 Task: Find flights from New Delhi to Srinagar for a round trip from June 2 to June 6.
Action: Mouse moved to (470, 773)
Screenshot: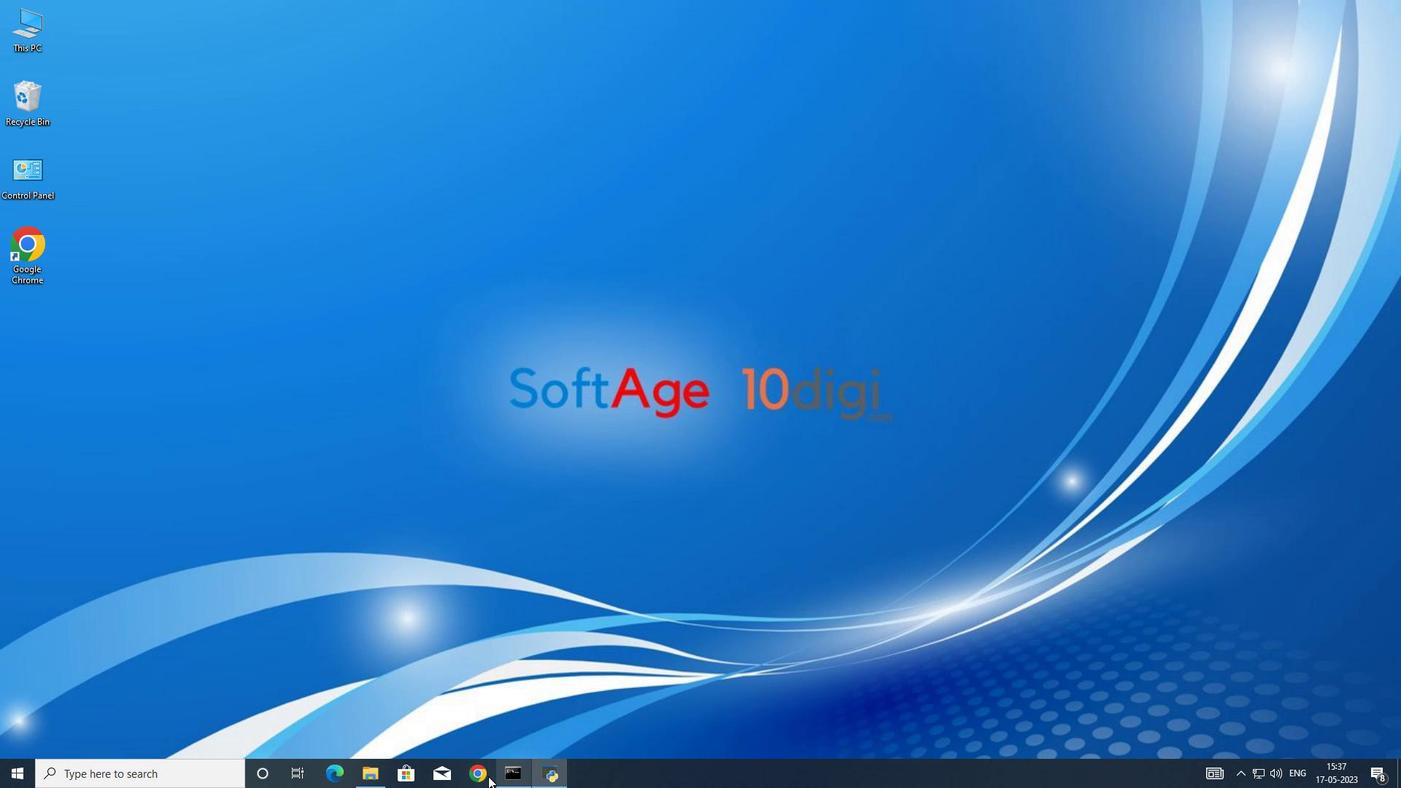 
Action: Mouse pressed left at (470, 773)
Screenshot: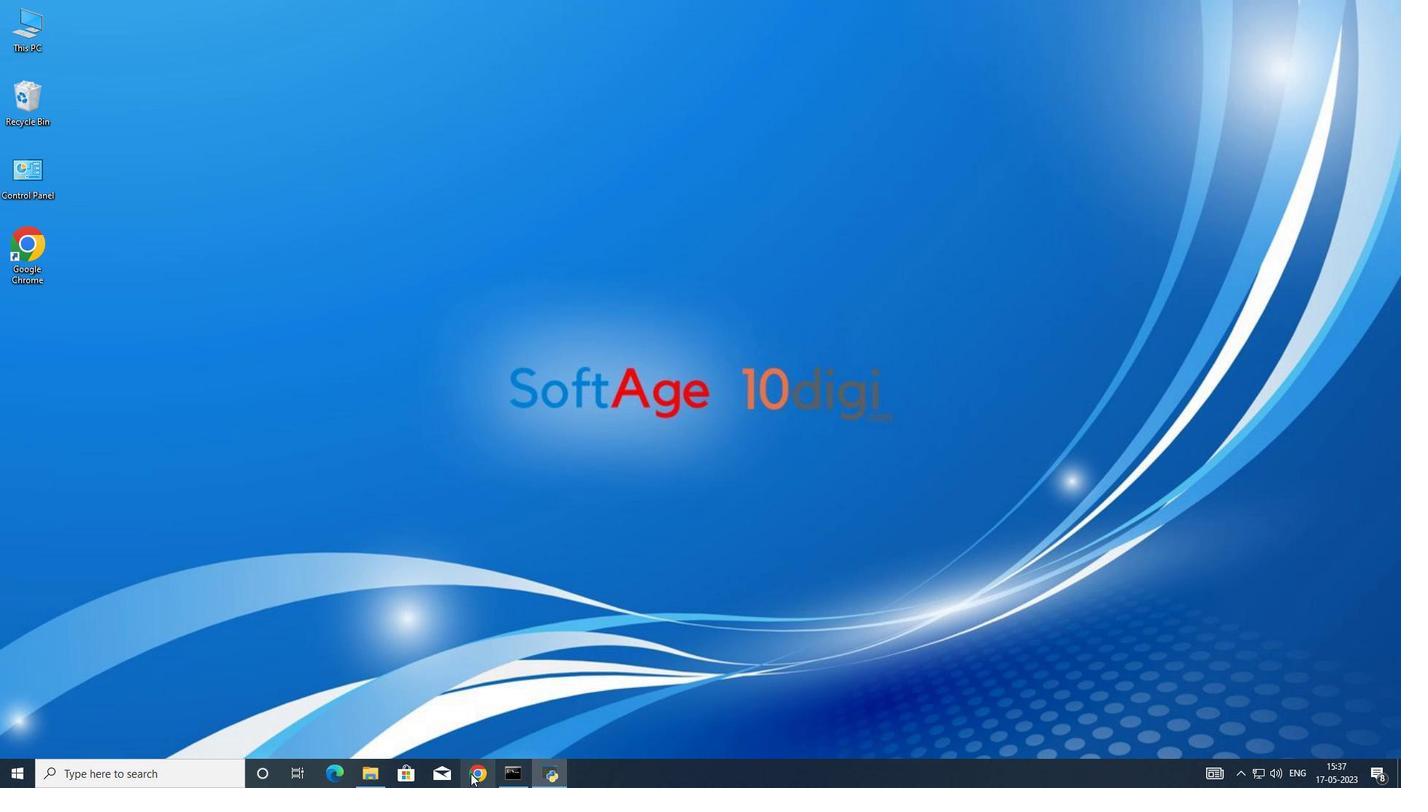 
Action: Mouse moved to (599, 374)
Screenshot: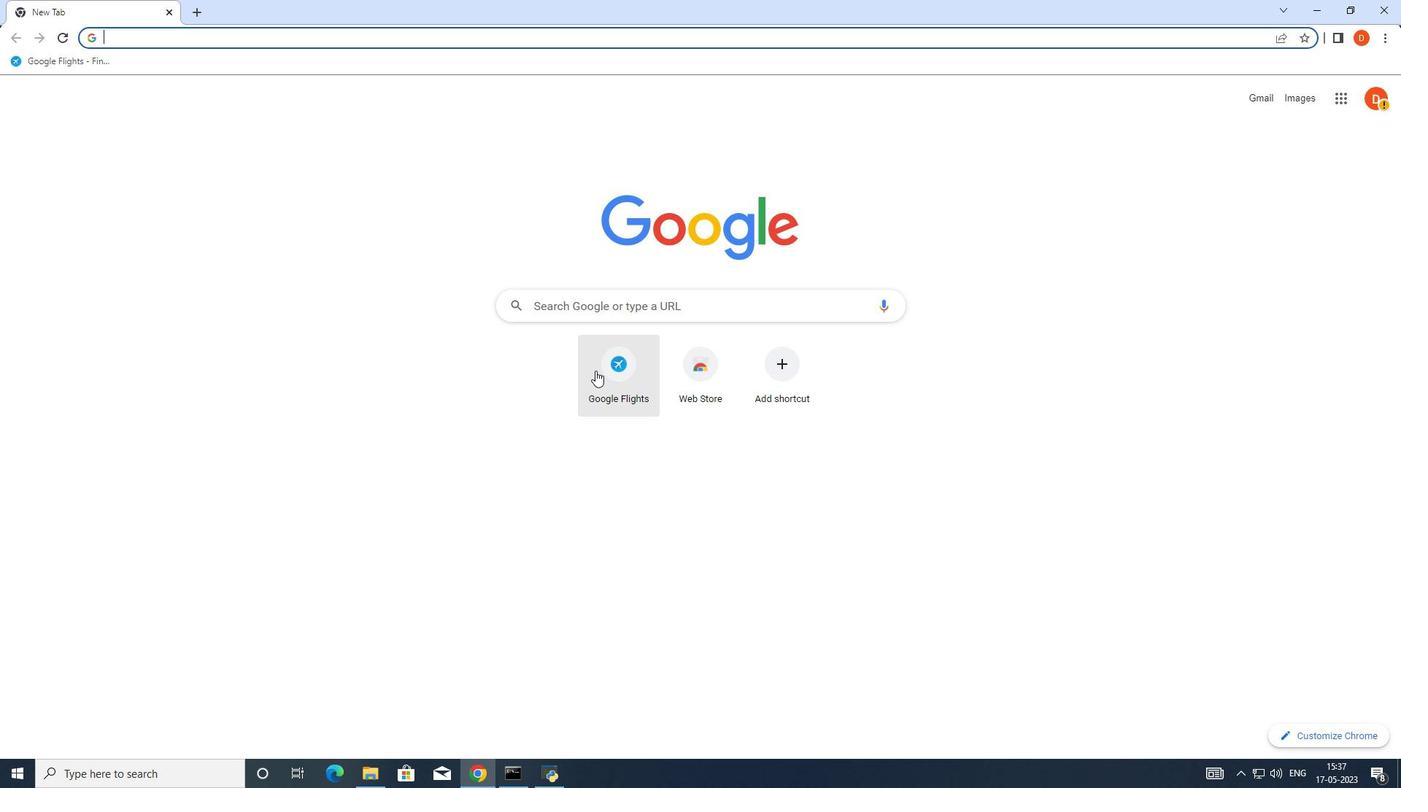 
Action: Mouse pressed left at (599, 374)
Screenshot: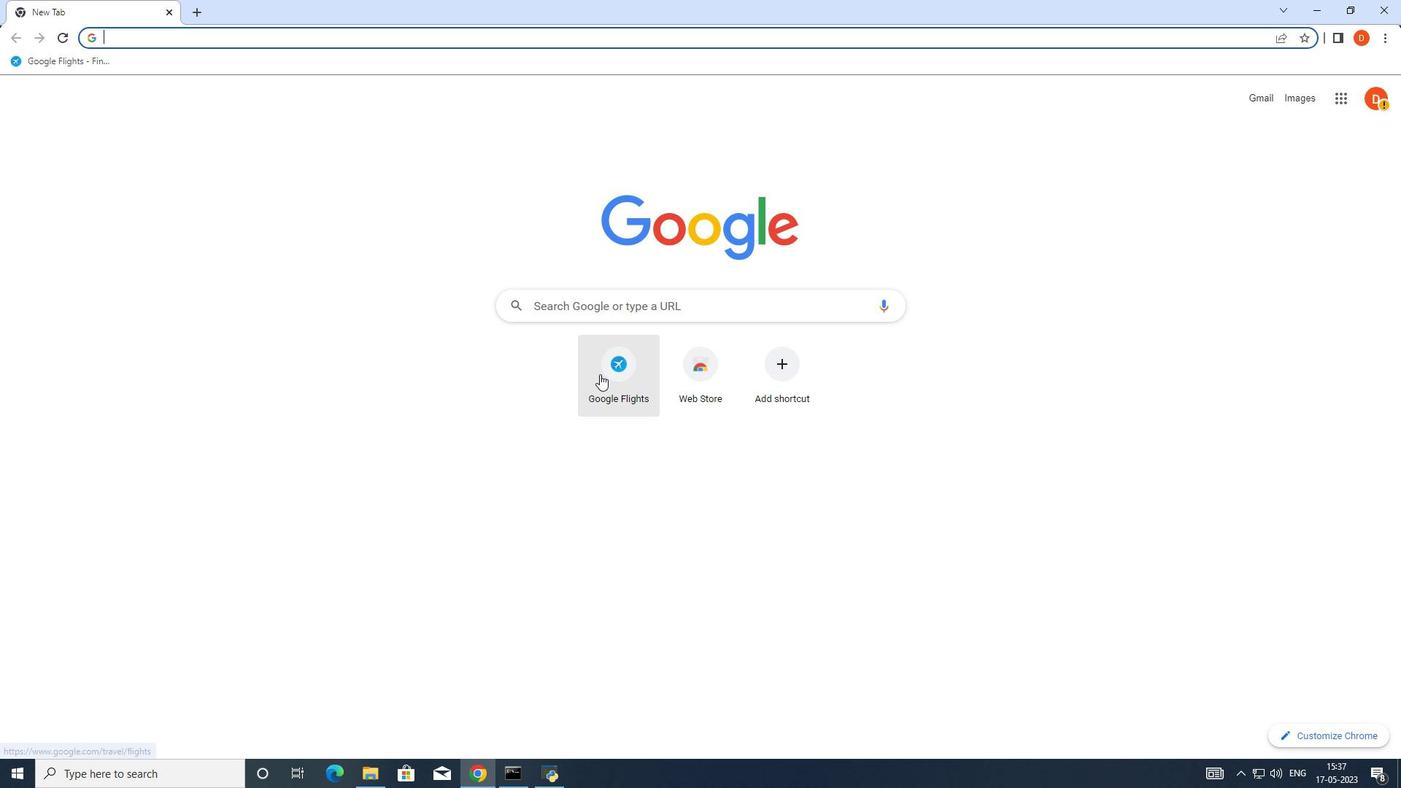 
Action: Mouse moved to (508, 409)
Screenshot: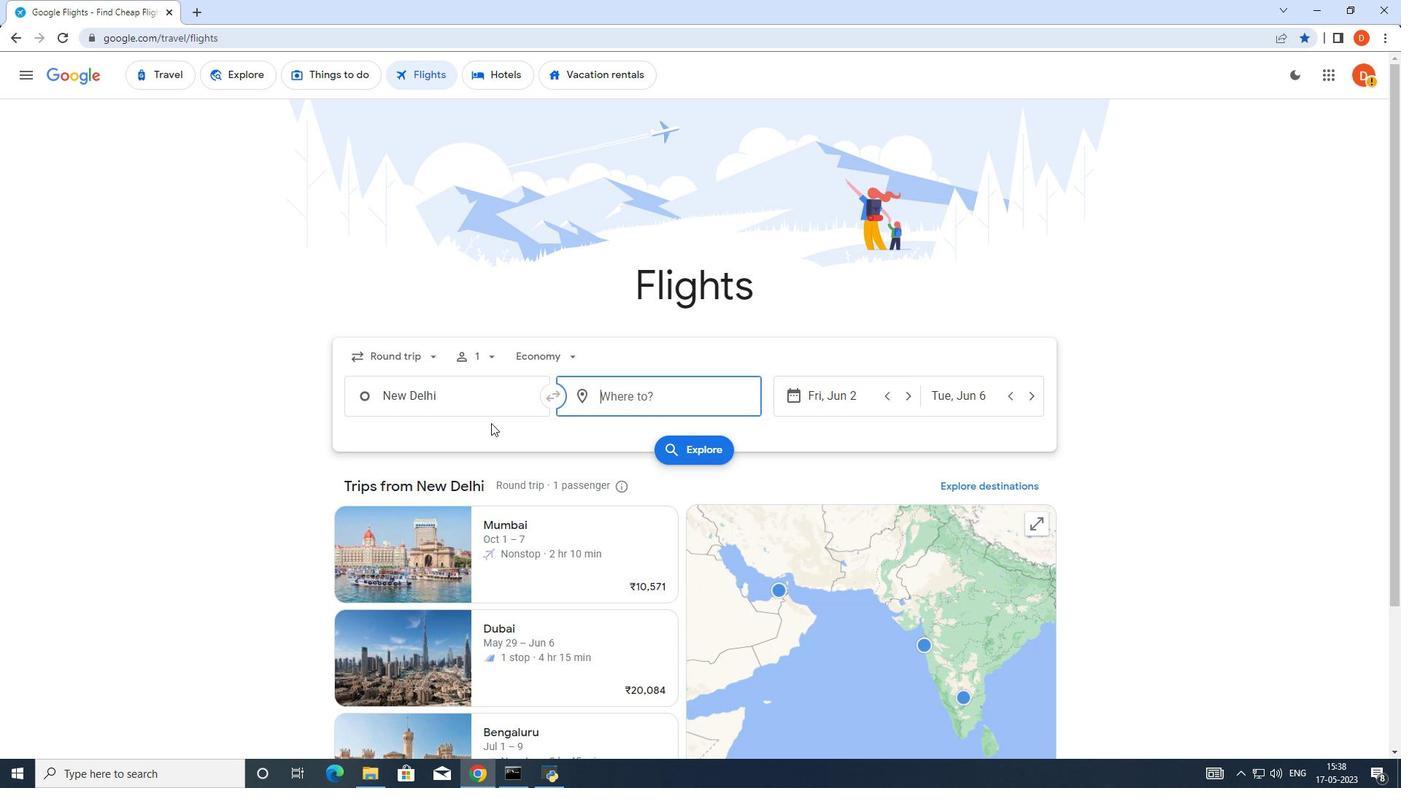 
Action: Mouse scrolled (508, 408) with delta (0, 0)
Screenshot: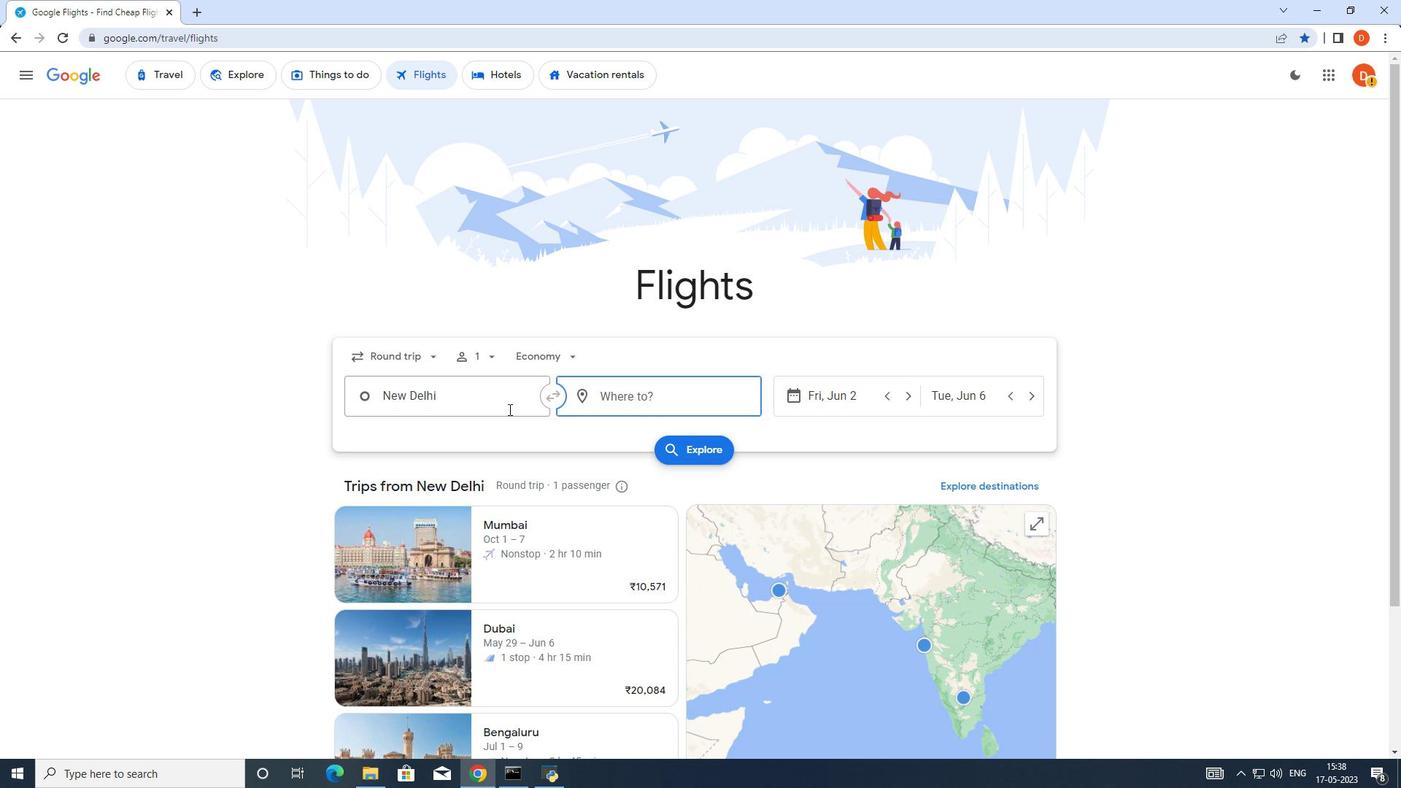 
Action: Mouse moved to (685, 378)
Screenshot: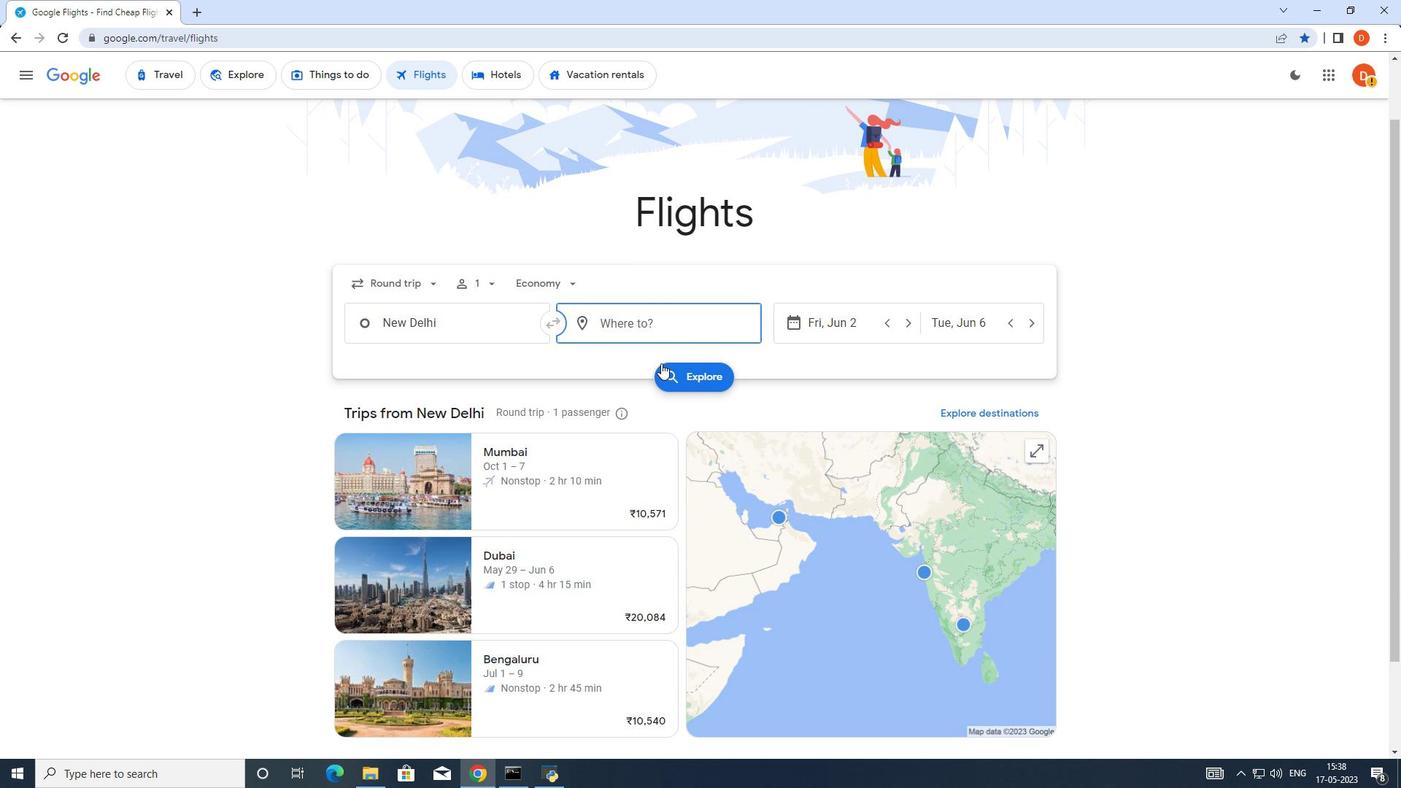 
Action: Mouse pressed left at (685, 378)
Screenshot: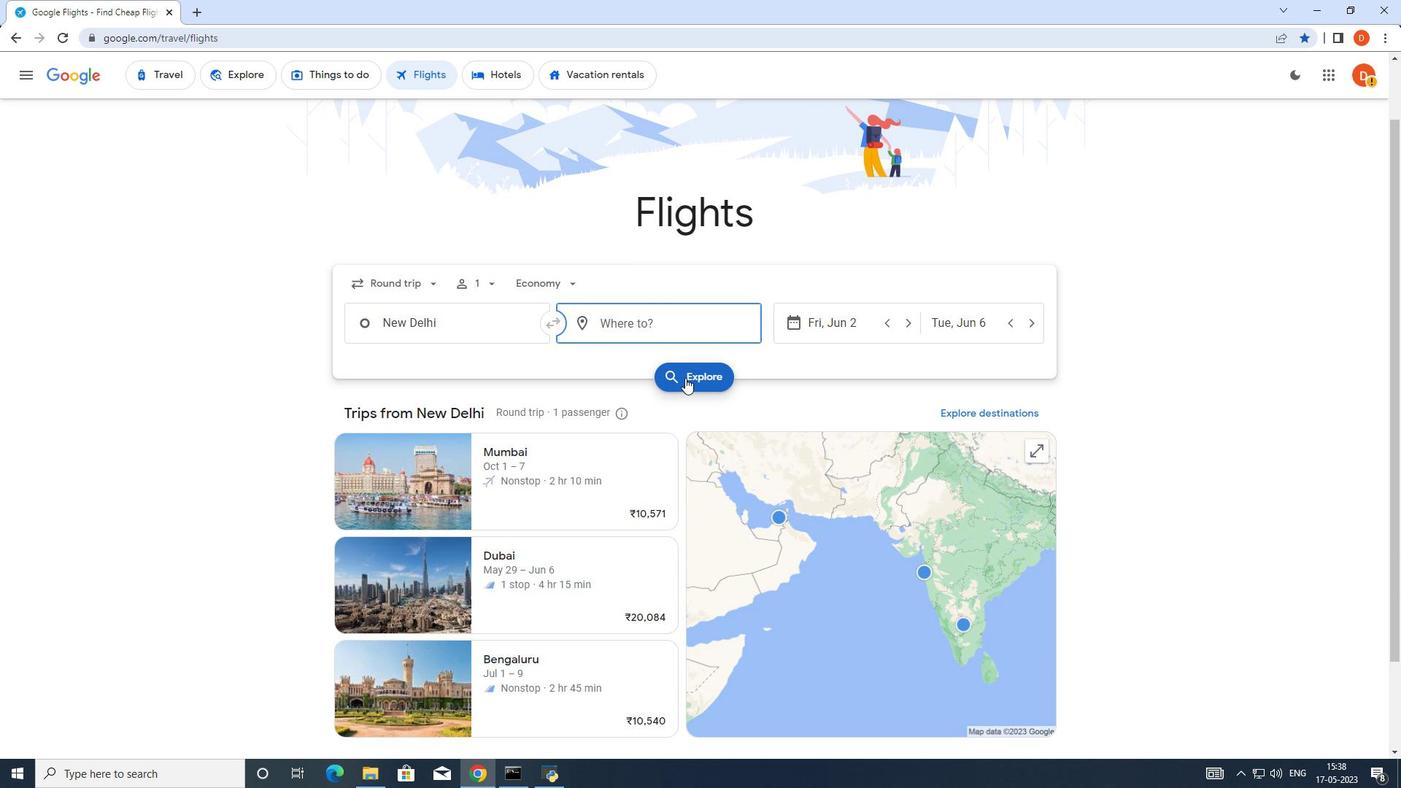 
Action: Mouse moved to (243, 421)
Screenshot: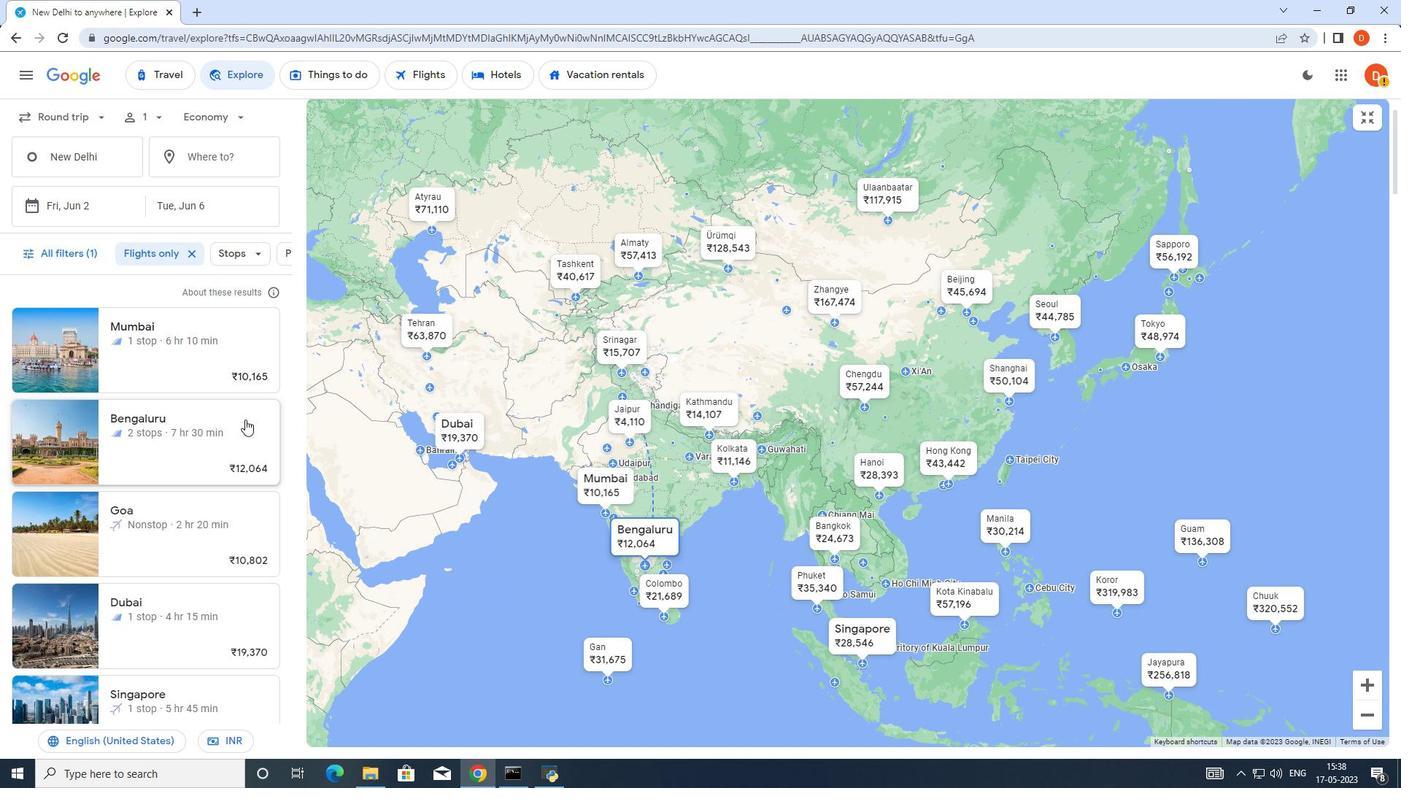 
Action: Mouse scrolled (243, 420) with delta (0, 0)
Screenshot: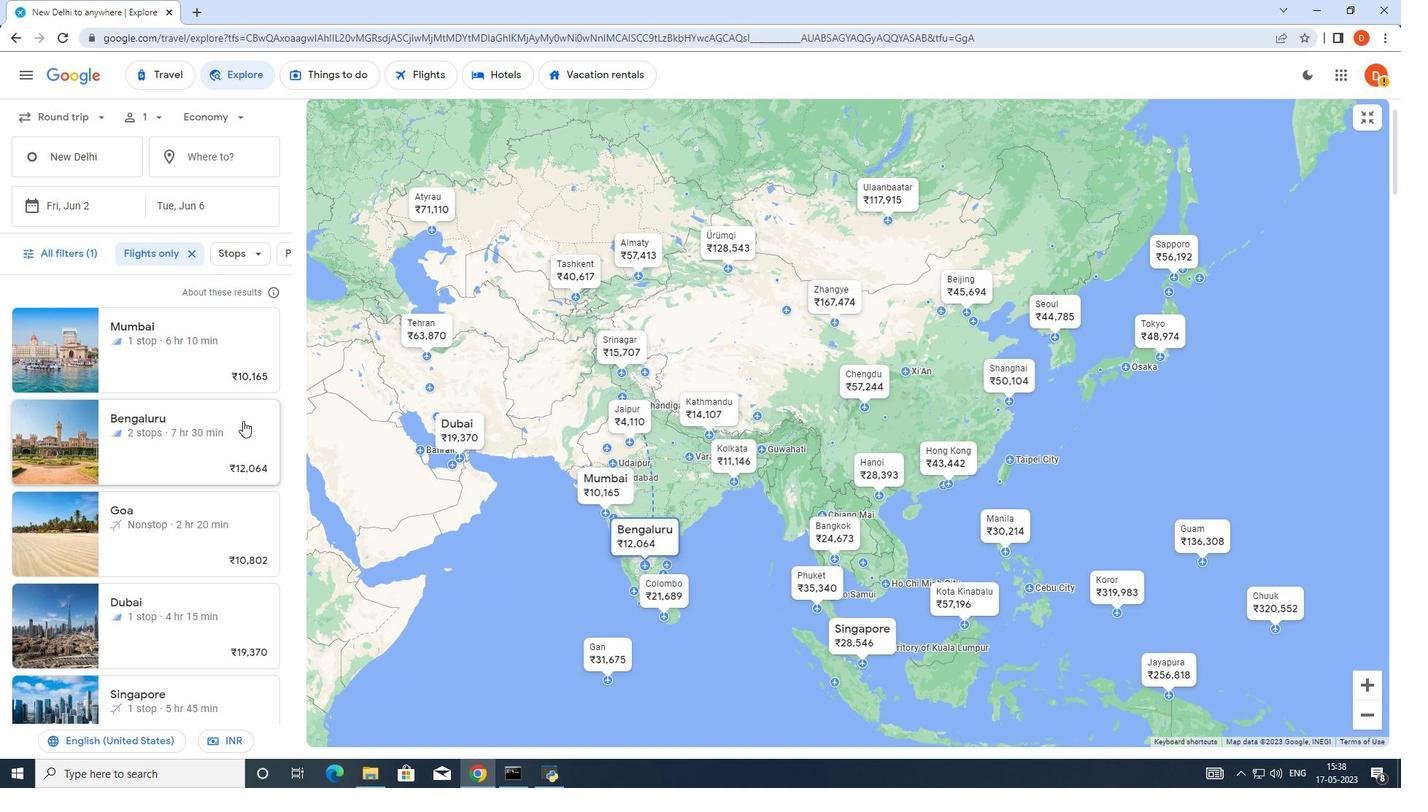
Action: Mouse moved to (243, 425)
Screenshot: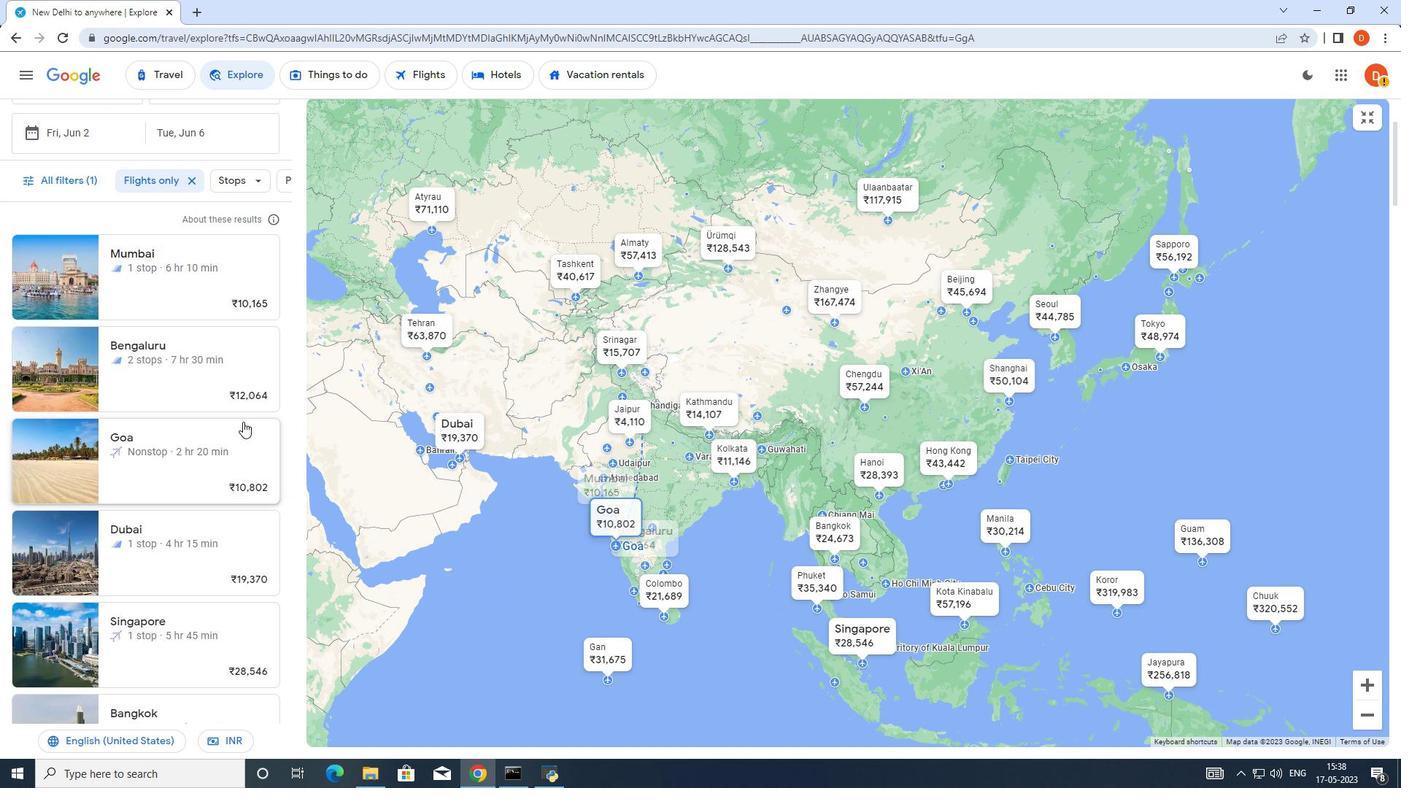 
Action: Mouse scrolled (243, 424) with delta (0, 0)
Screenshot: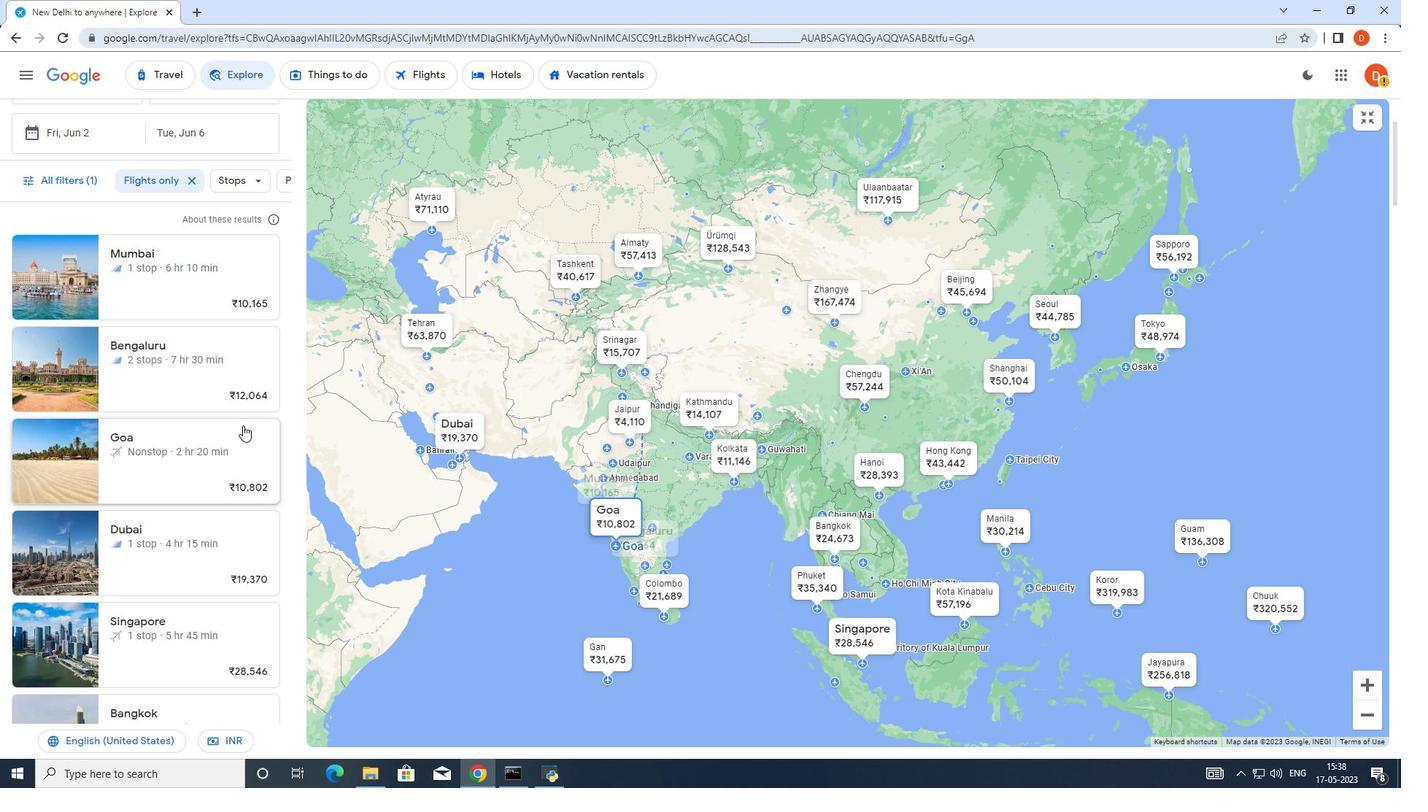 
Action: Mouse moved to (239, 429)
Screenshot: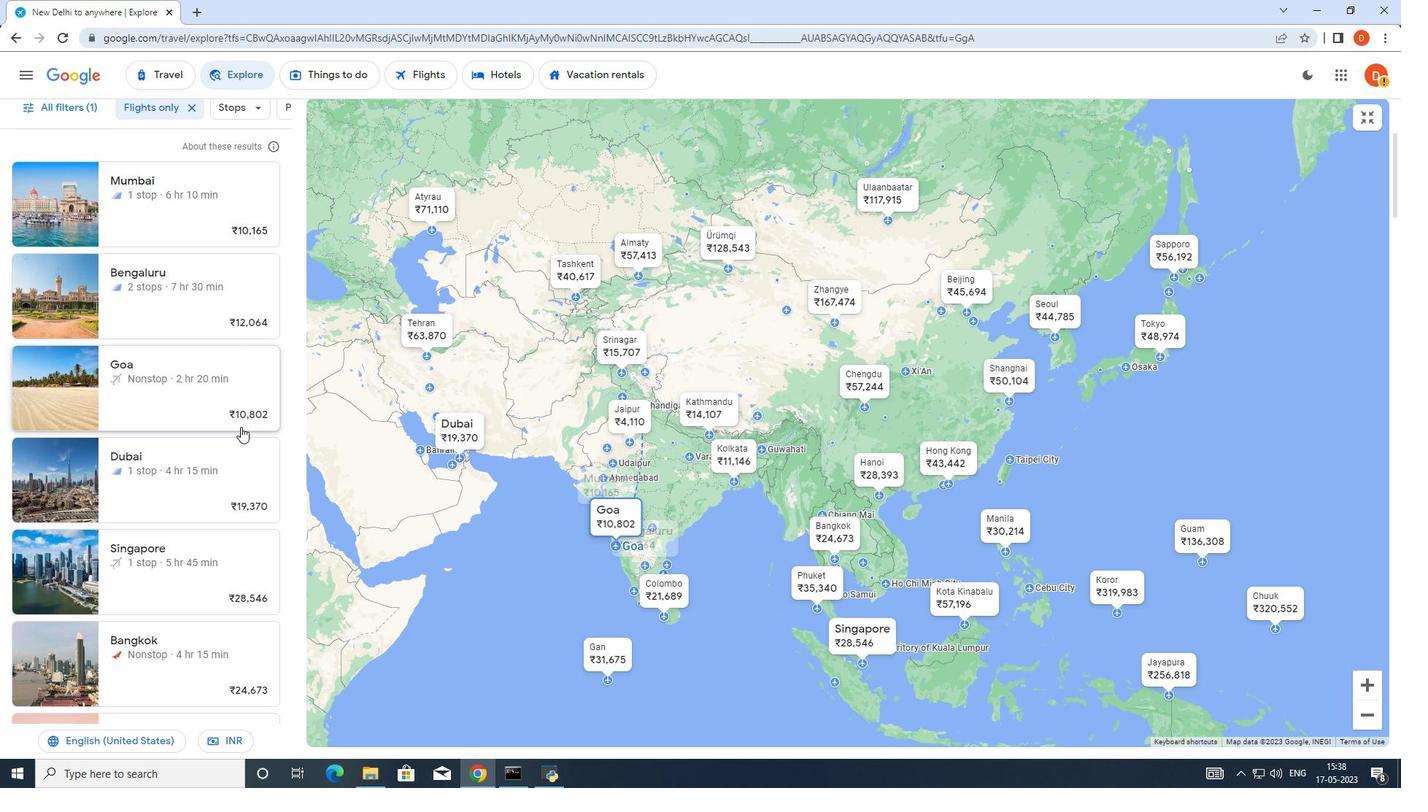 
Action: Mouse scrolled (239, 429) with delta (0, 0)
Screenshot: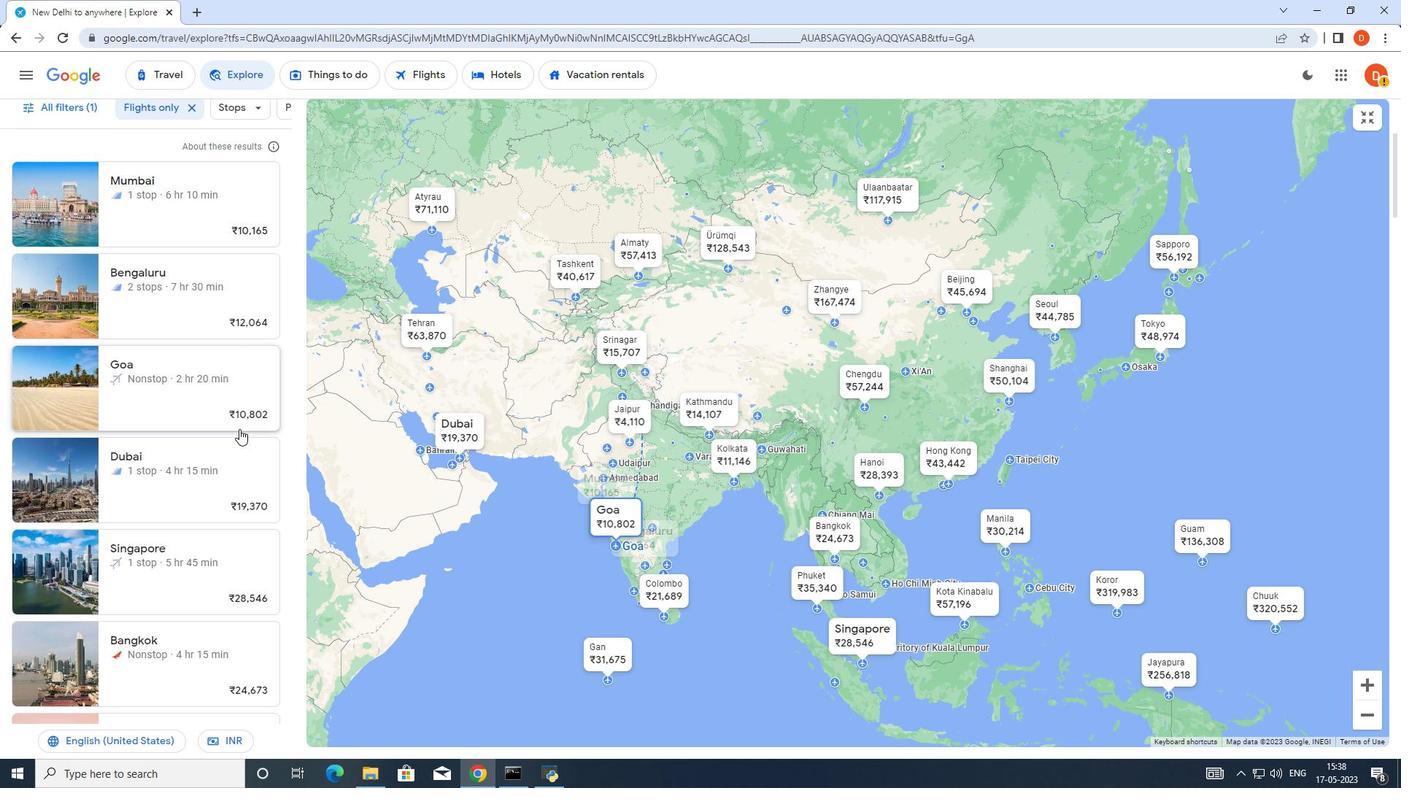 
Action: Mouse scrolled (239, 429) with delta (0, 0)
Screenshot: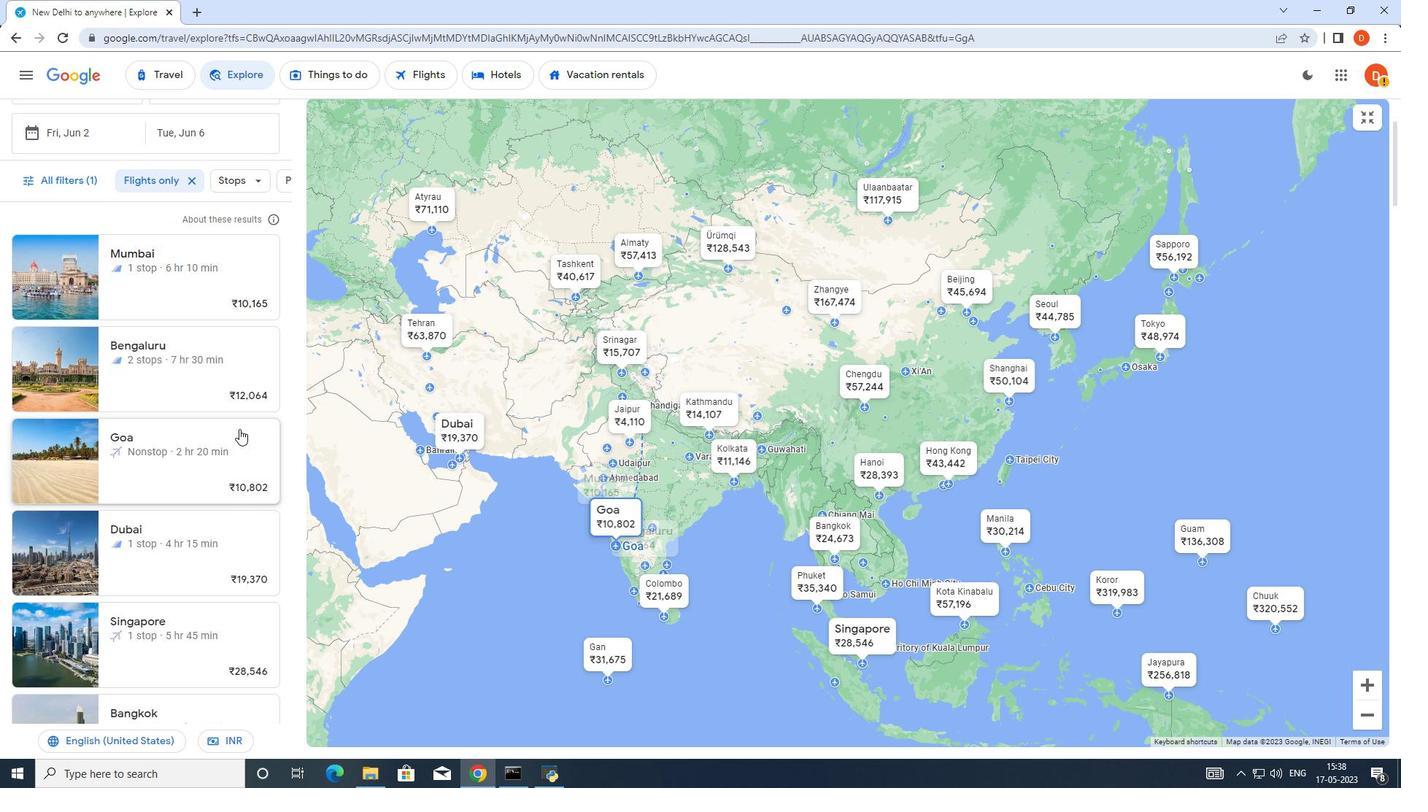 
Action: Mouse scrolled (239, 429) with delta (0, 0)
Screenshot: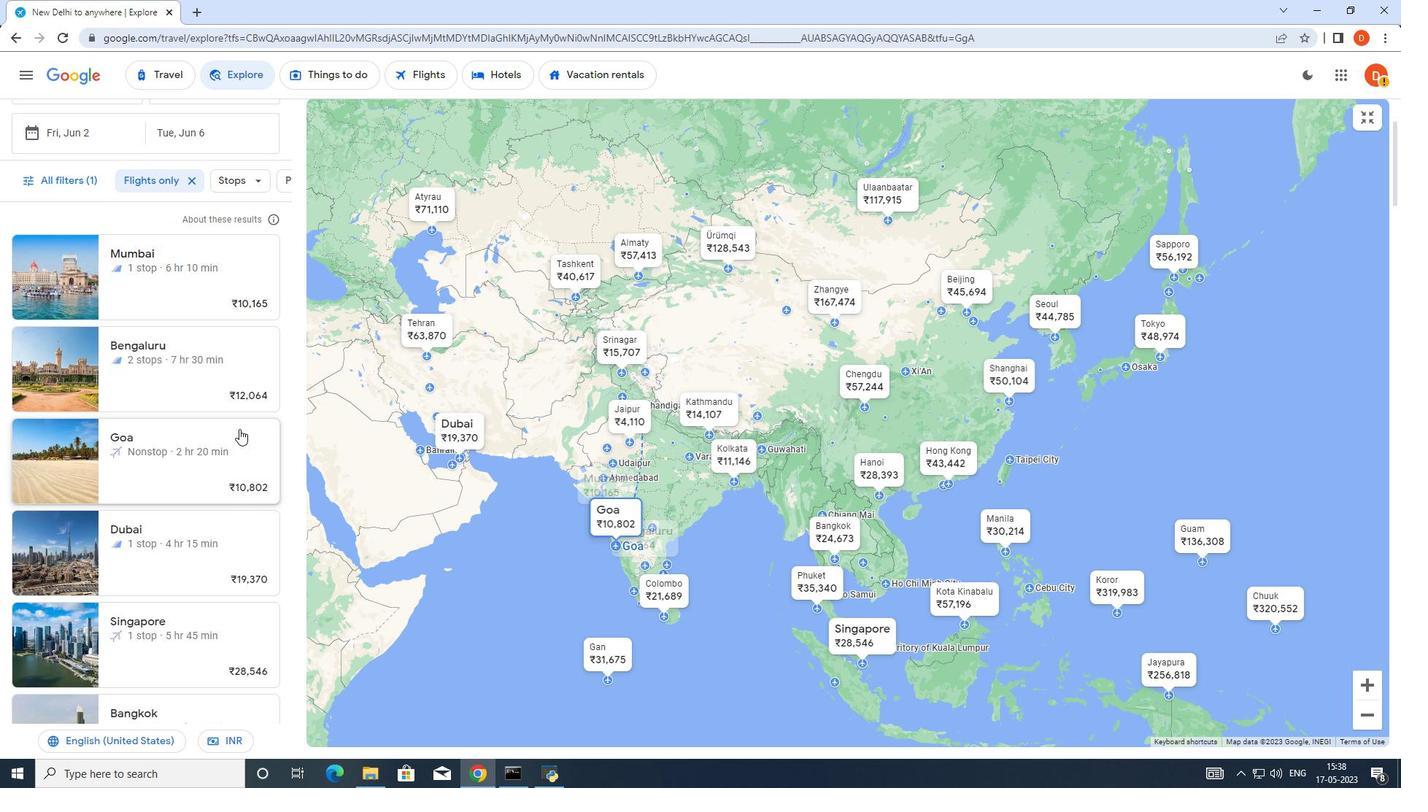 
Action: Mouse moved to (143, 254)
Screenshot: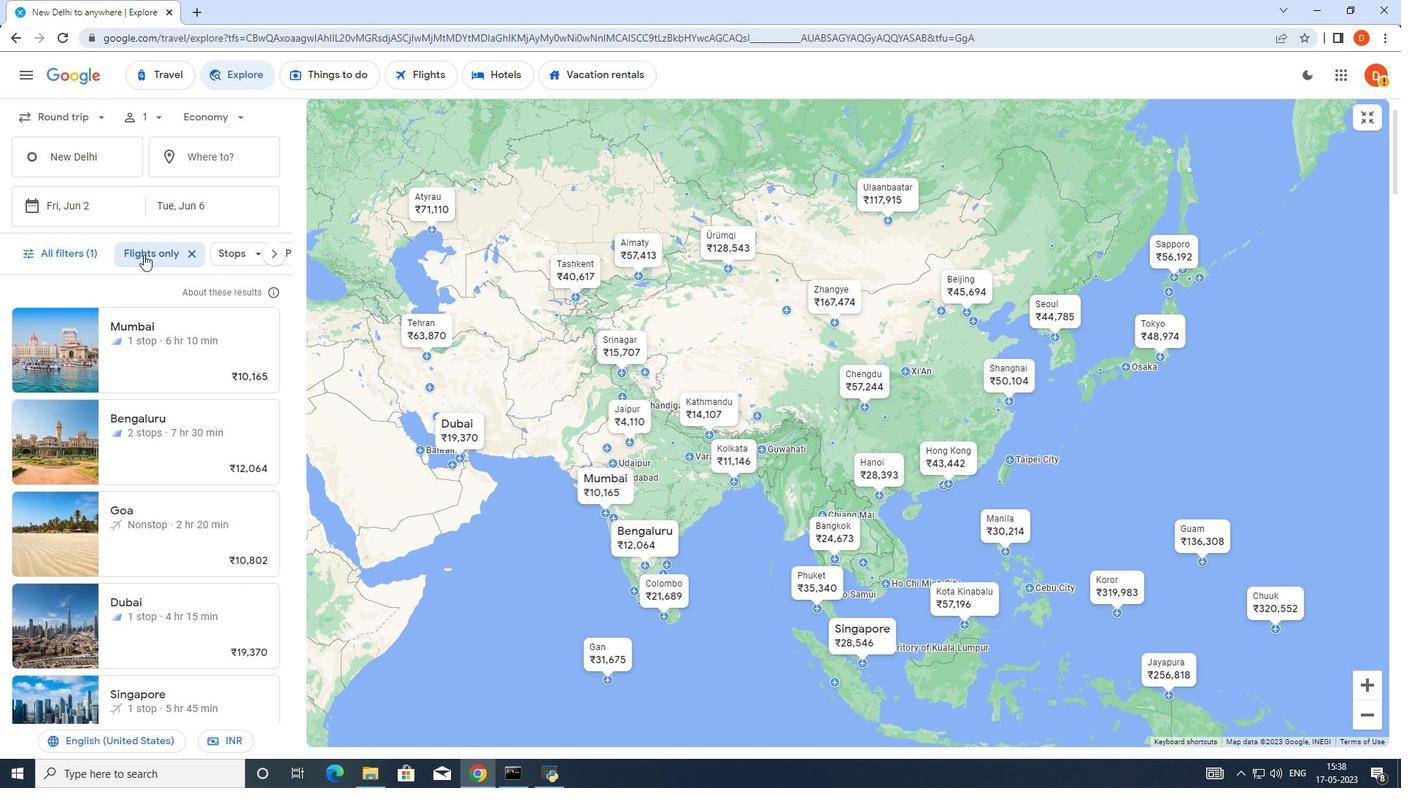
Action: Mouse pressed left at (143, 254)
Screenshot: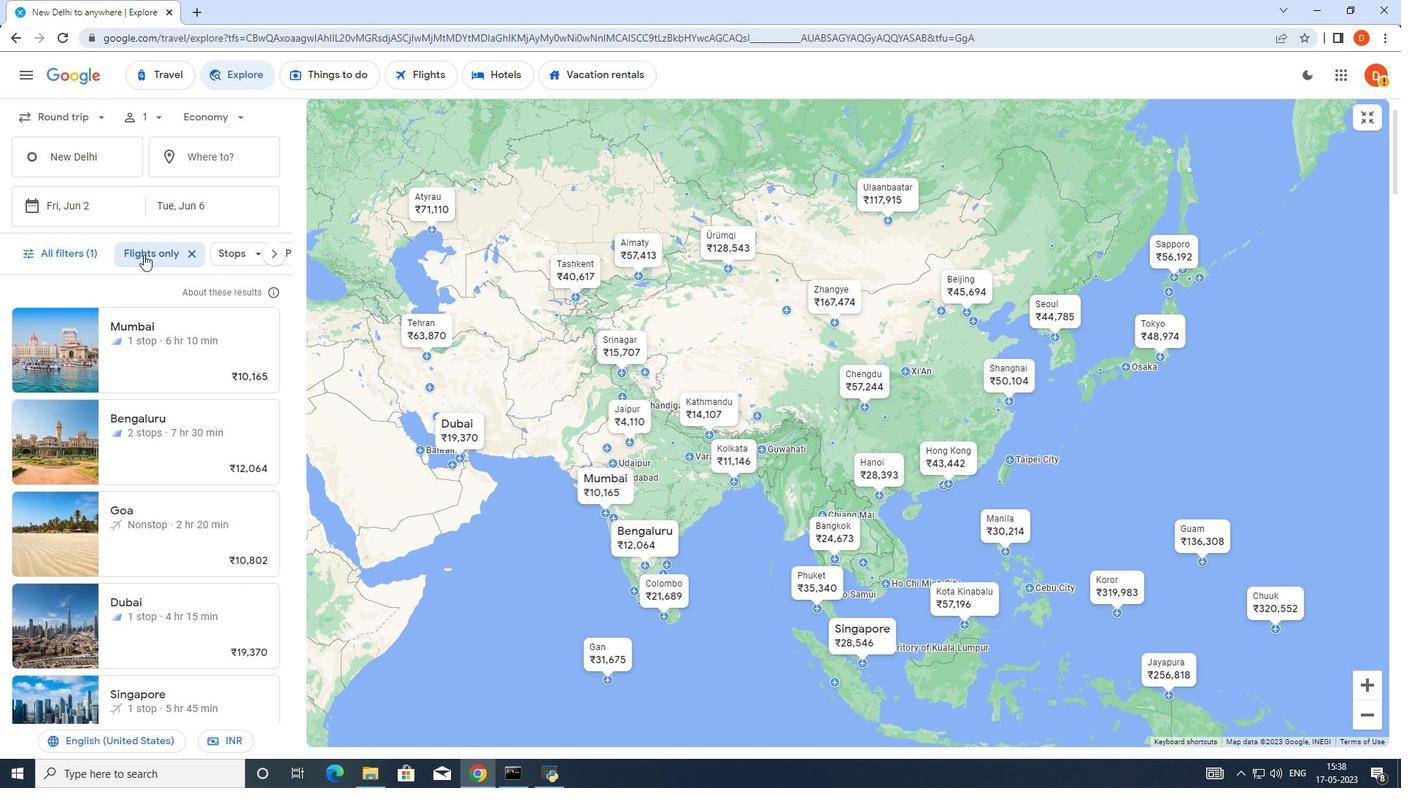 
Action: Mouse moved to (248, 376)
Screenshot: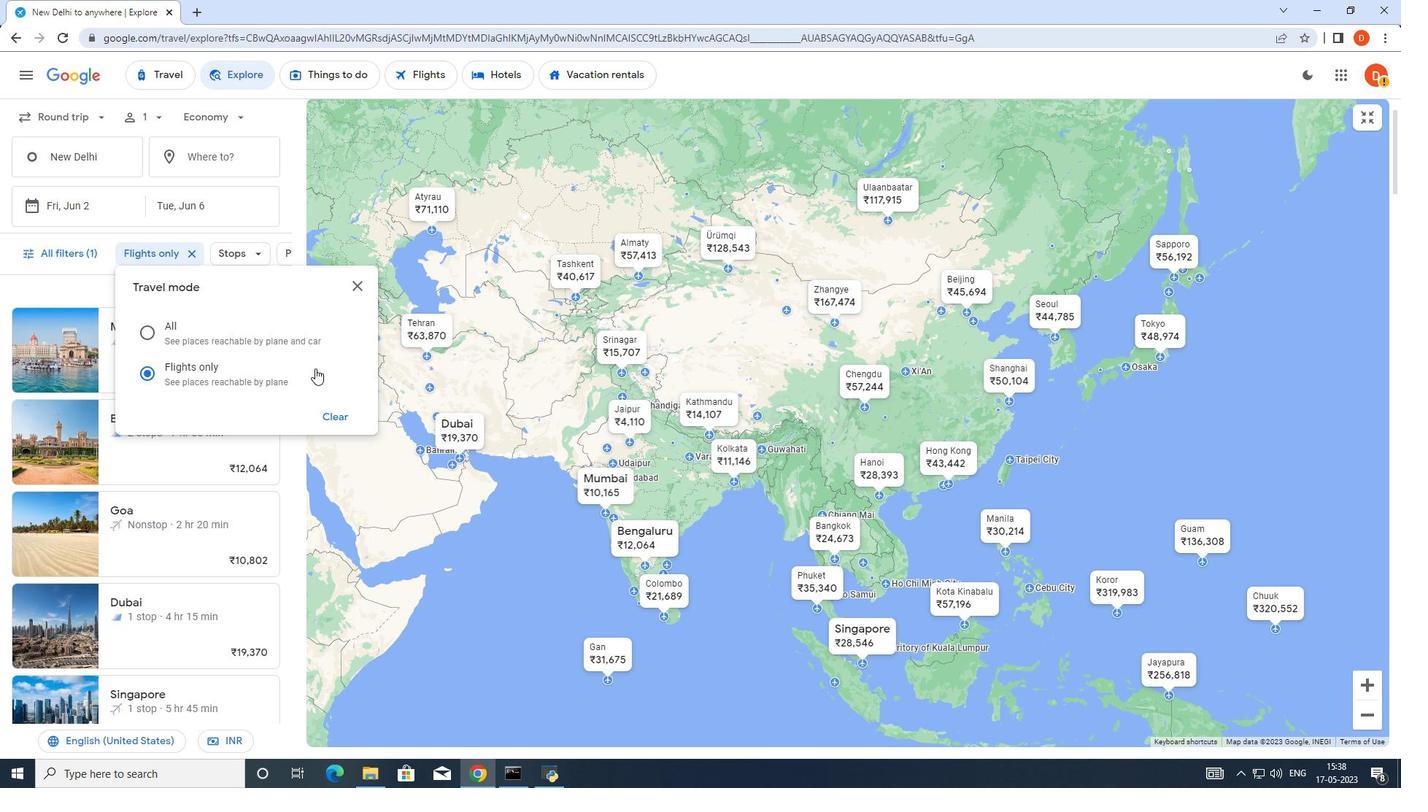 
Action: Mouse pressed left at (248, 376)
Screenshot: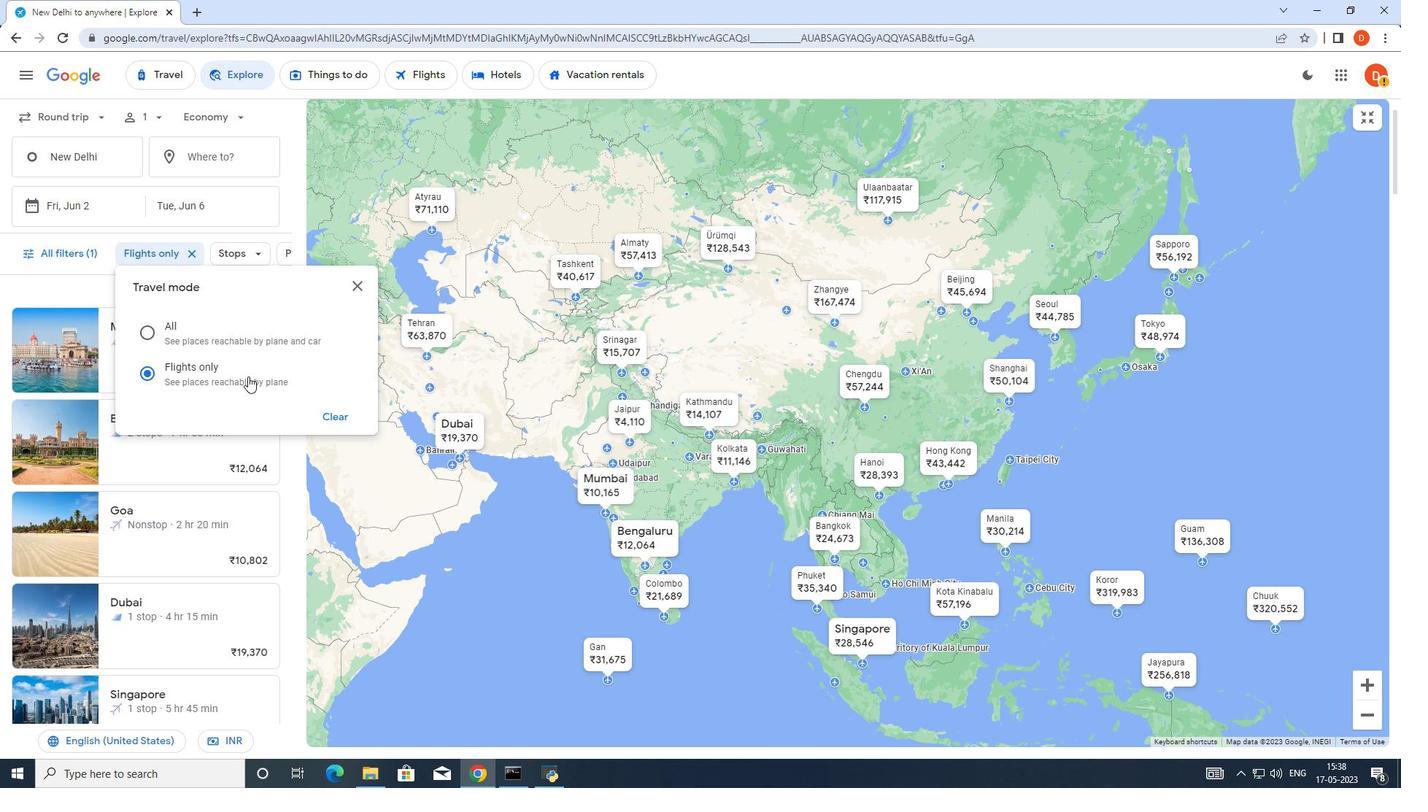 
Action: Mouse moved to (356, 286)
Screenshot: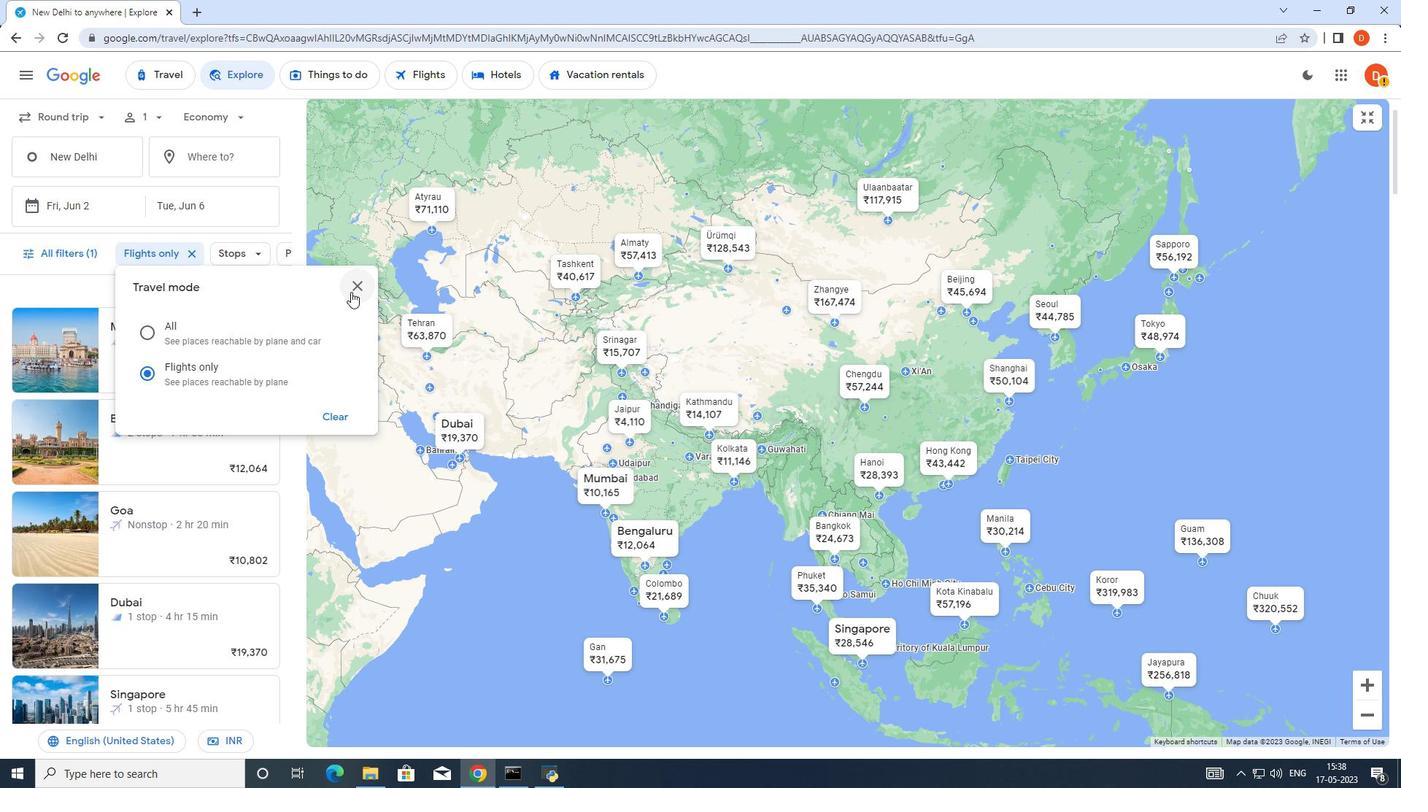 
Action: Mouse pressed left at (356, 286)
Screenshot: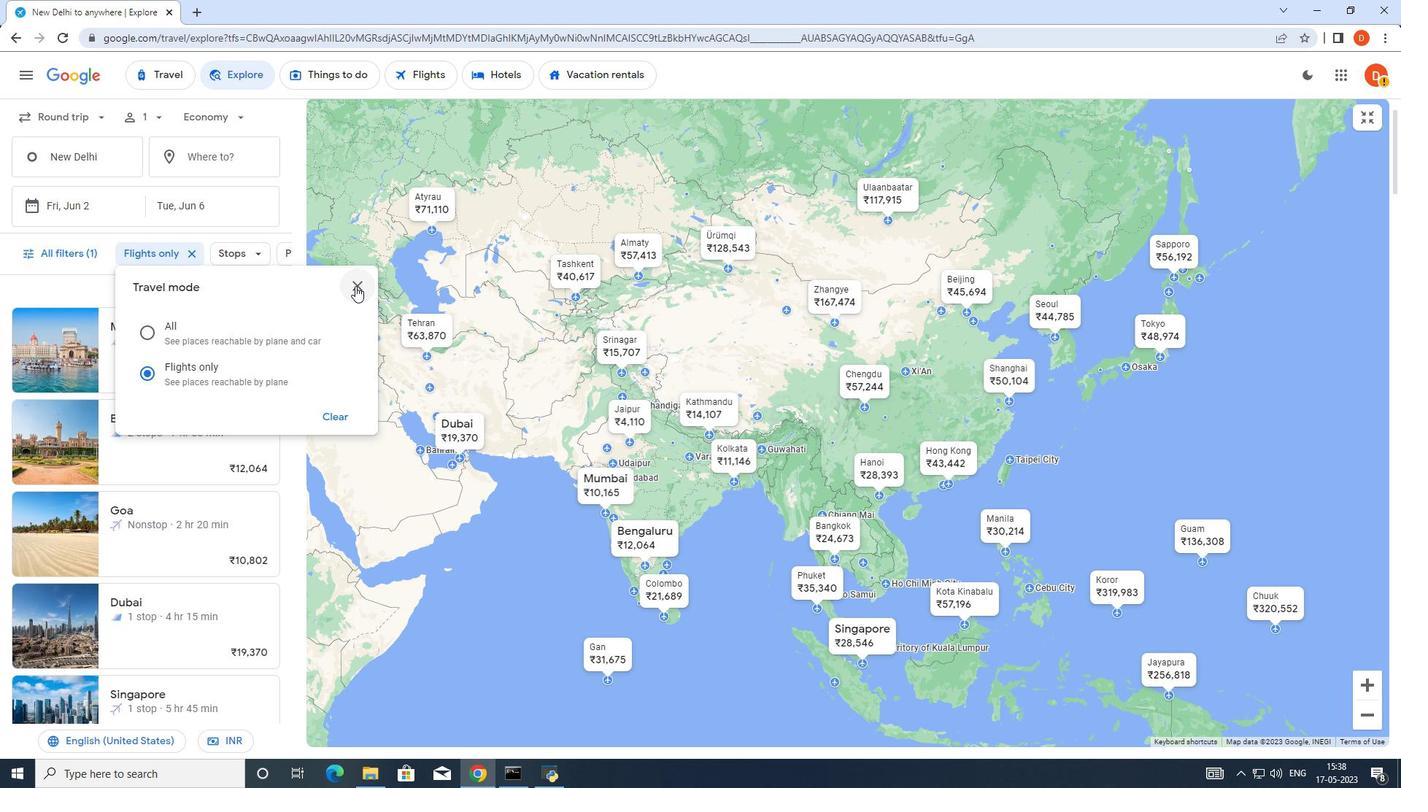 
Action: Mouse moved to (126, 407)
Screenshot: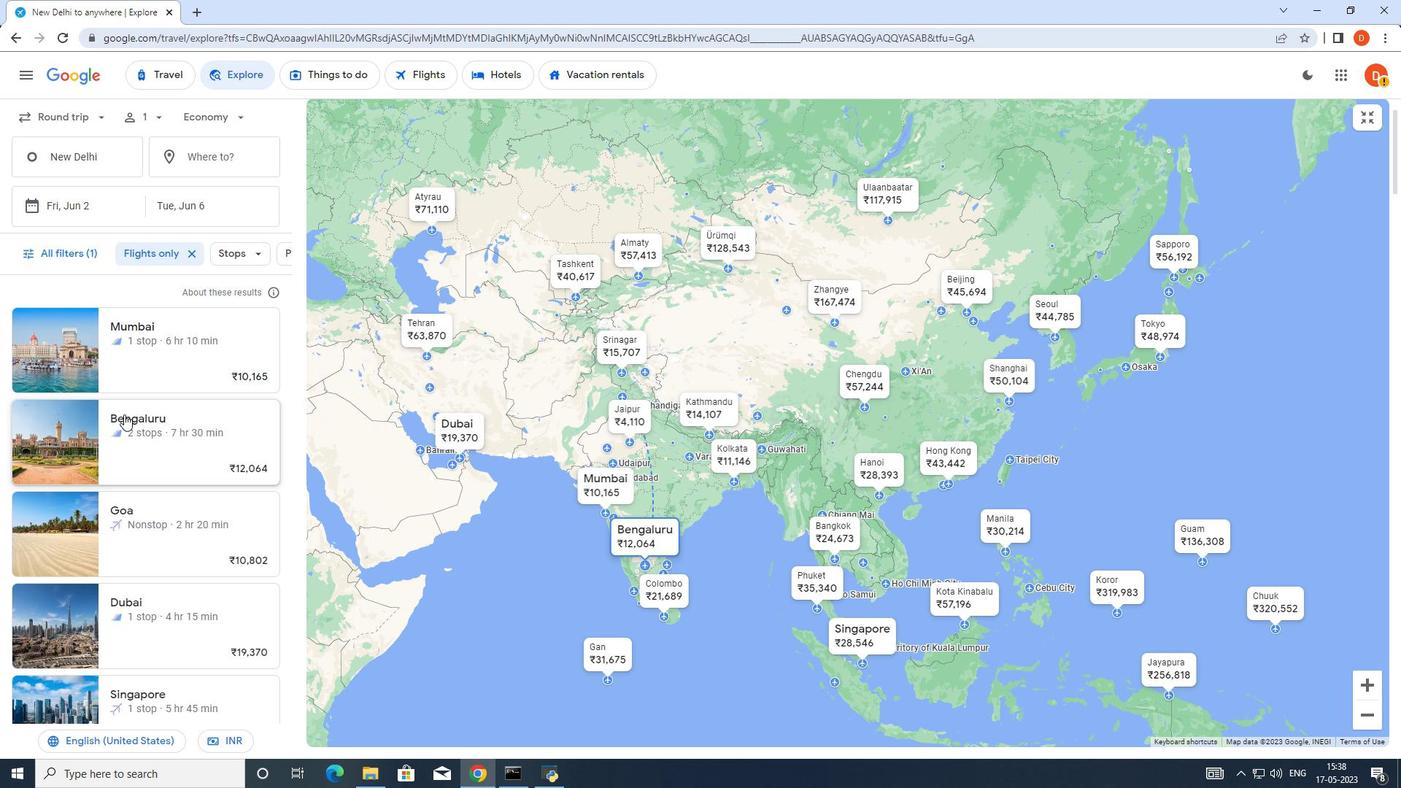 
Action: Mouse scrolled (126, 407) with delta (0, 0)
Screenshot: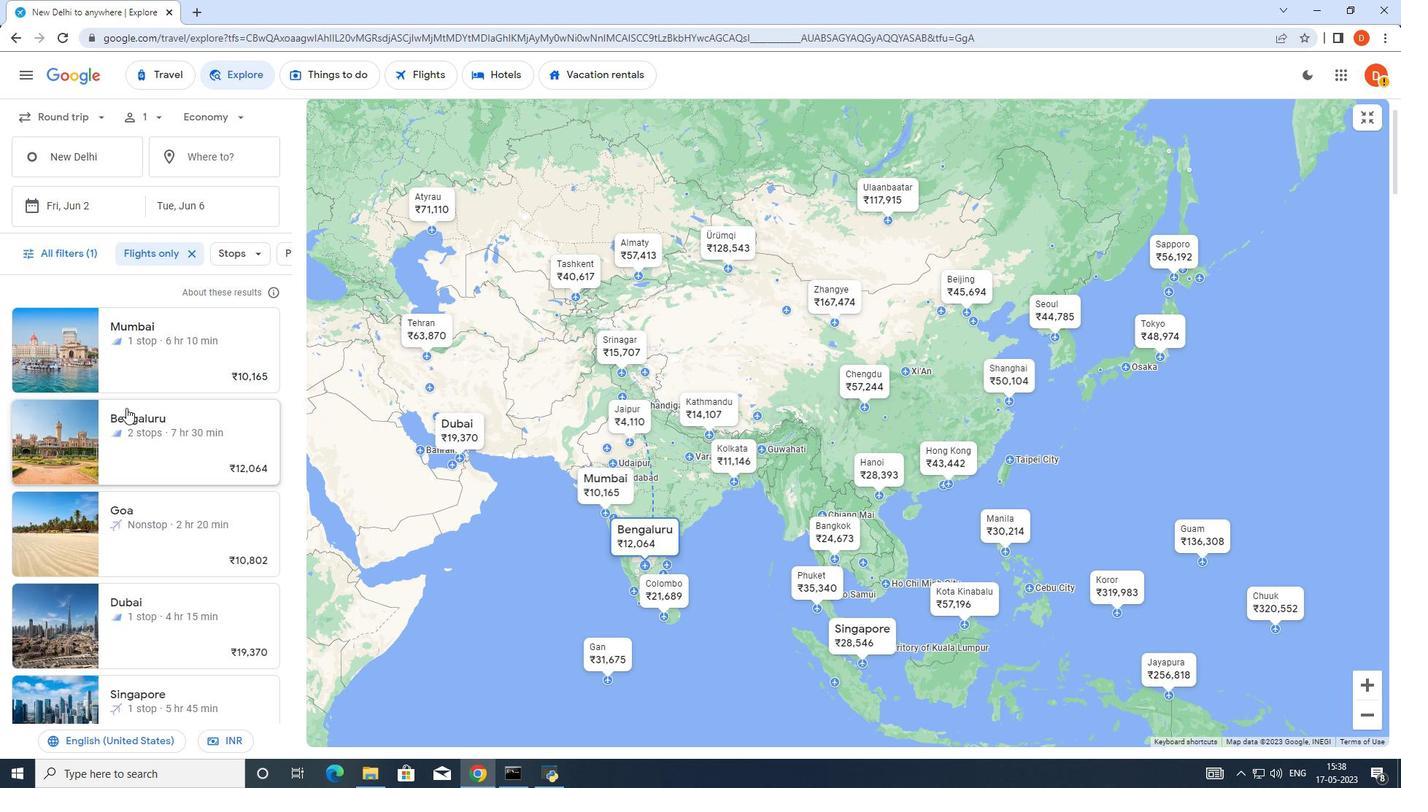 
Action: Mouse scrolled (126, 407) with delta (0, 0)
Screenshot: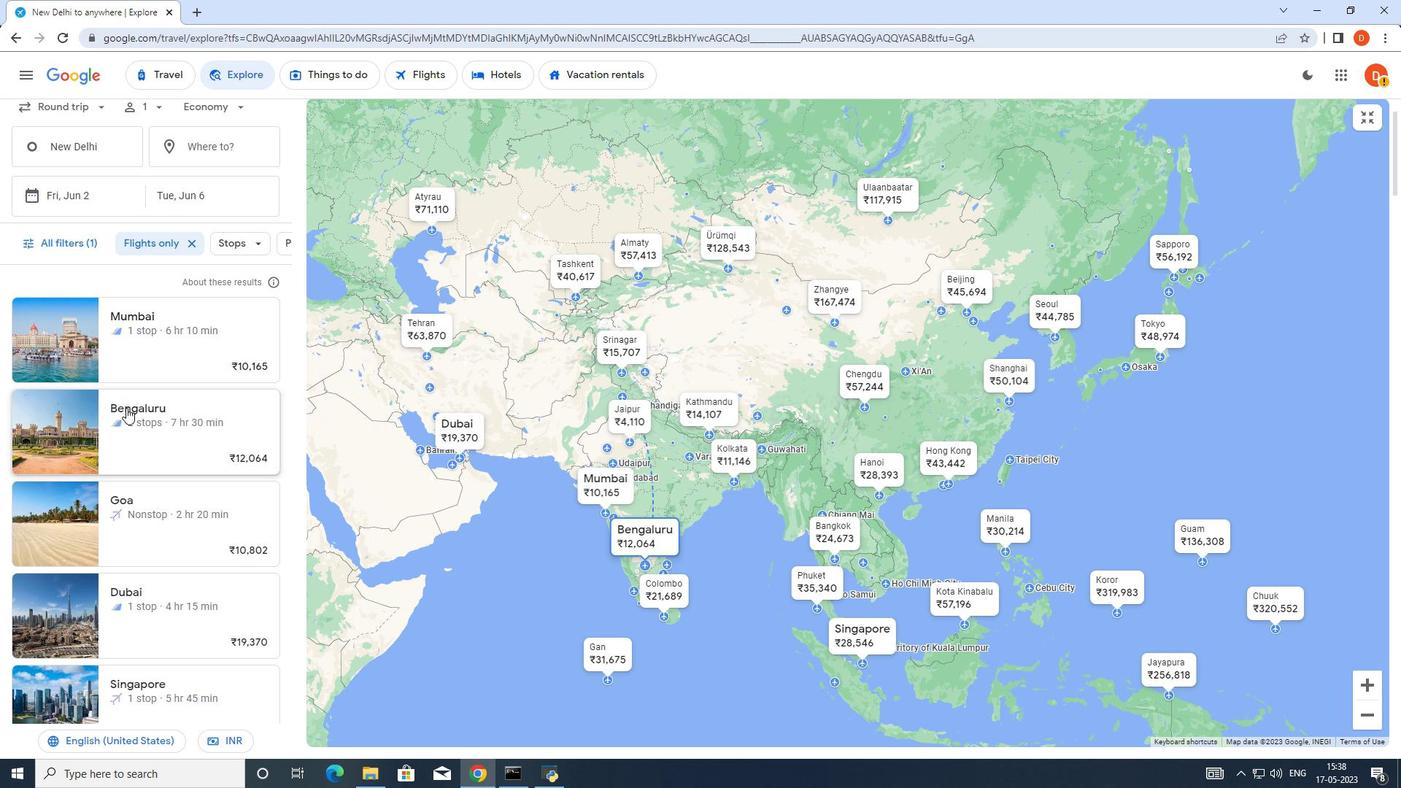 
Action: Mouse scrolled (126, 407) with delta (0, 0)
Screenshot: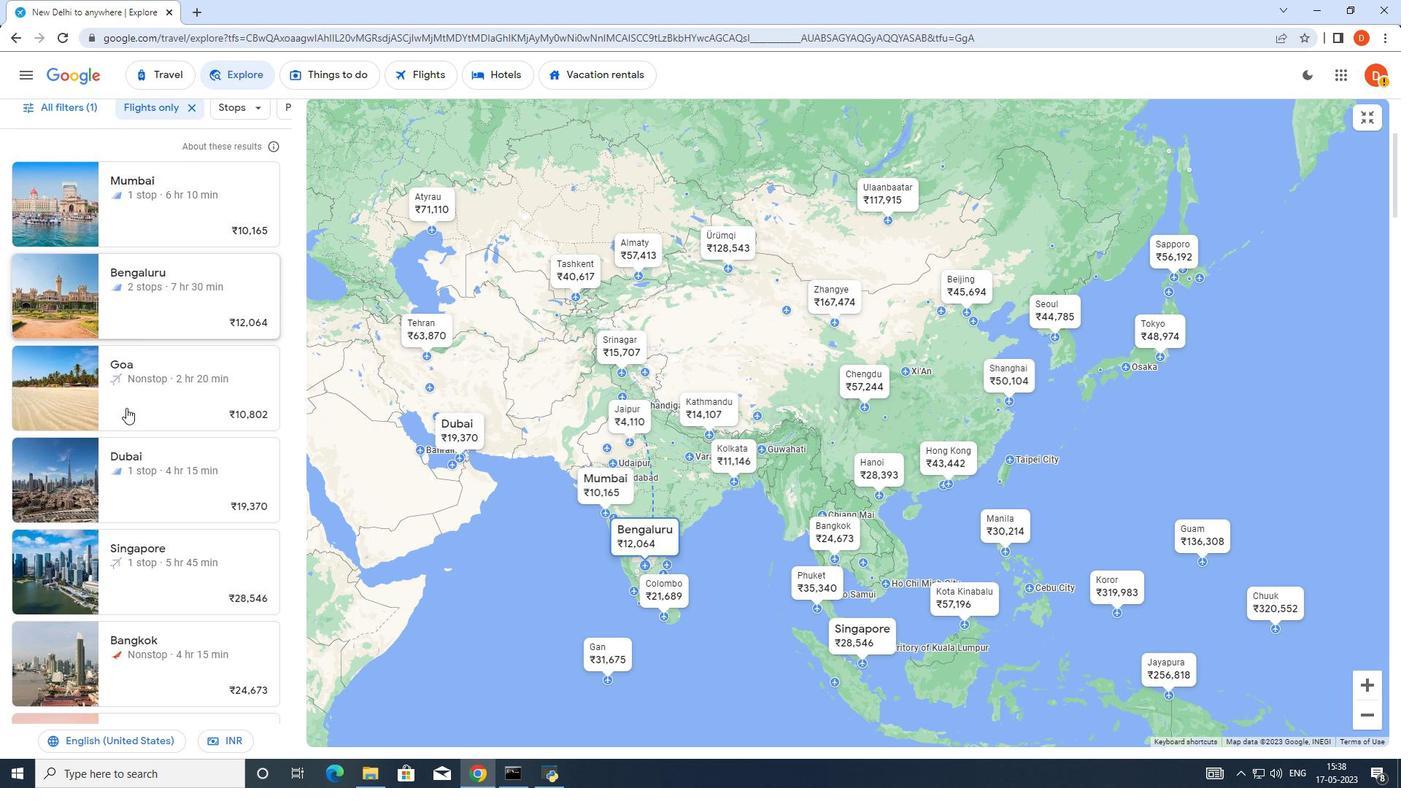 
Action: Mouse scrolled (126, 407) with delta (0, 0)
Screenshot: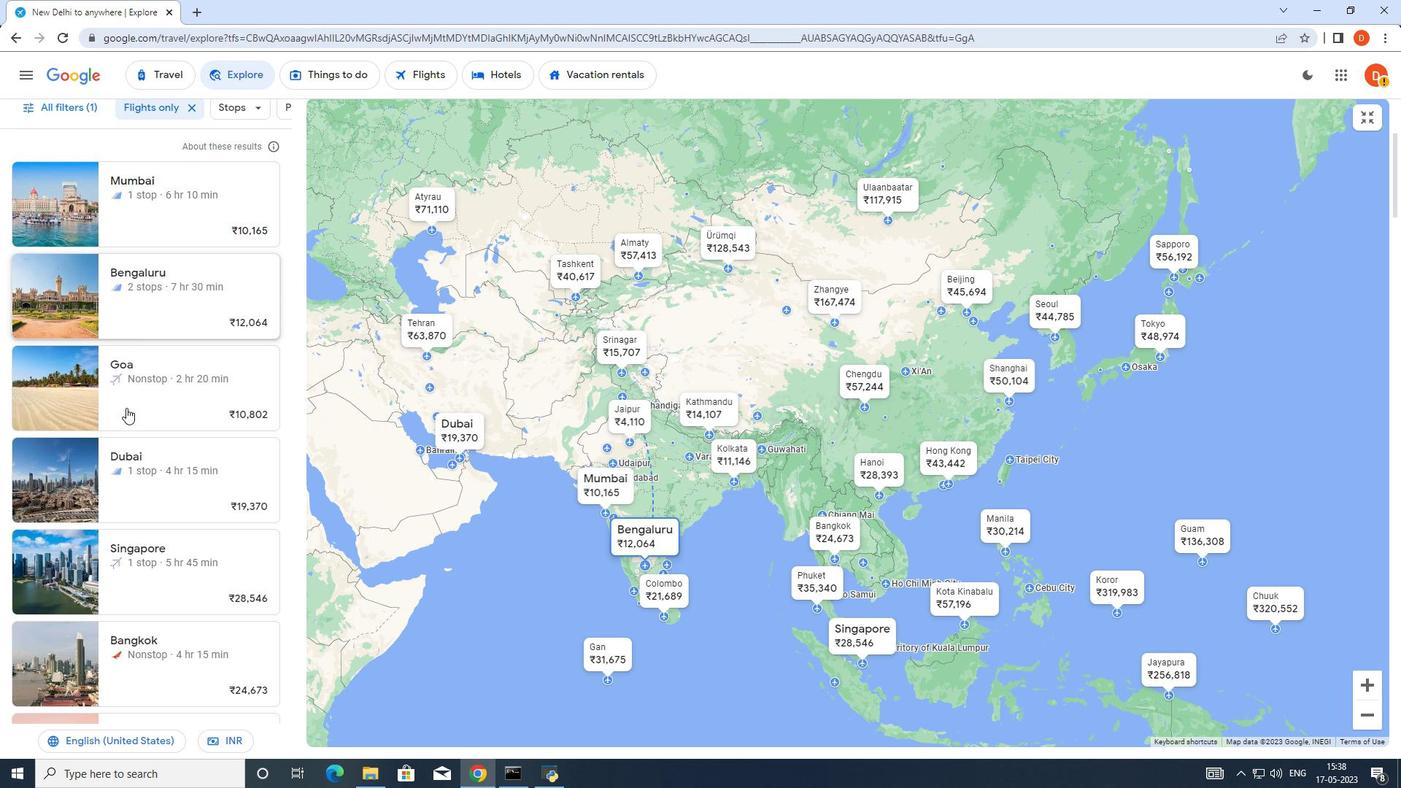 
Action: Mouse scrolled (126, 407) with delta (0, 0)
Screenshot: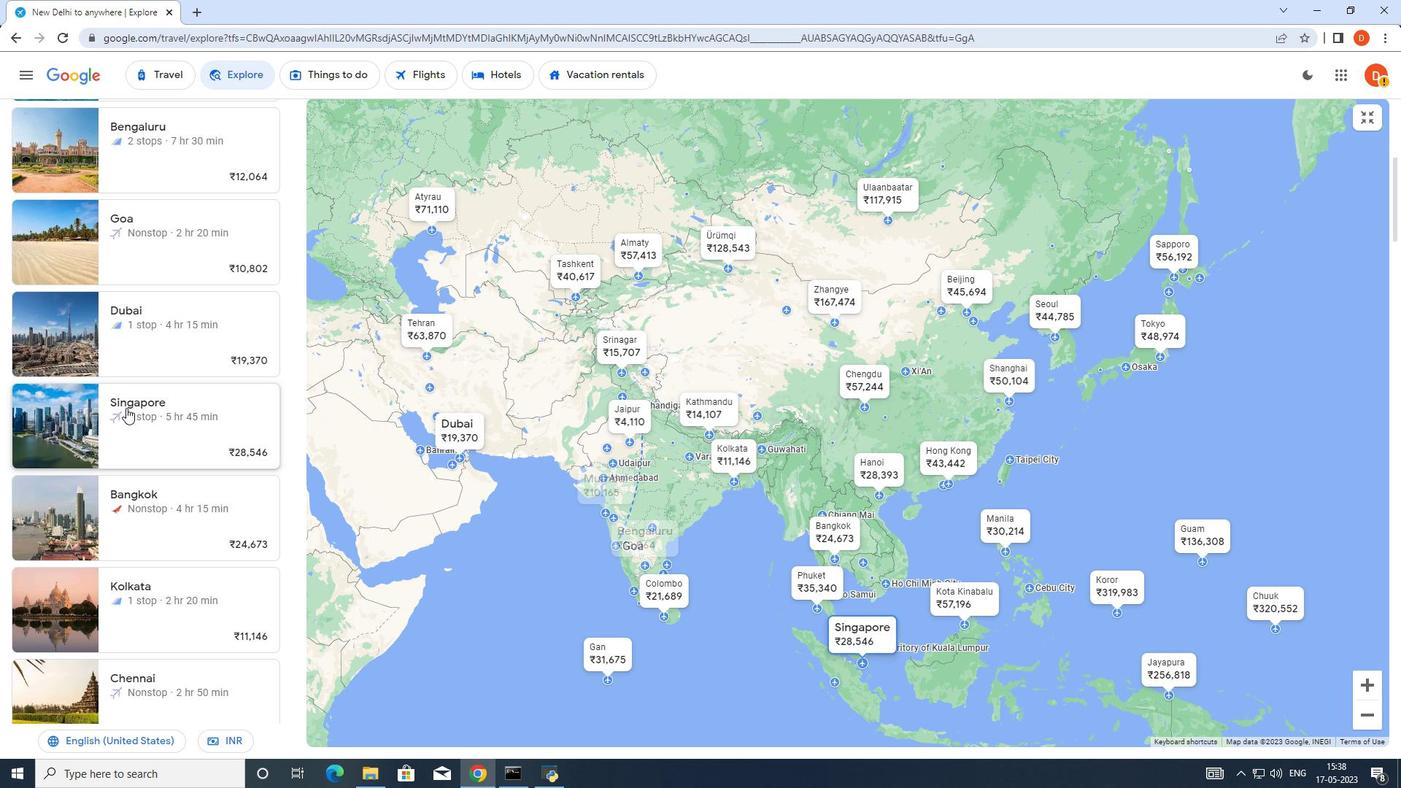 
Action: Mouse scrolled (126, 407) with delta (0, 0)
Screenshot: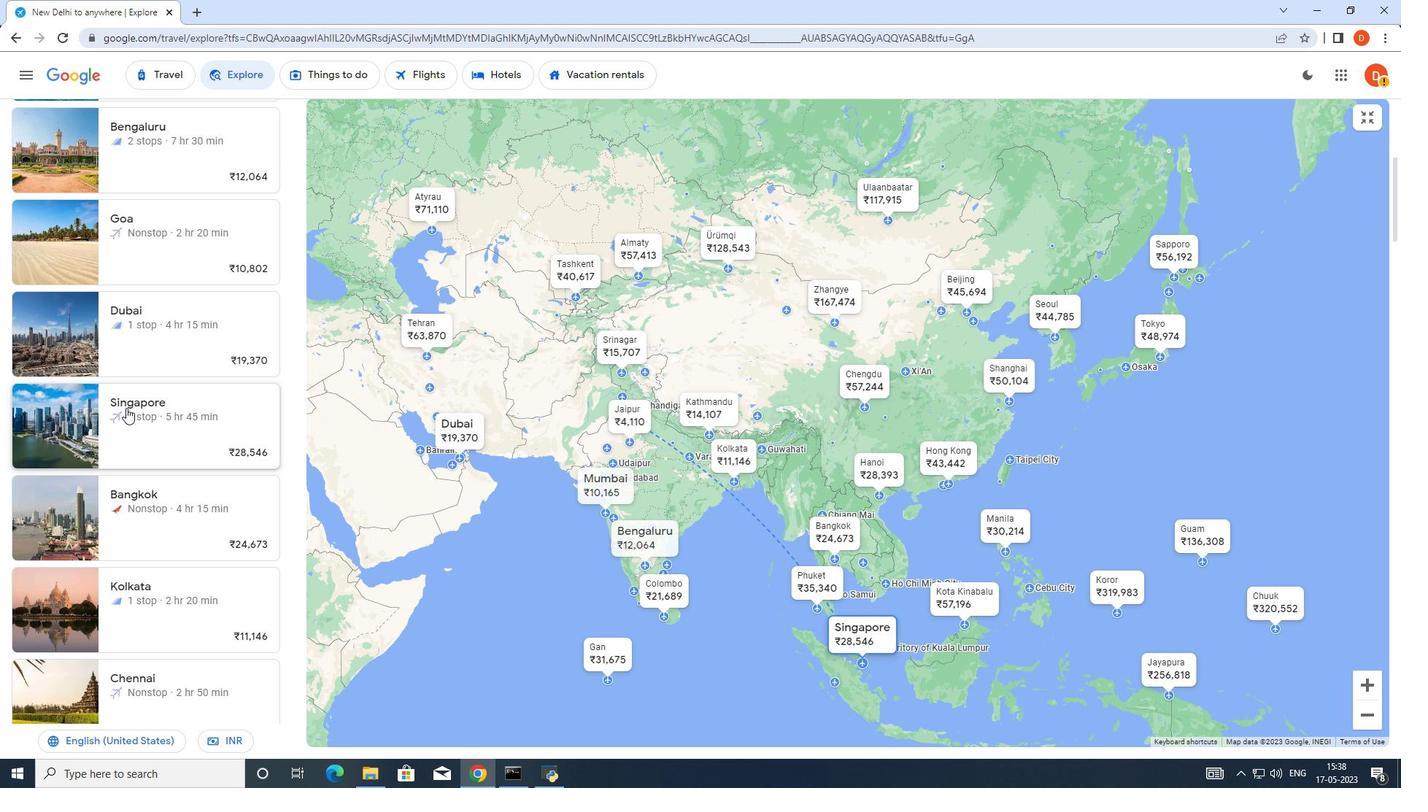 
Action: Mouse scrolled (126, 407) with delta (0, 0)
Screenshot: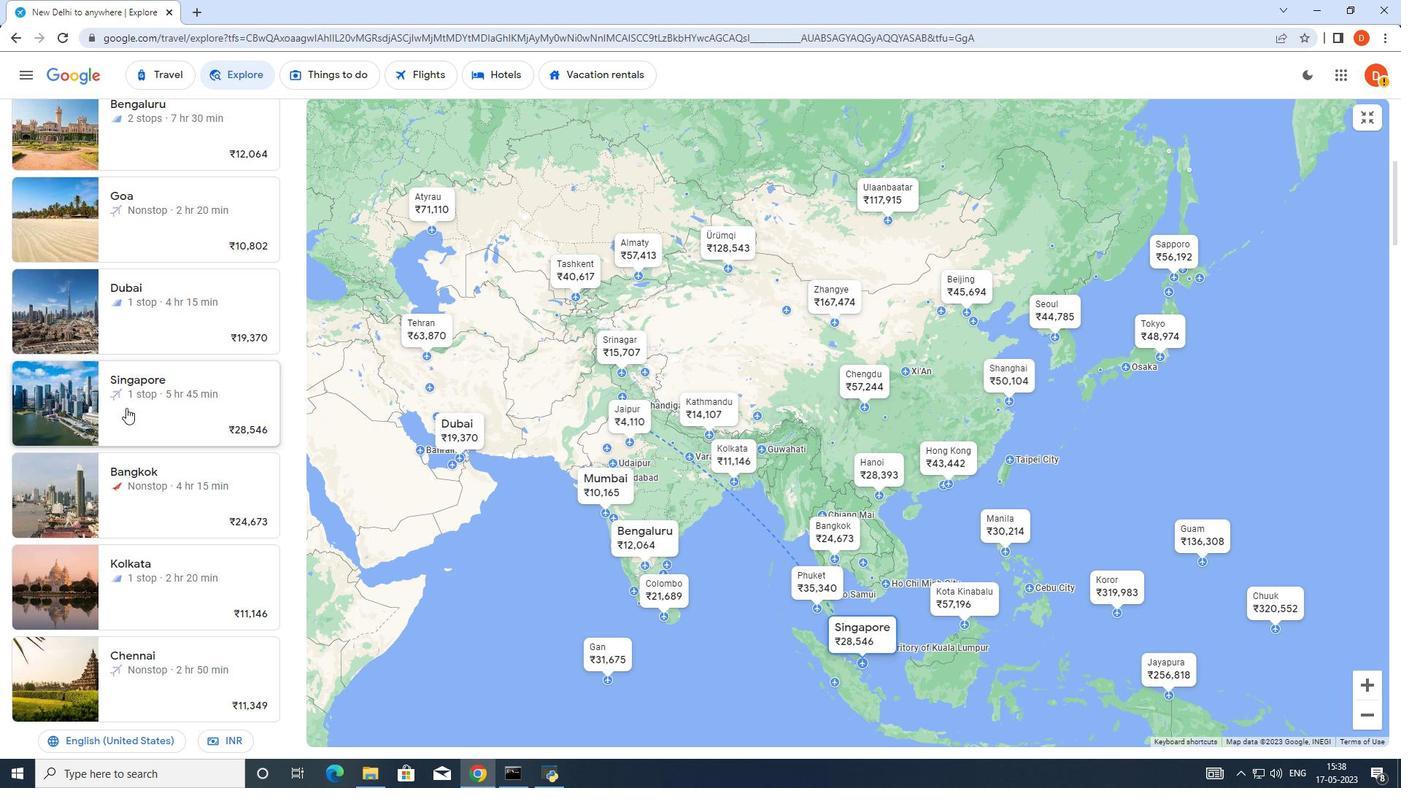 
Action: Mouse moved to (618, 345)
Screenshot: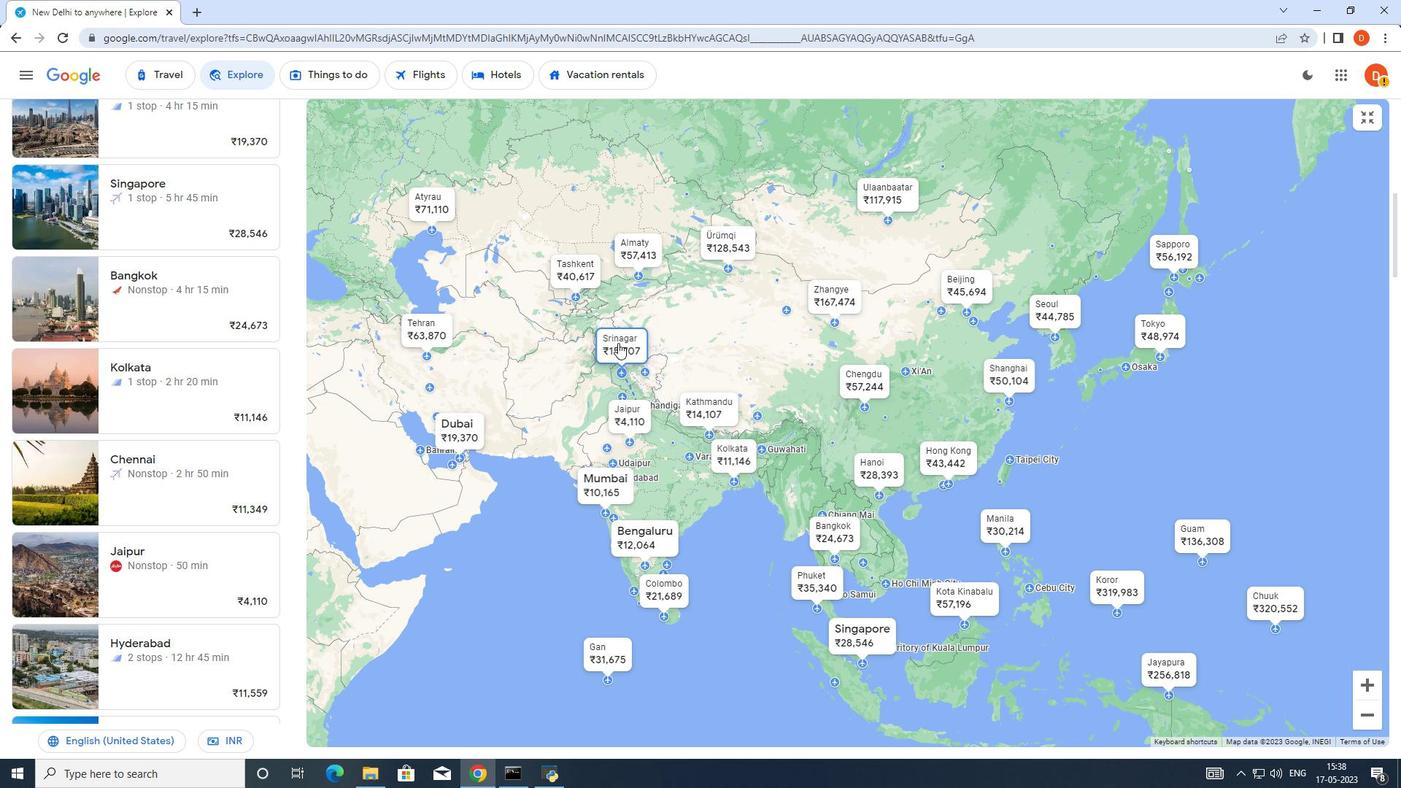 
Action: Mouse pressed left at (618, 345)
Screenshot: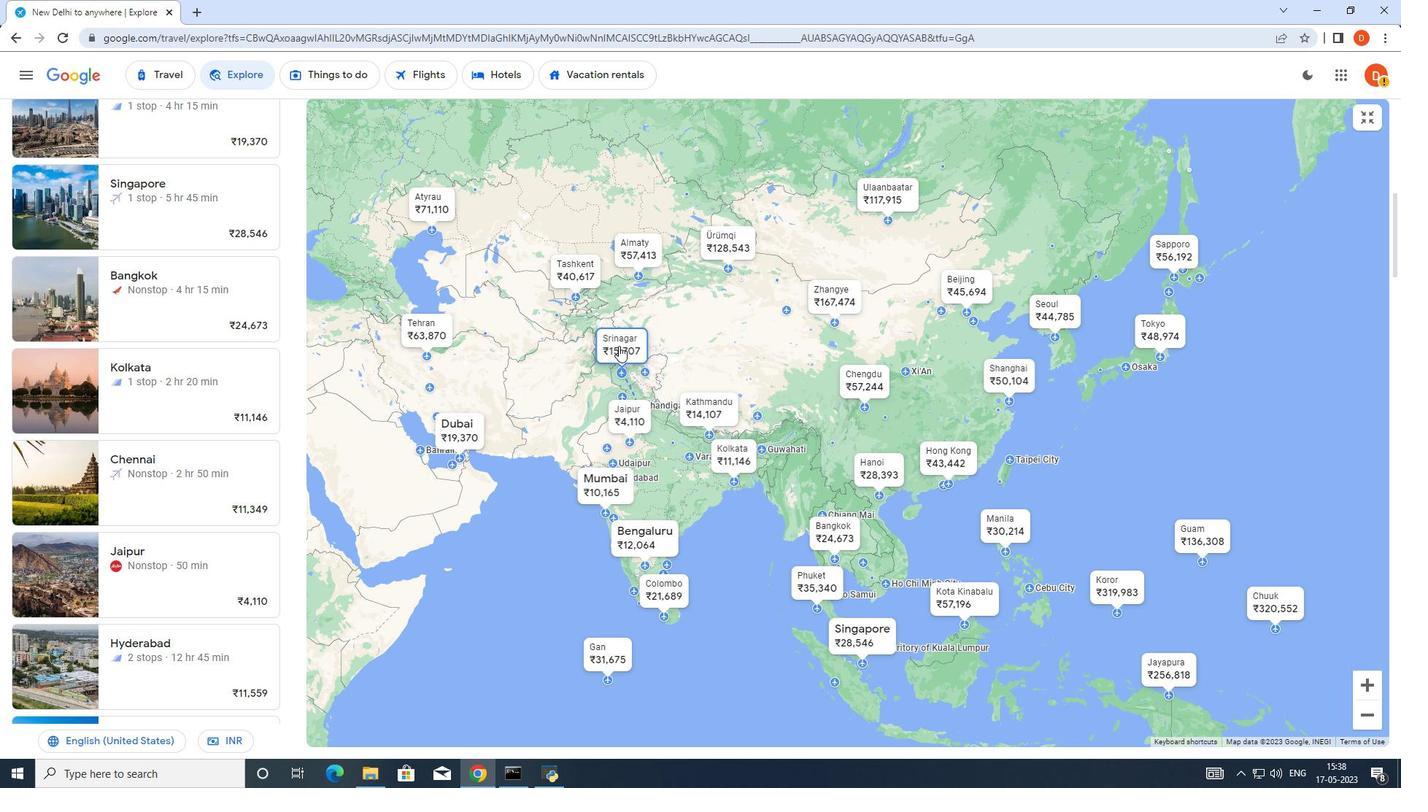 
Action: Mouse moved to (175, 607)
Screenshot: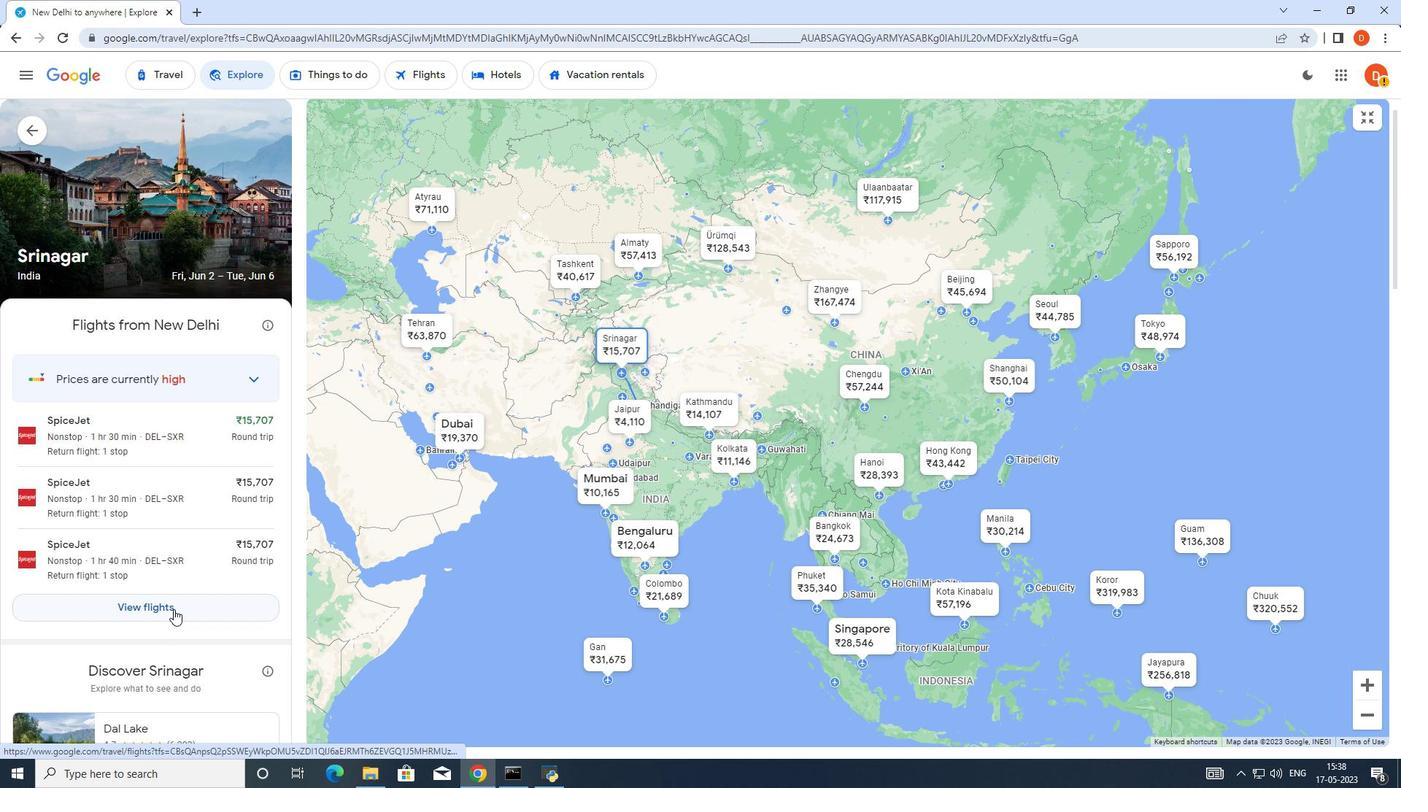 
Action: Mouse pressed left at (175, 607)
Screenshot: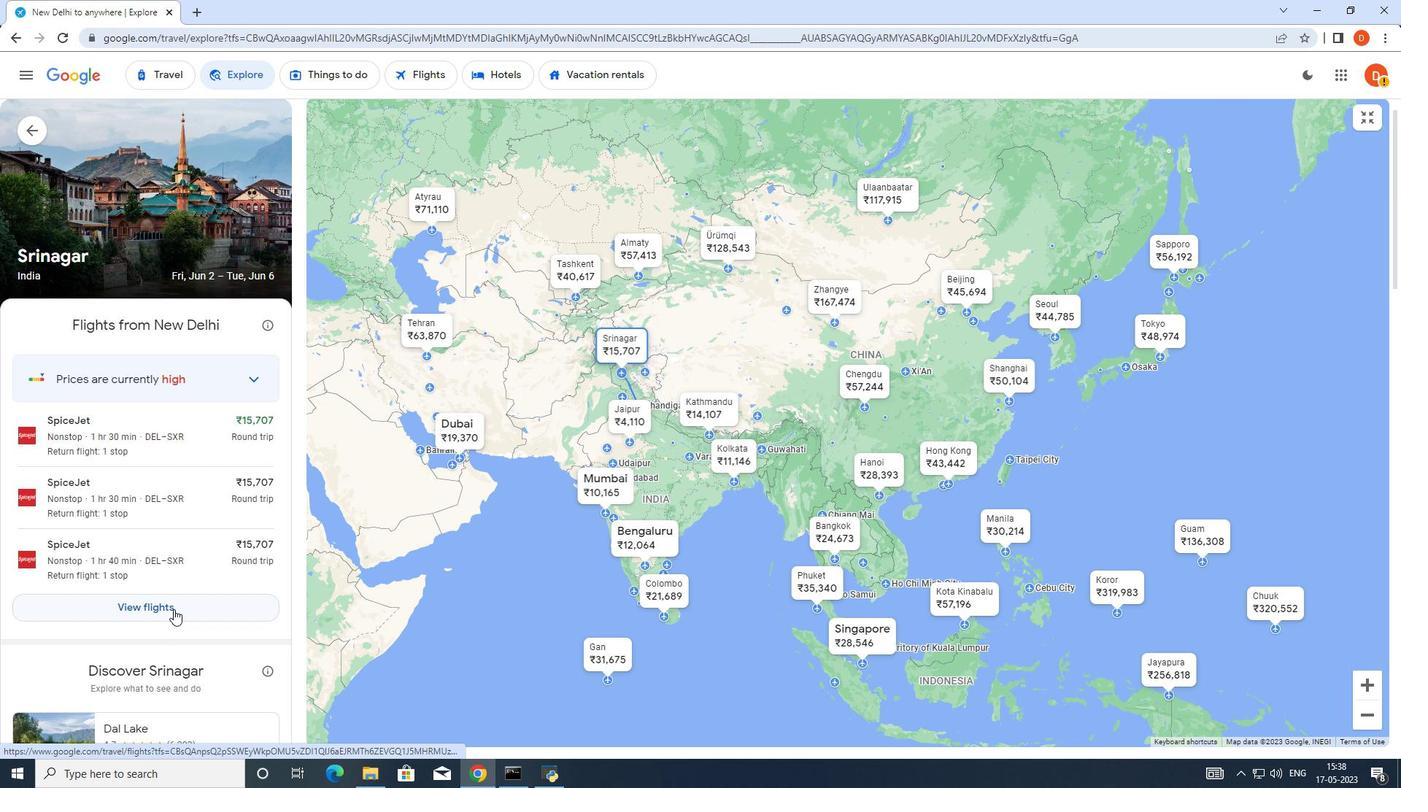 
Action: Mouse moved to (458, 478)
Screenshot: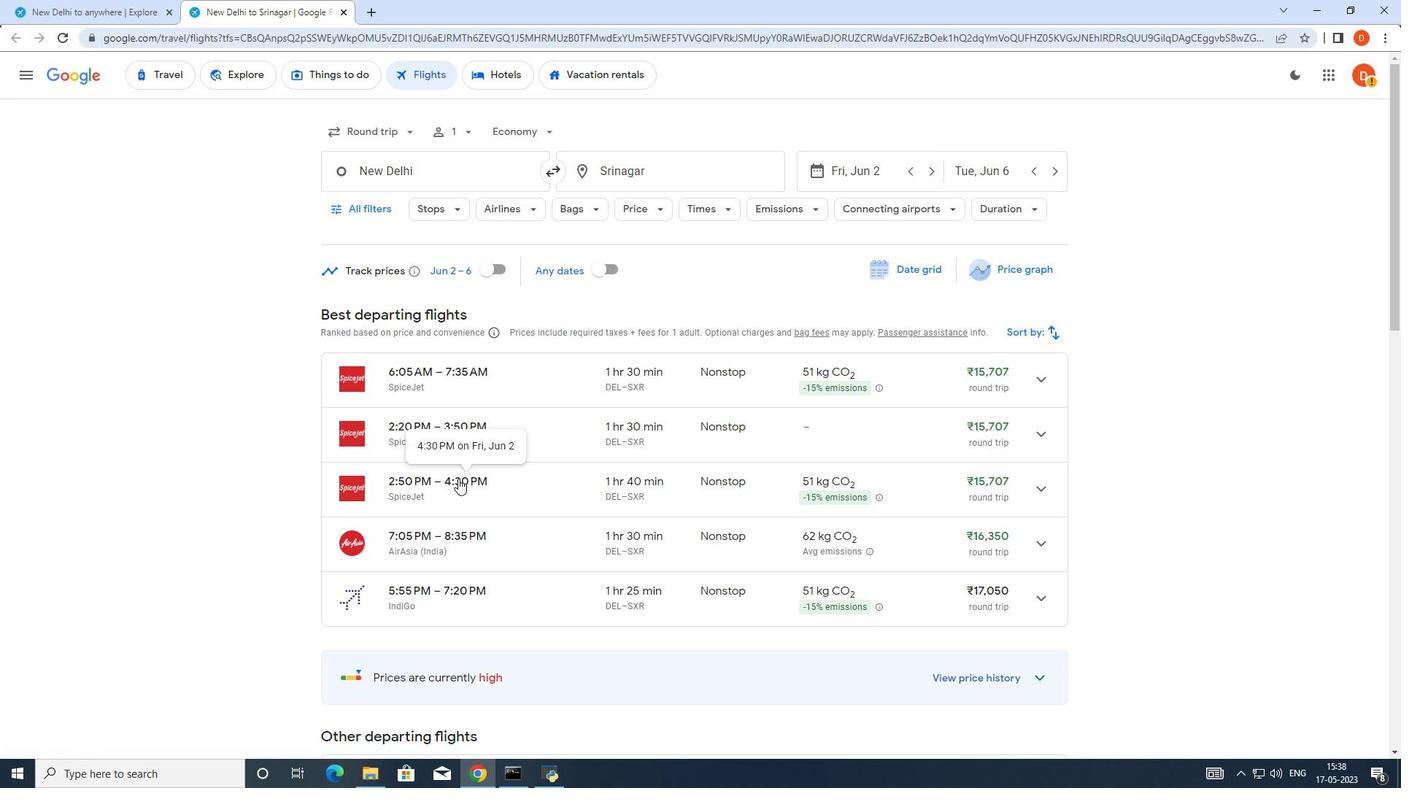 
Action: Mouse scrolled (458, 477) with delta (0, 0)
Screenshot: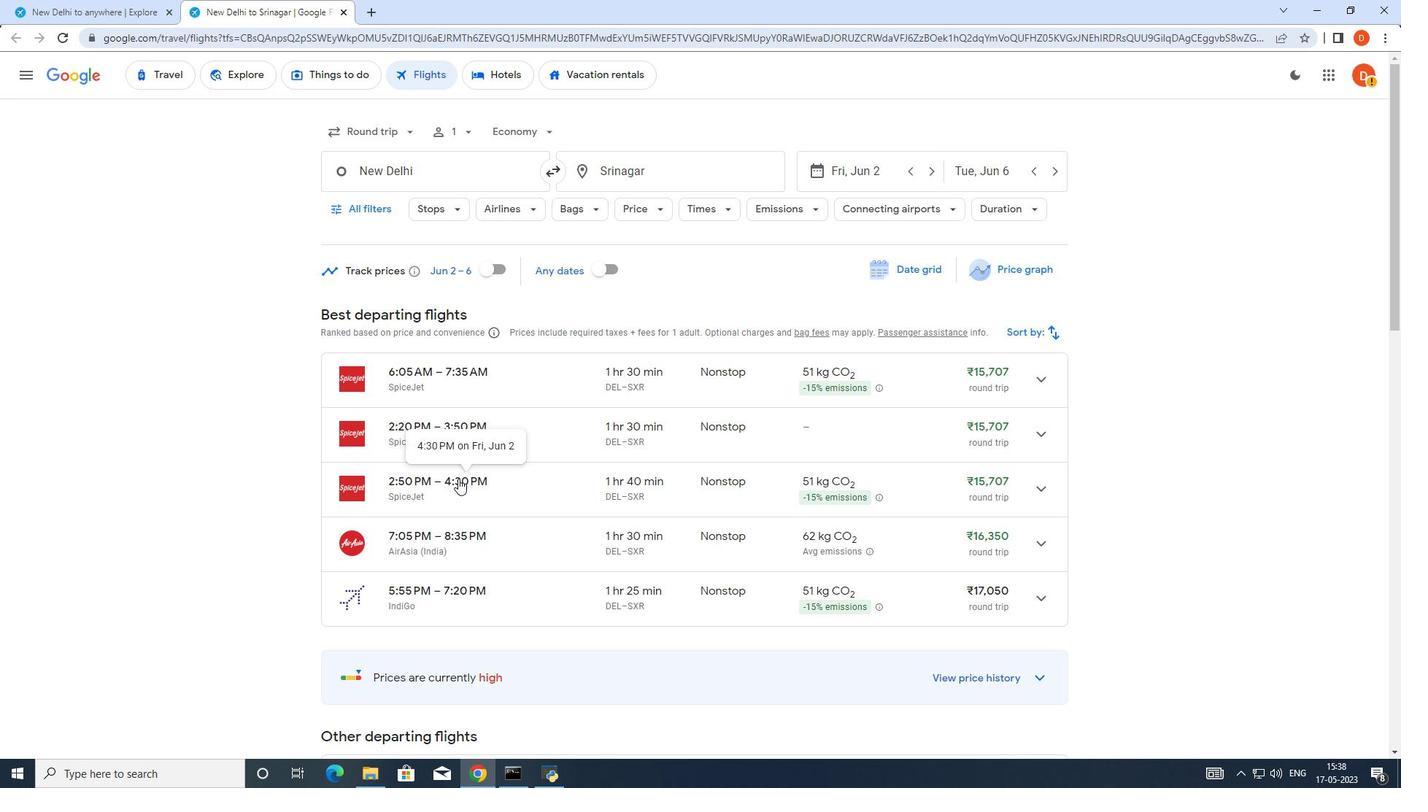 
Action: Mouse moved to (665, 529)
Screenshot: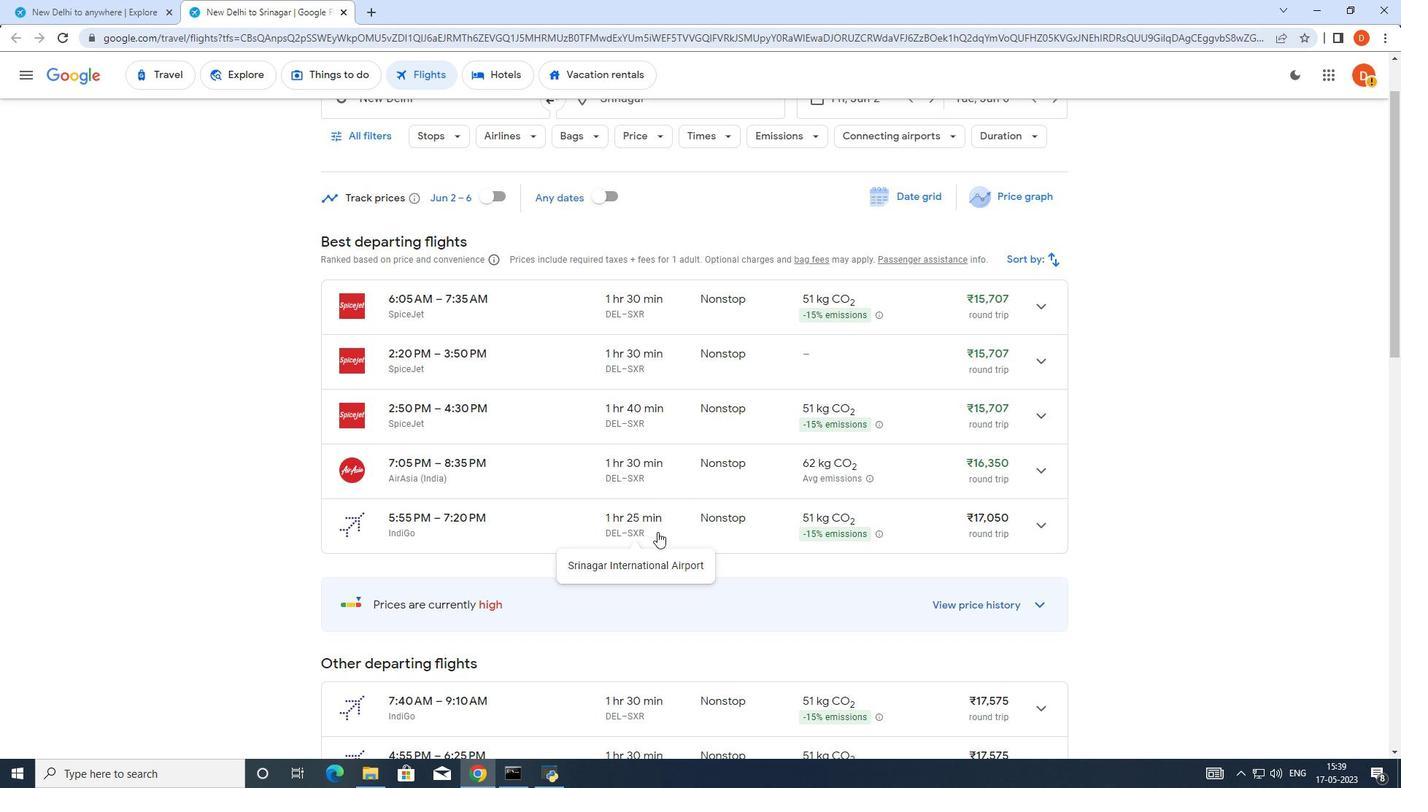 
Action: Mouse scrolled (665, 529) with delta (0, 0)
Screenshot: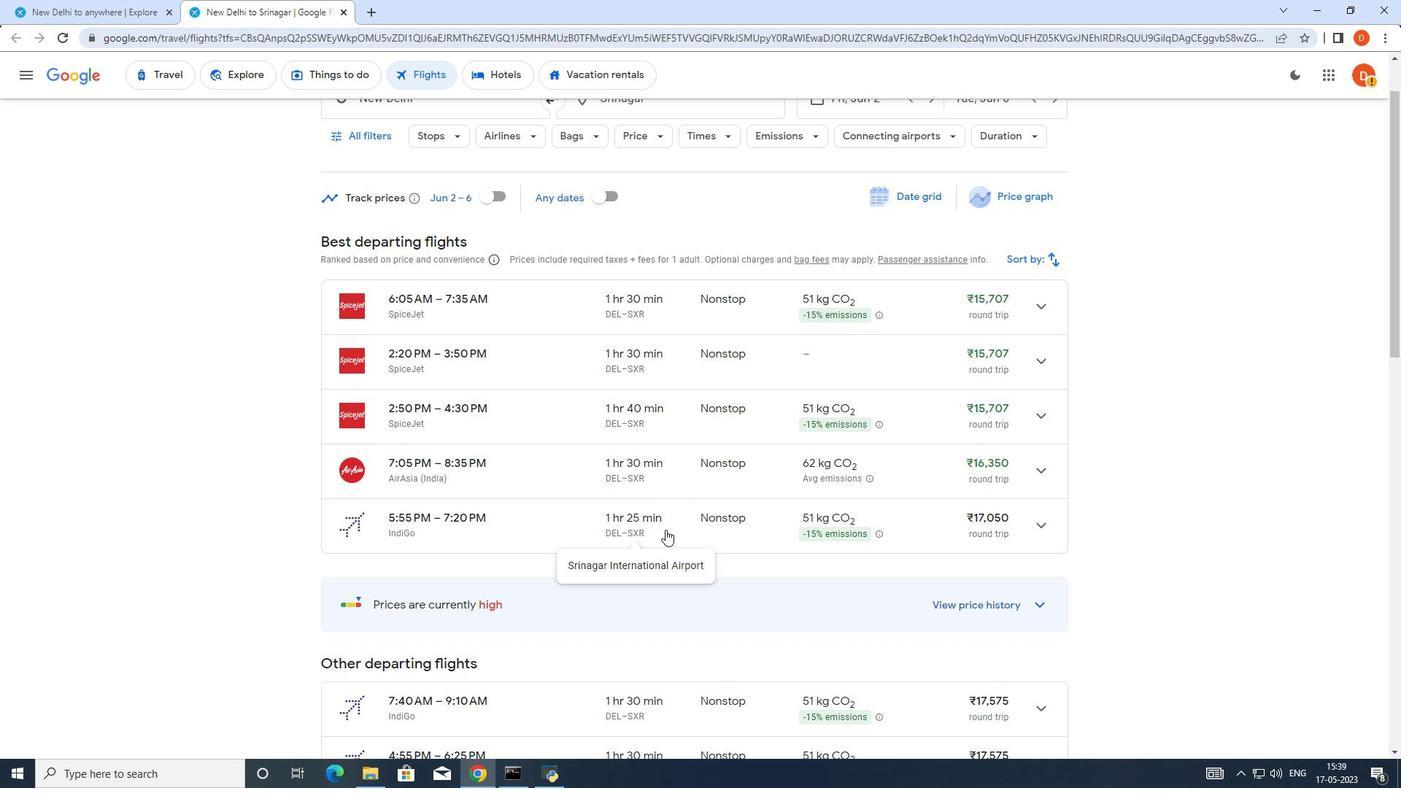 
Action: Mouse moved to (669, 529)
Screenshot: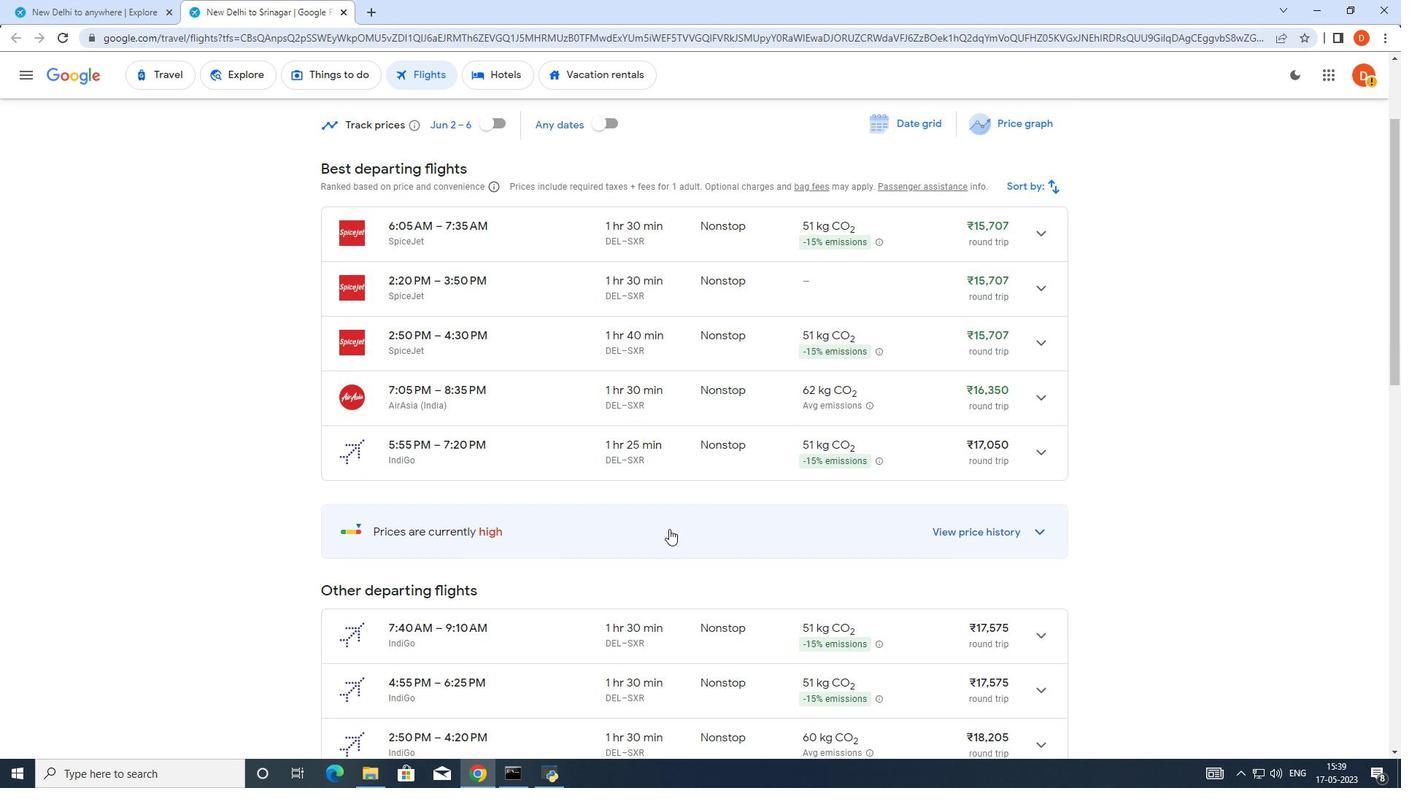 
Action: Mouse scrolled (669, 528) with delta (0, 0)
Screenshot: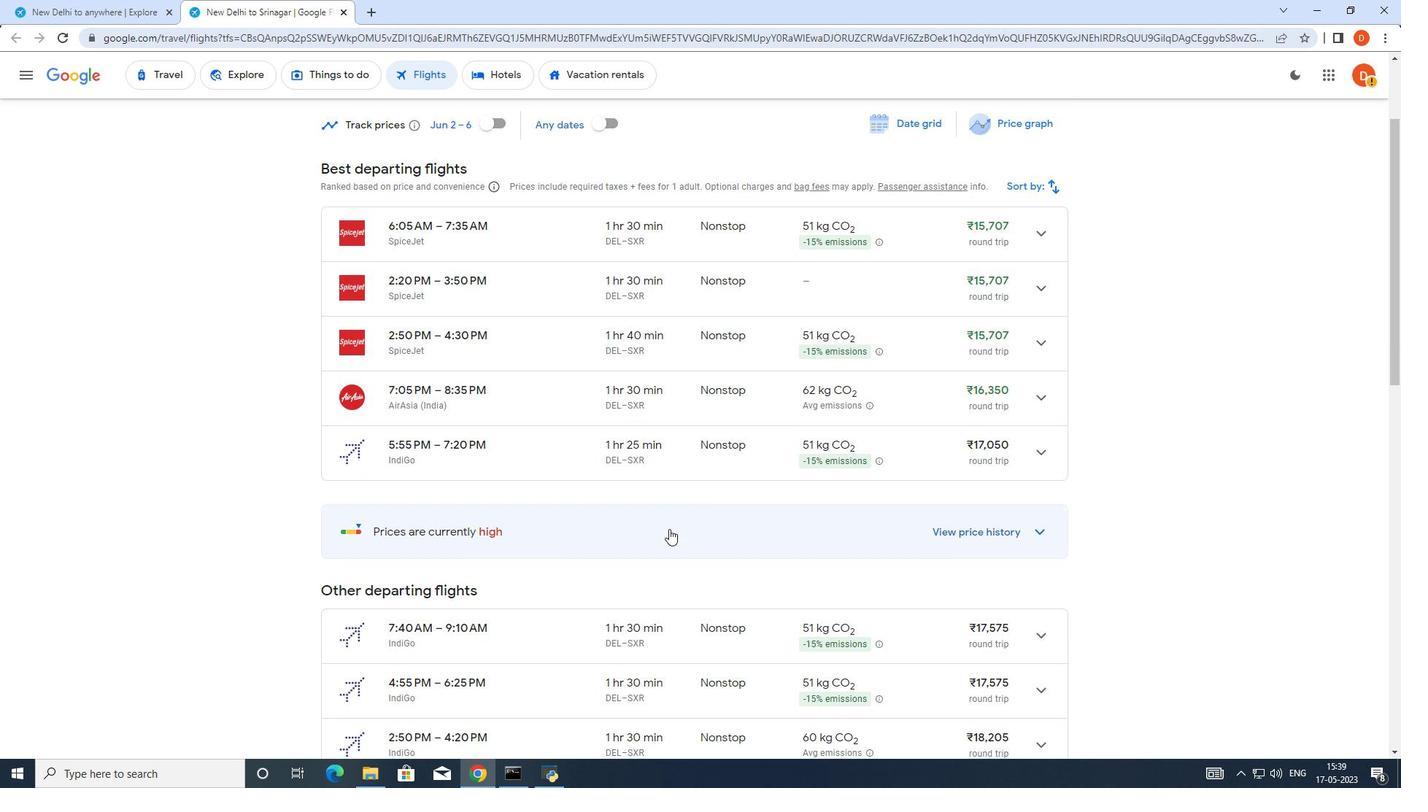 
Action: Mouse moved to (1041, 456)
Screenshot: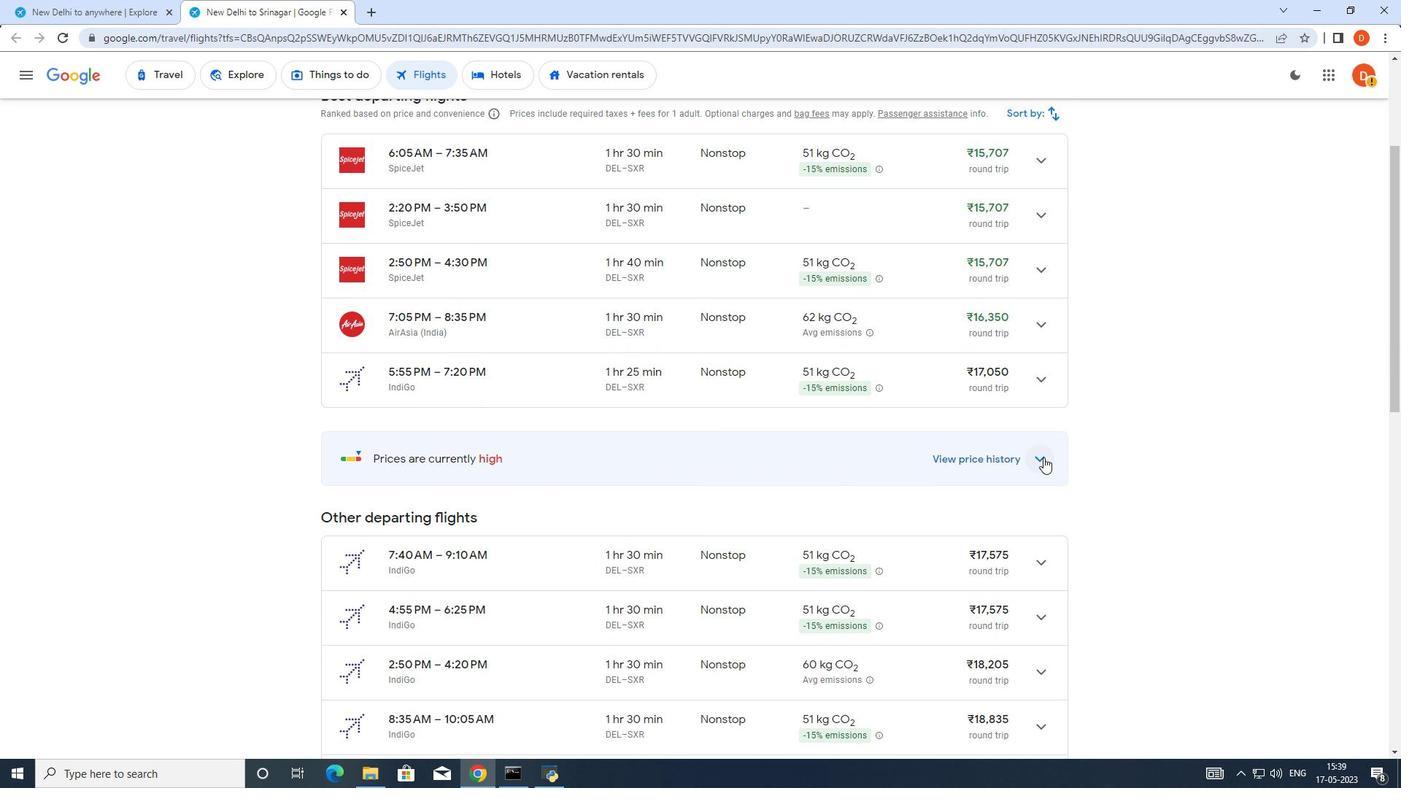 
Action: Mouse pressed left at (1041, 456)
Screenshot: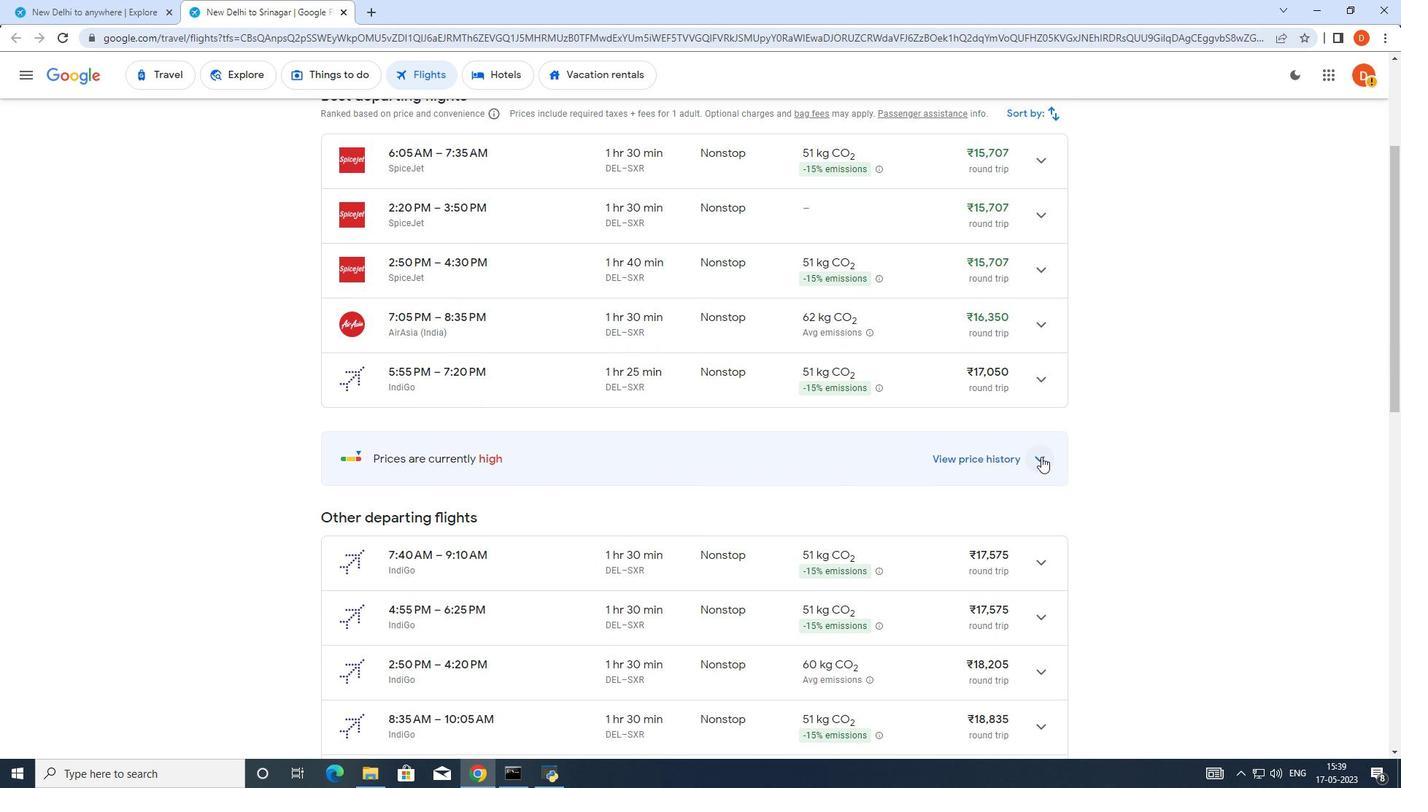 
Action: Mouse moved to (1039, 456)
Screenshot: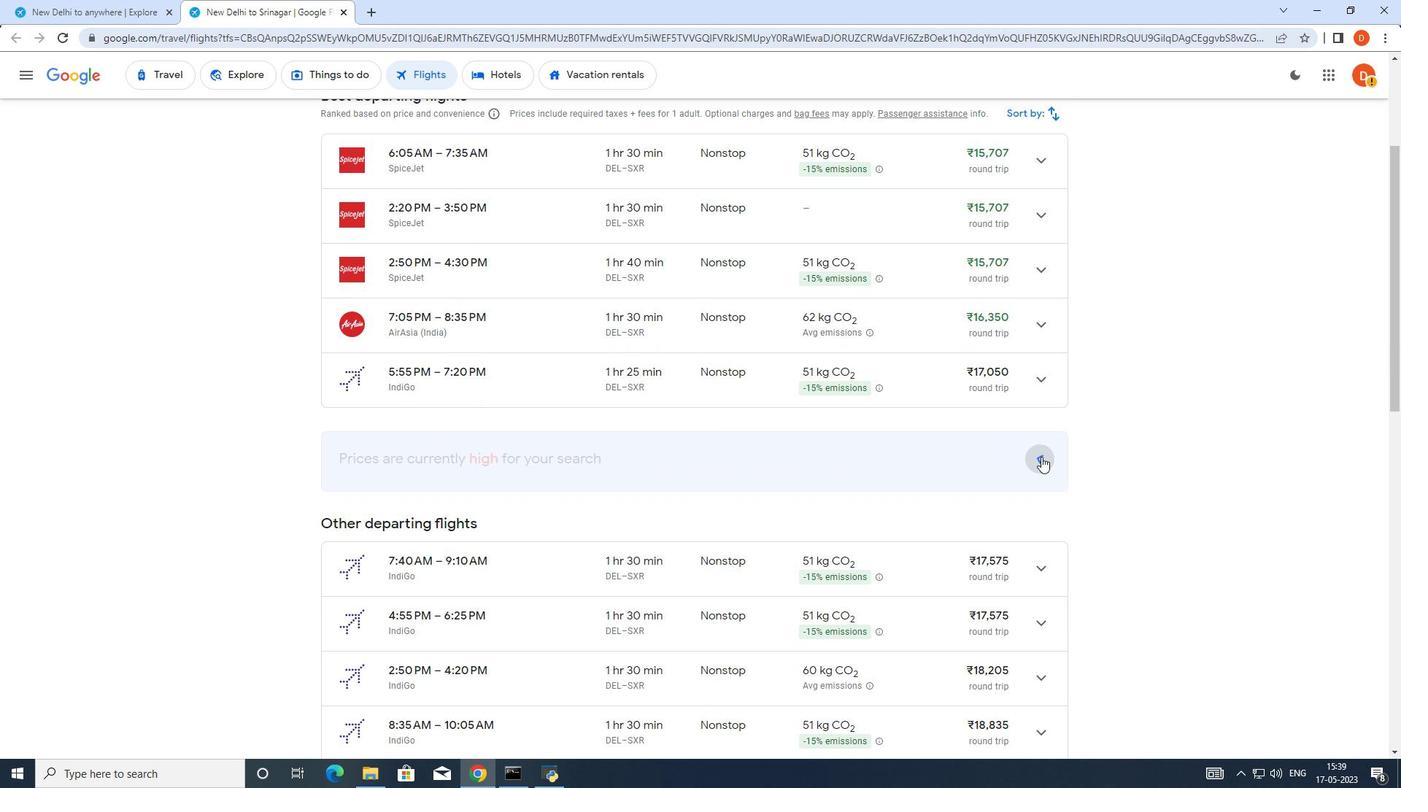 
Action: Mouse pressed left at (1039, 456)
Screenshot: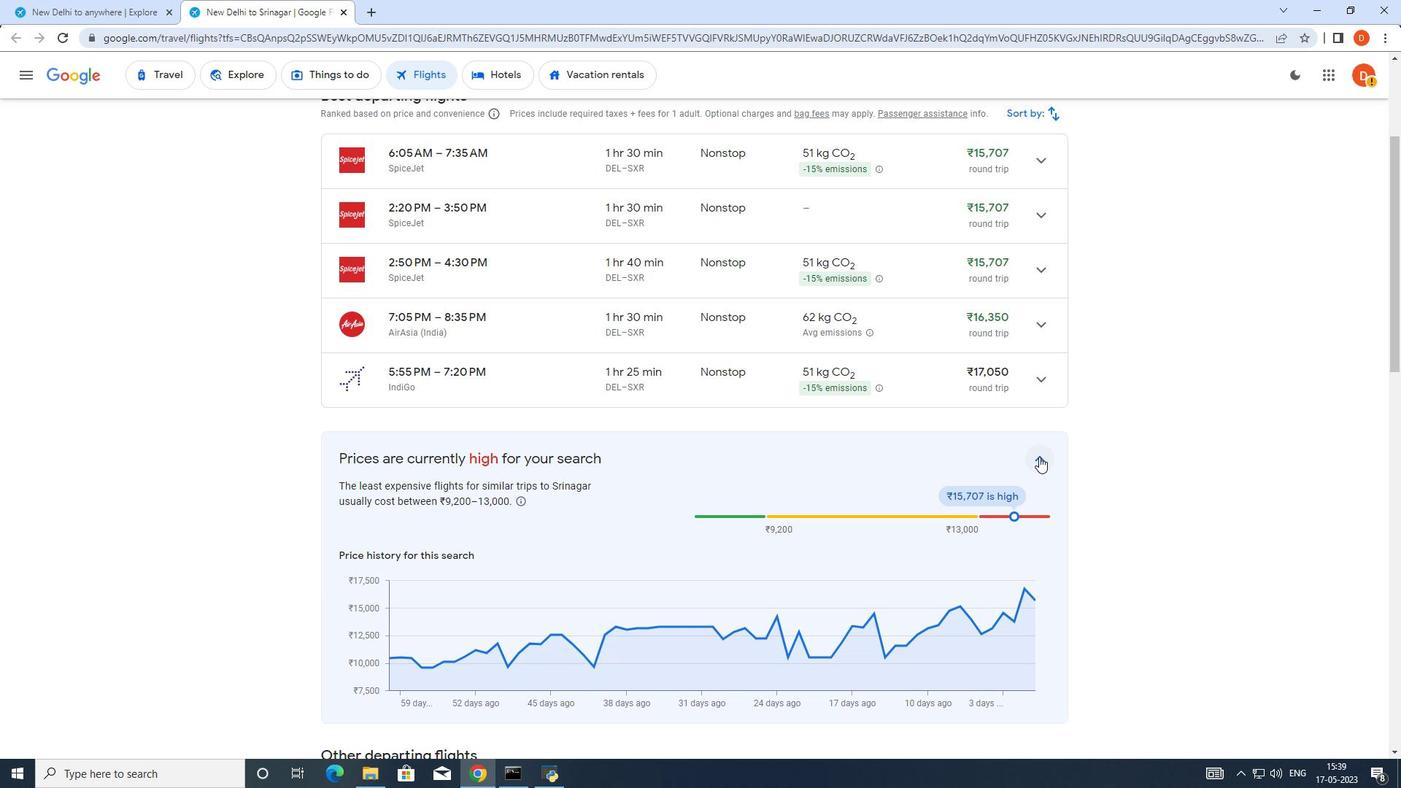 
Action: Mouse moved to (432, 571)
Screenshot: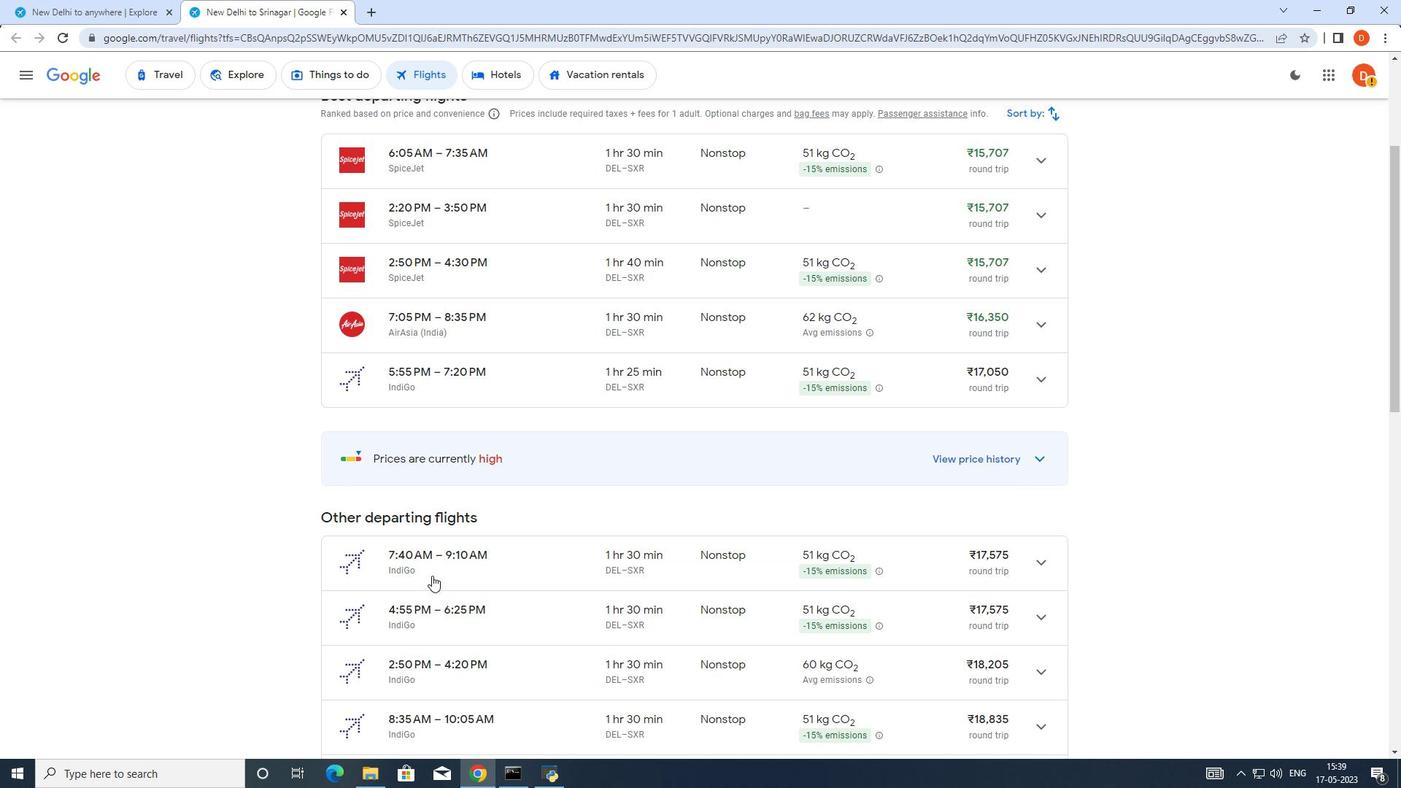 
Action: Mouse scrolled (432, 570) with delta (0, 0)
Screenshot: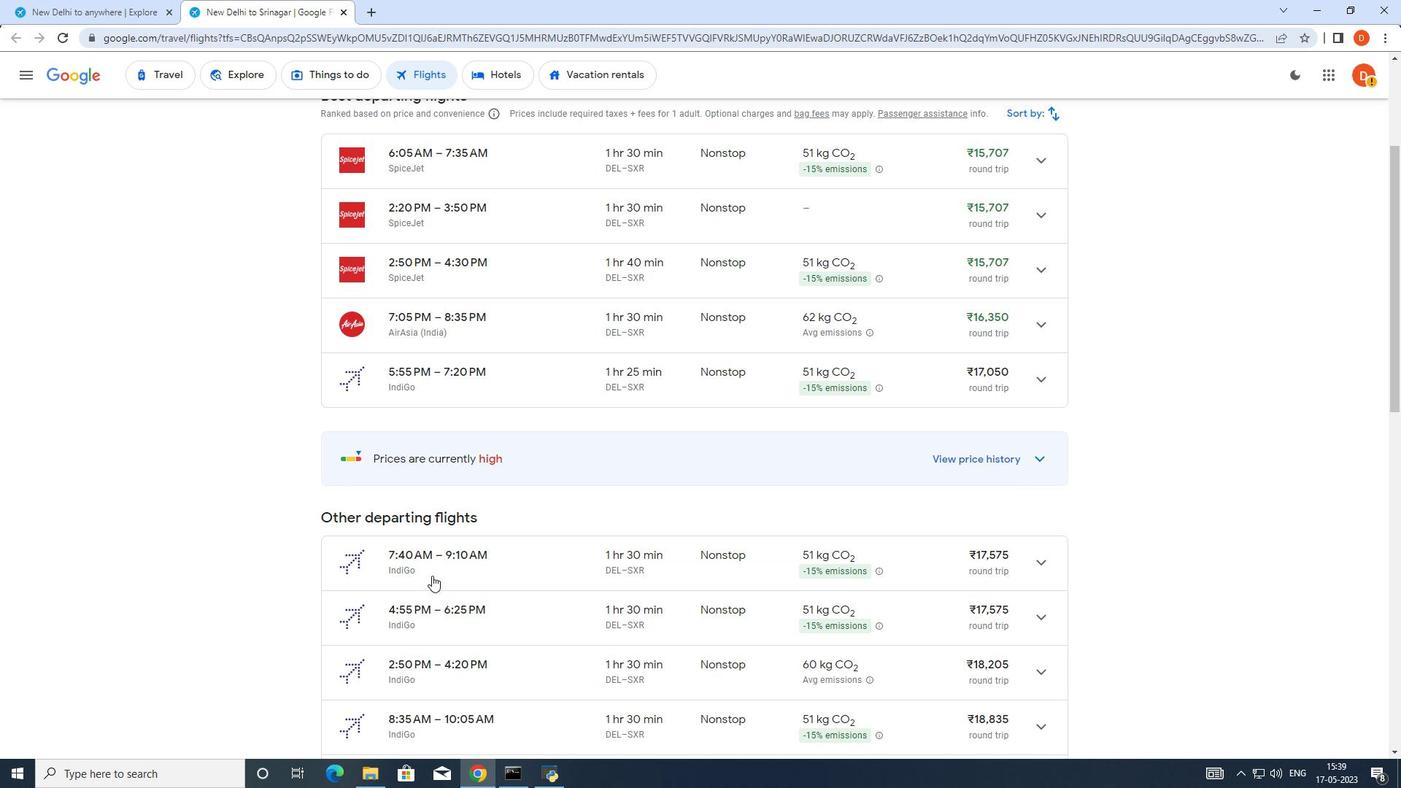 
Action: Mouse moved to (568, 543)
Screenshot: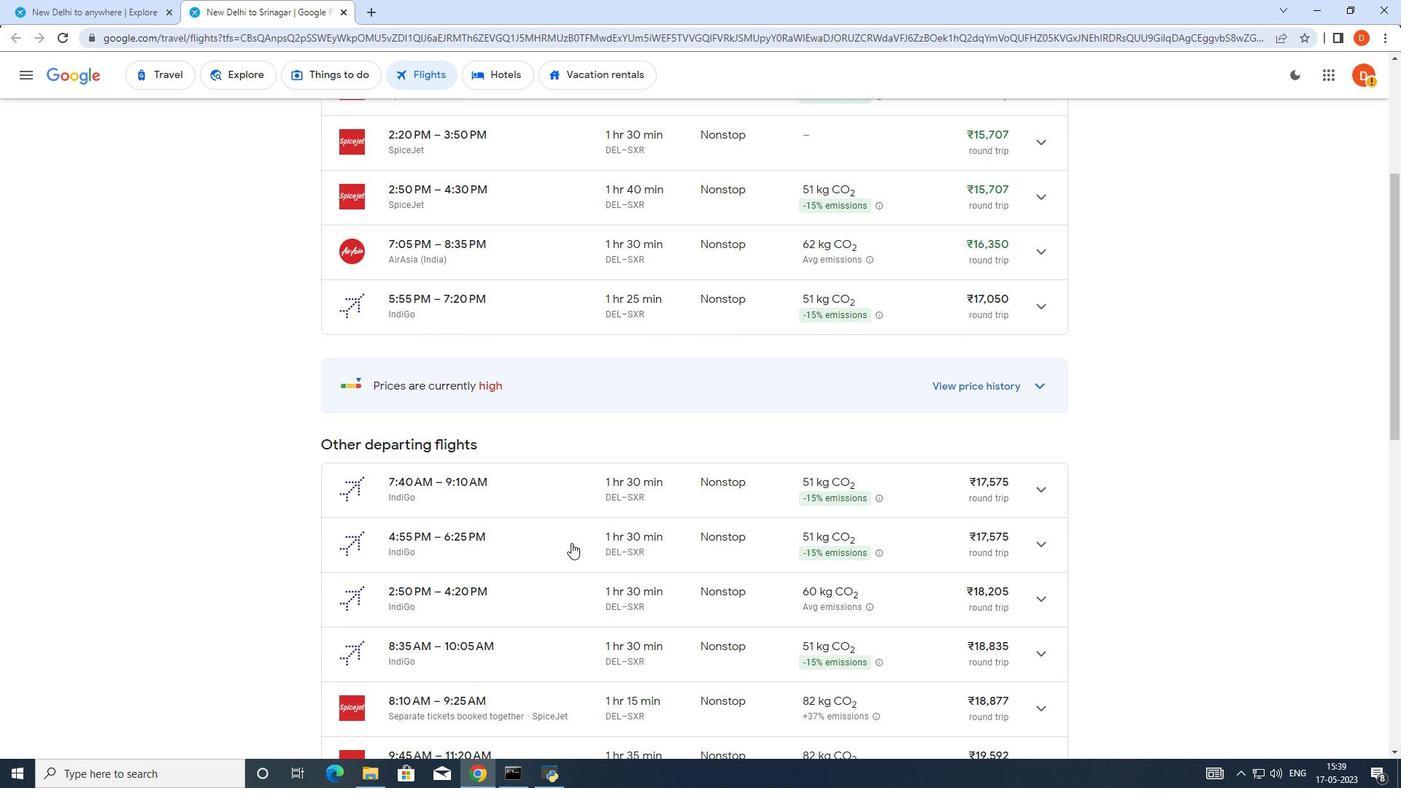 
Action: Mouse scrolled (568, 542) with delta (0, 0)
Screenshot: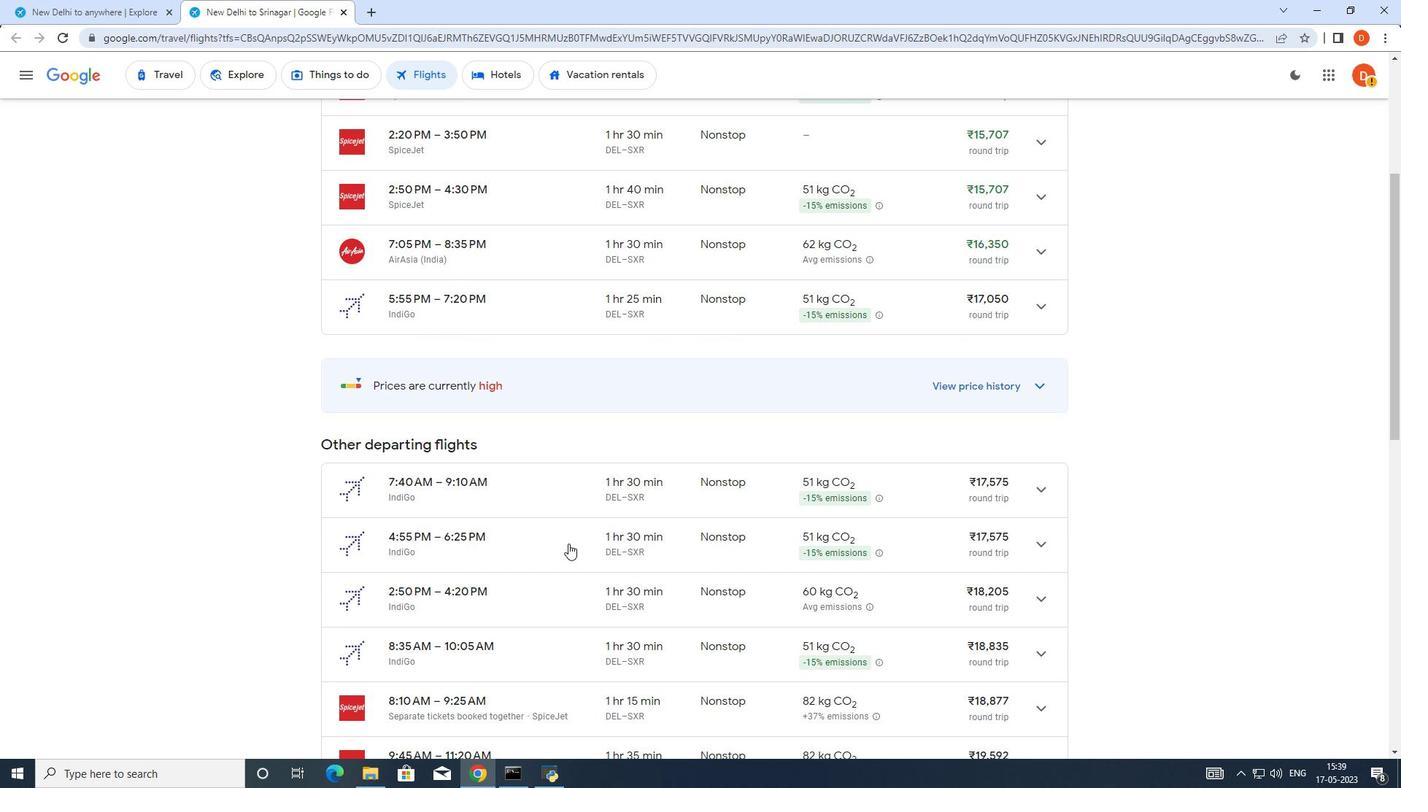 
Action: Mouse moved to (596, 532)
Screenshot: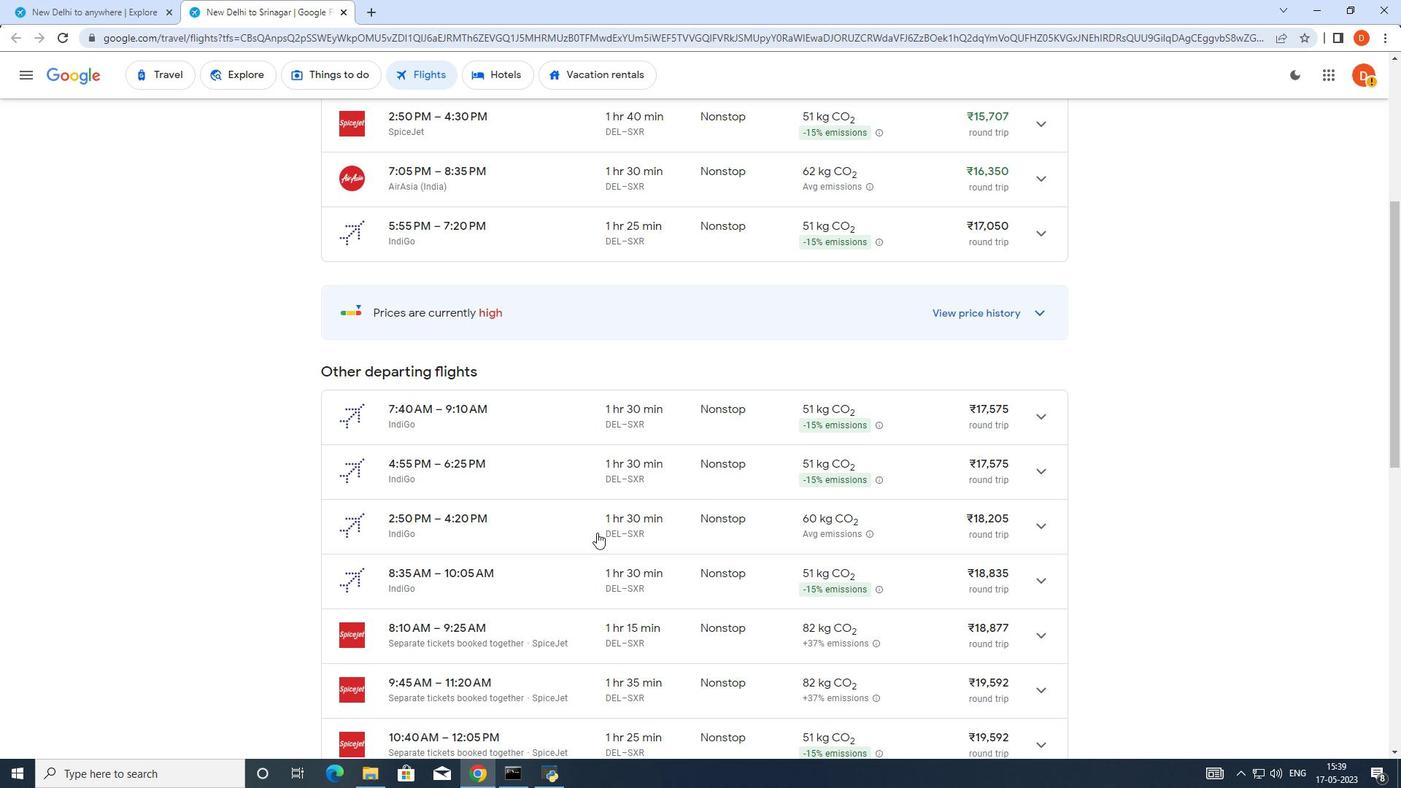 
Action: Mouse scrolled (596, 531) with delta (0, 0)
Screenshot: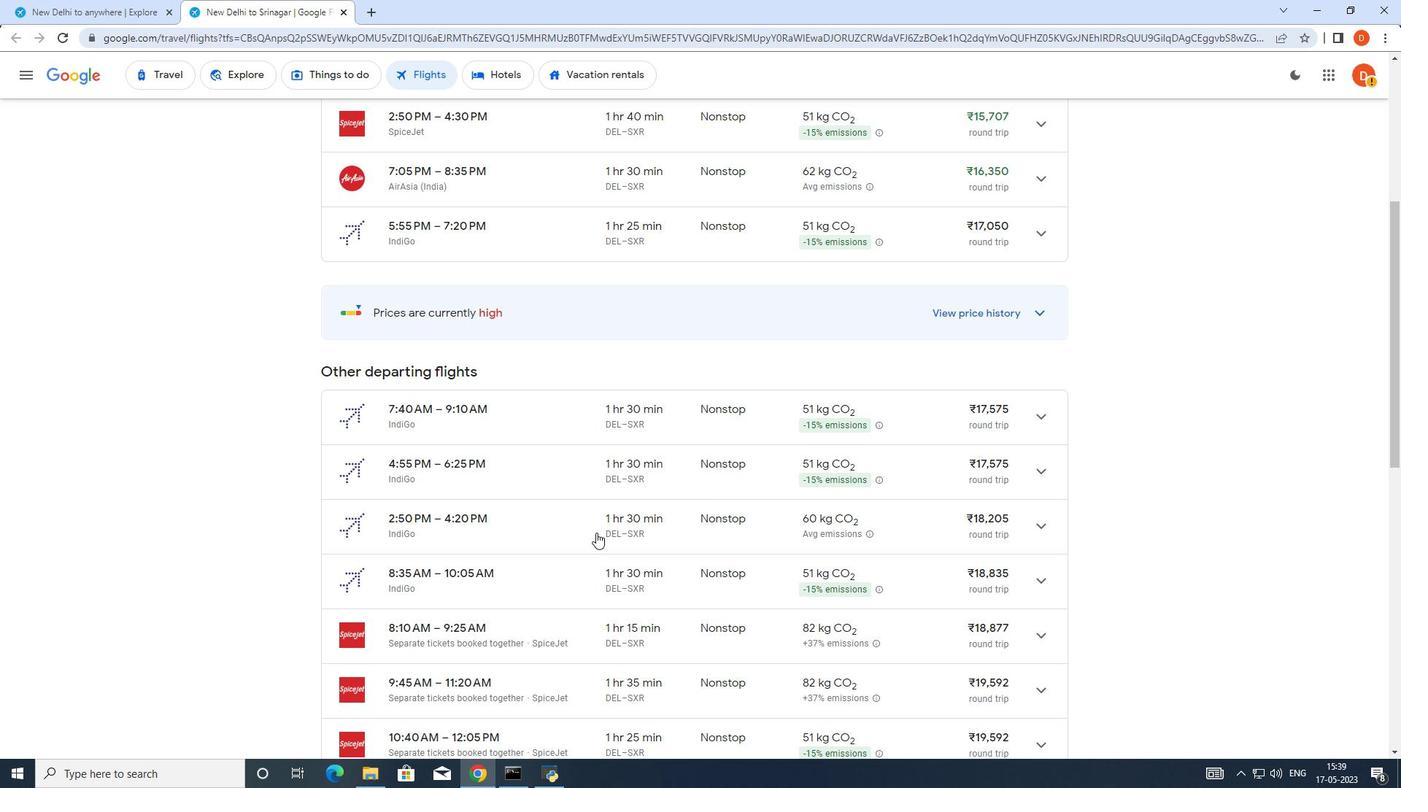 
Action: Mouse moved to (595, 534)
Screenshot: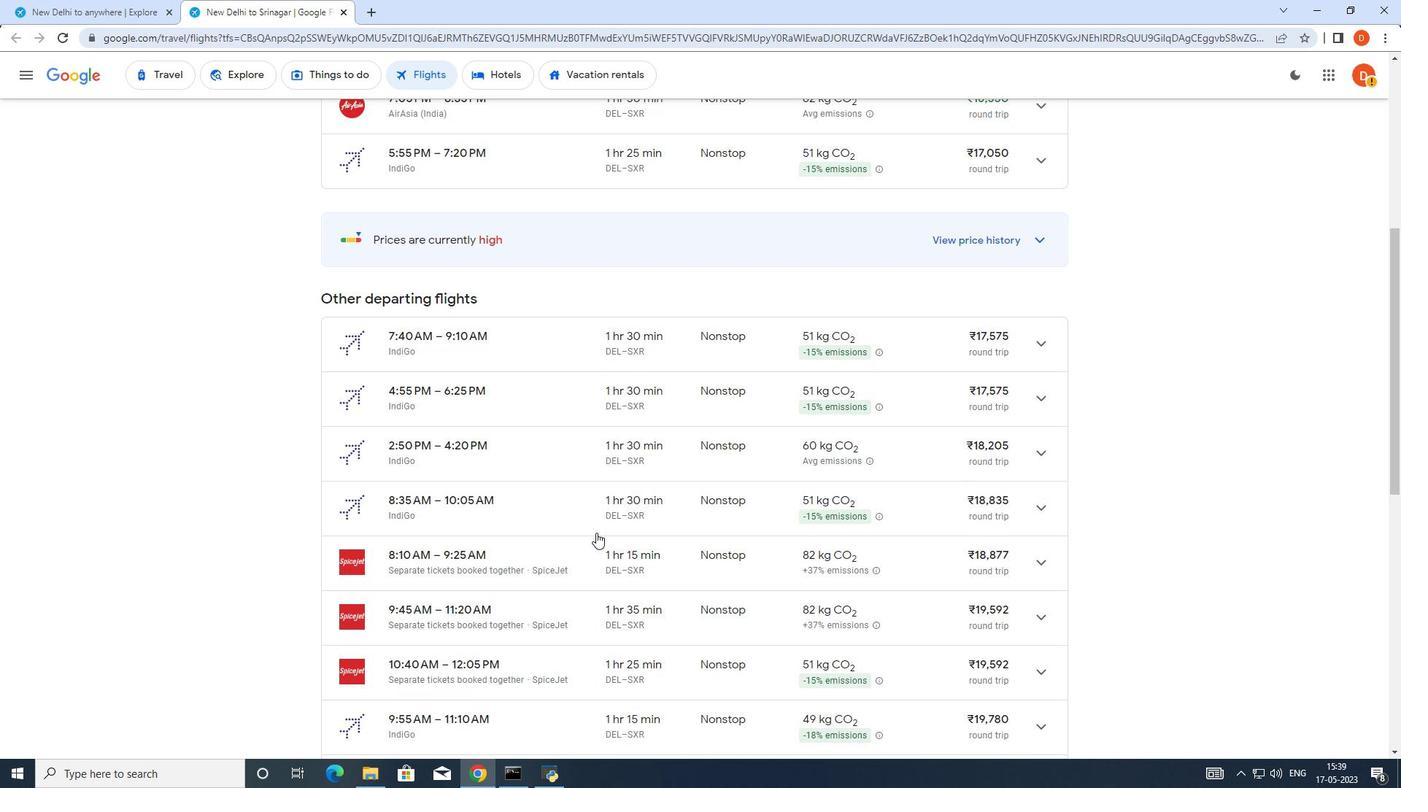 
Action: Mouse scrolled (595, 534) with delta (0, 0)
Screenshot: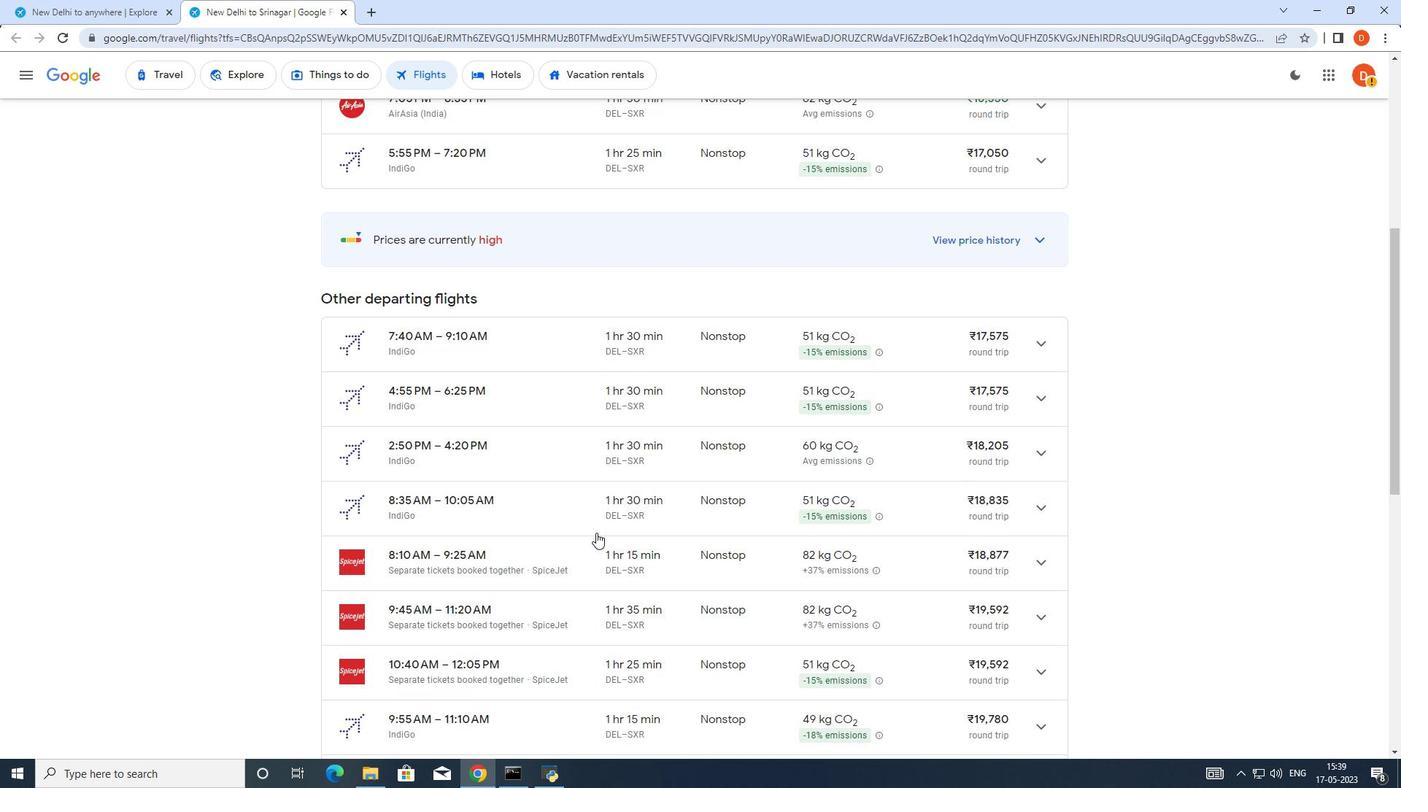 
Action: Mouse moved to (560, 537)
Screenshot: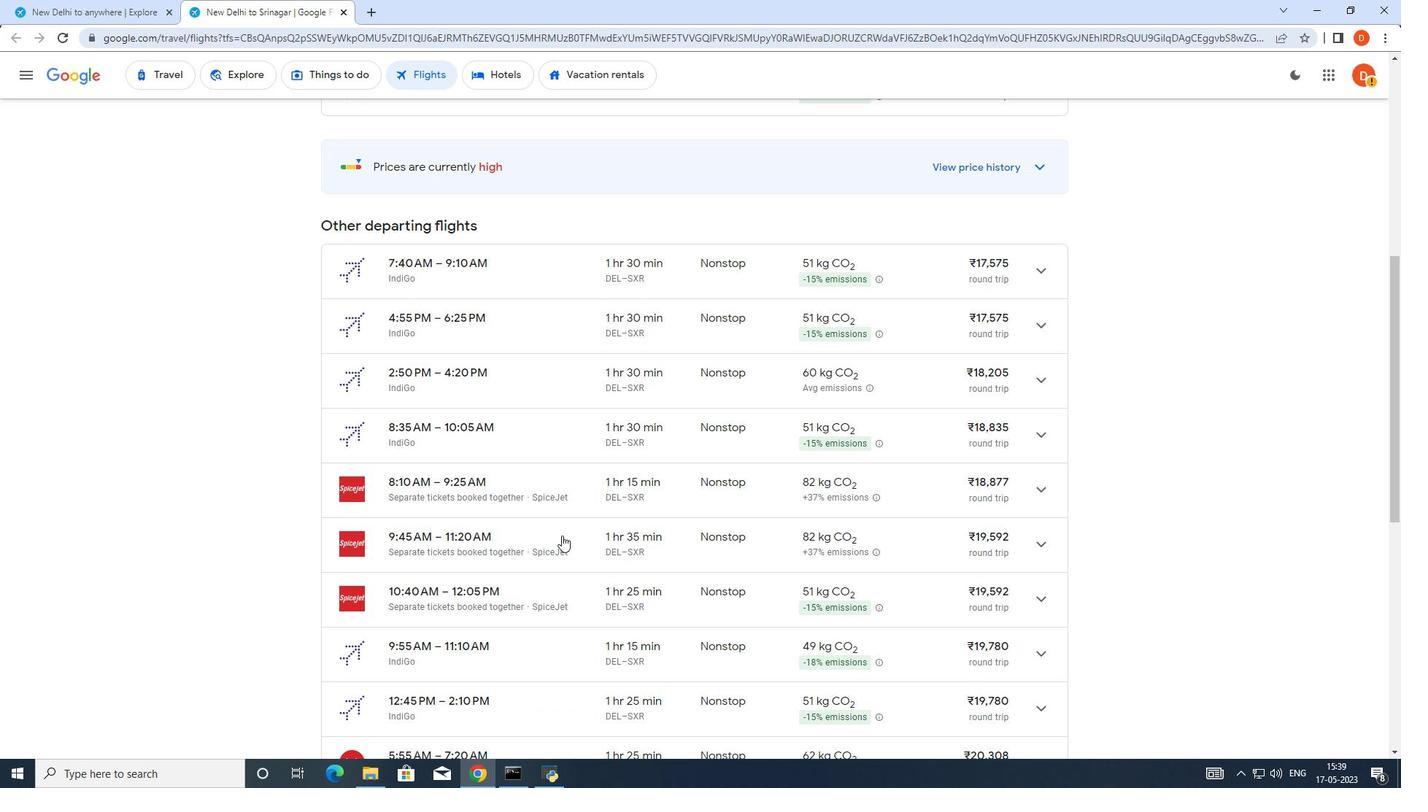 
Action: Mouse scrolled (560, 537) with delta (0, 0)
Screenshot: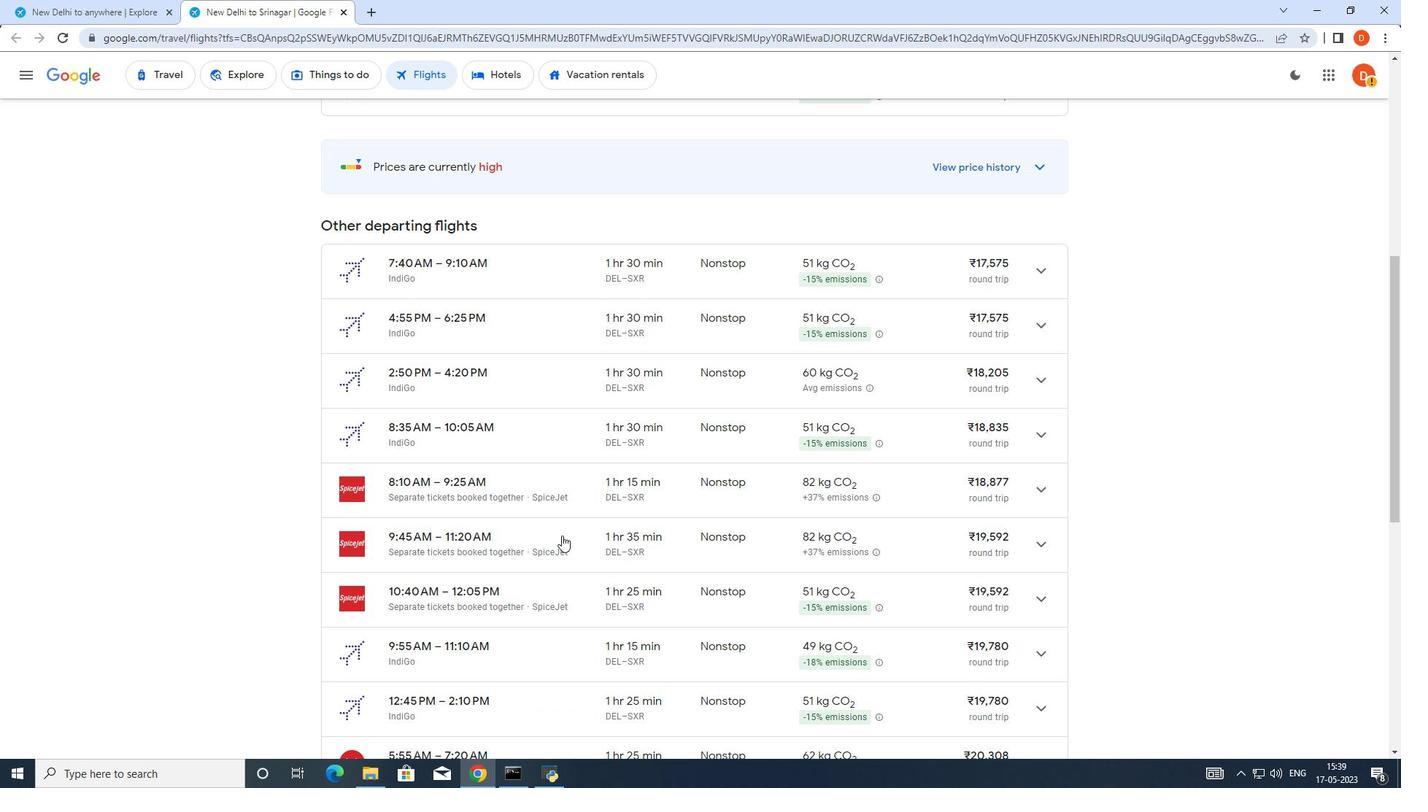 
Action: Mouse moved to (556, 550)
Screenshot: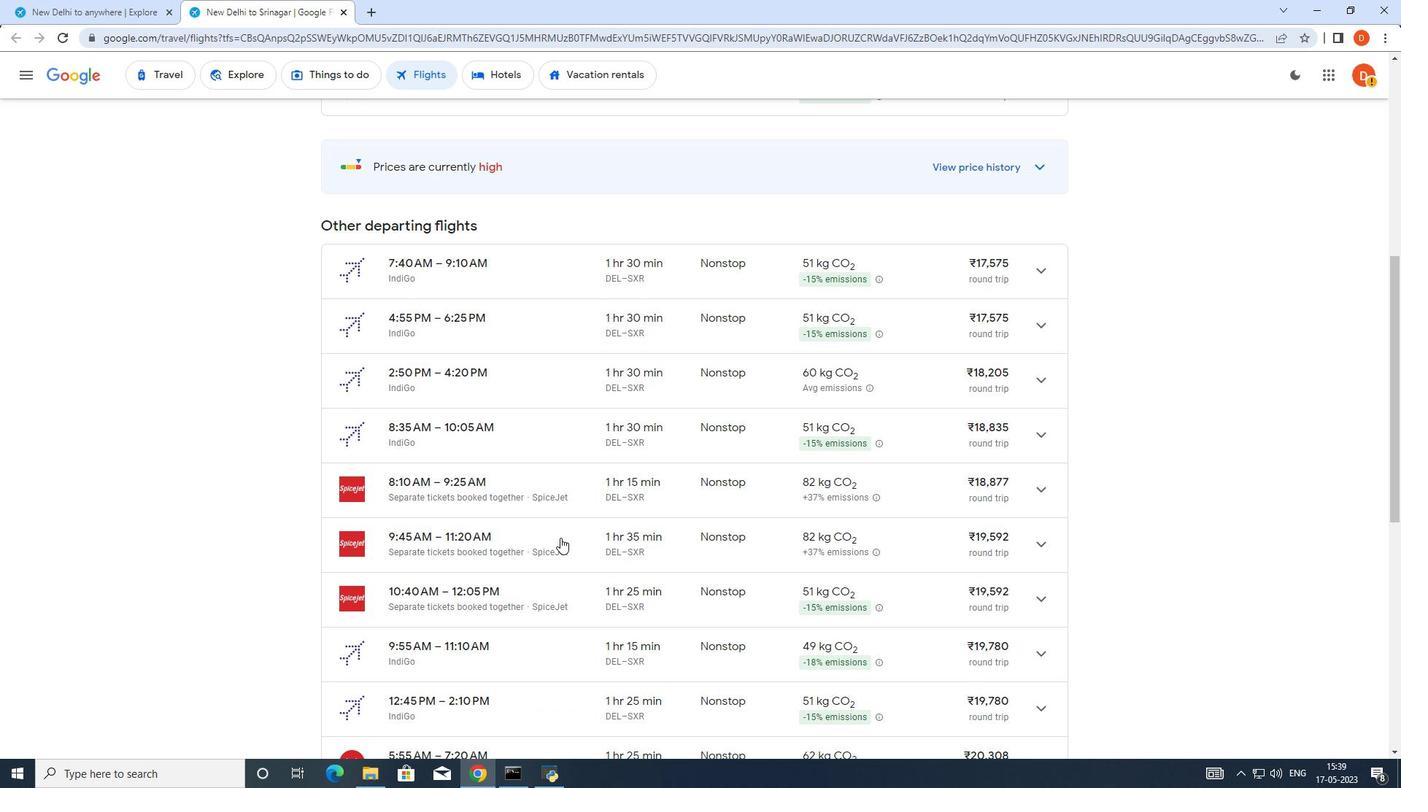 
Action: Mouse scrolled (556, 549) with delta (0, 0)
Screenshot: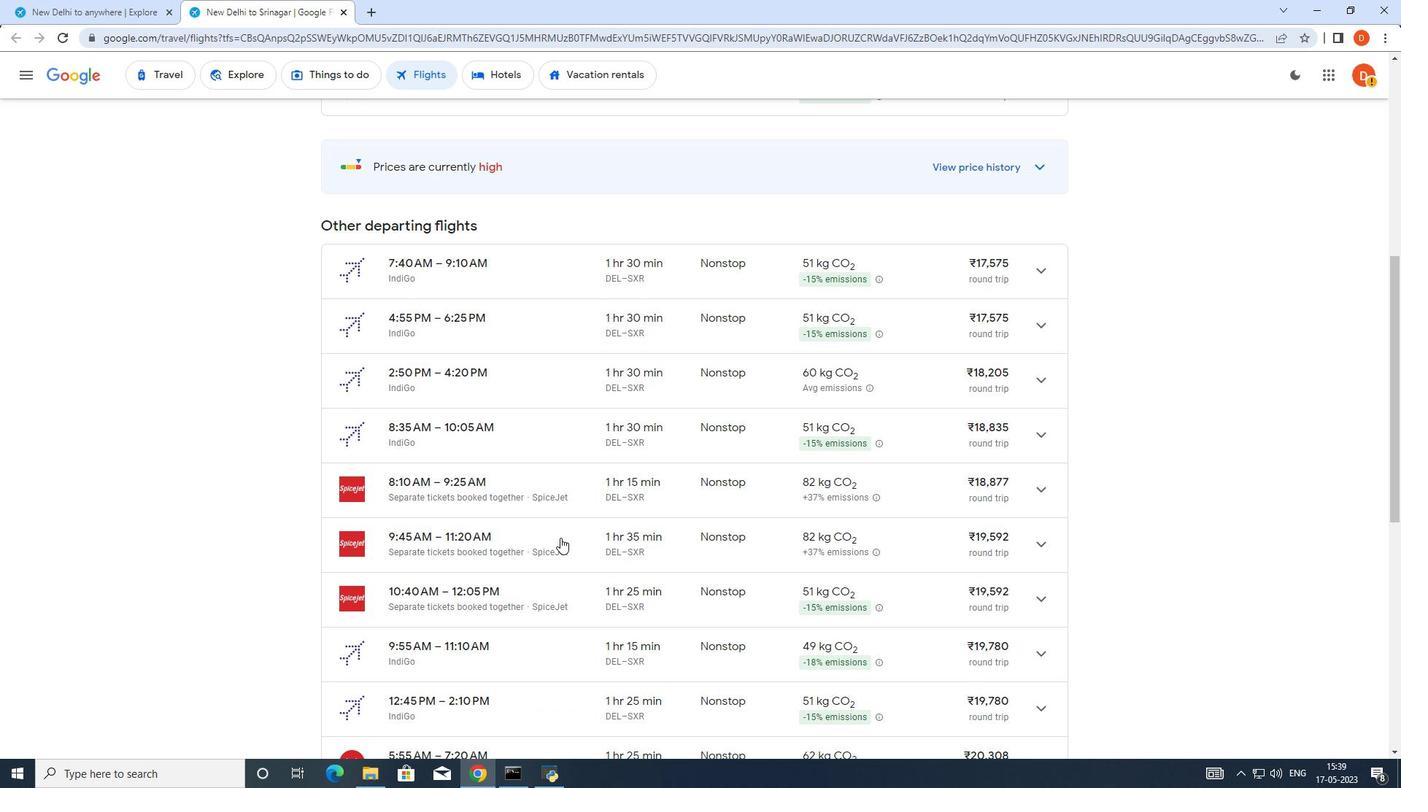 
Action: Mouse moved to (554, 556)
Screenshot: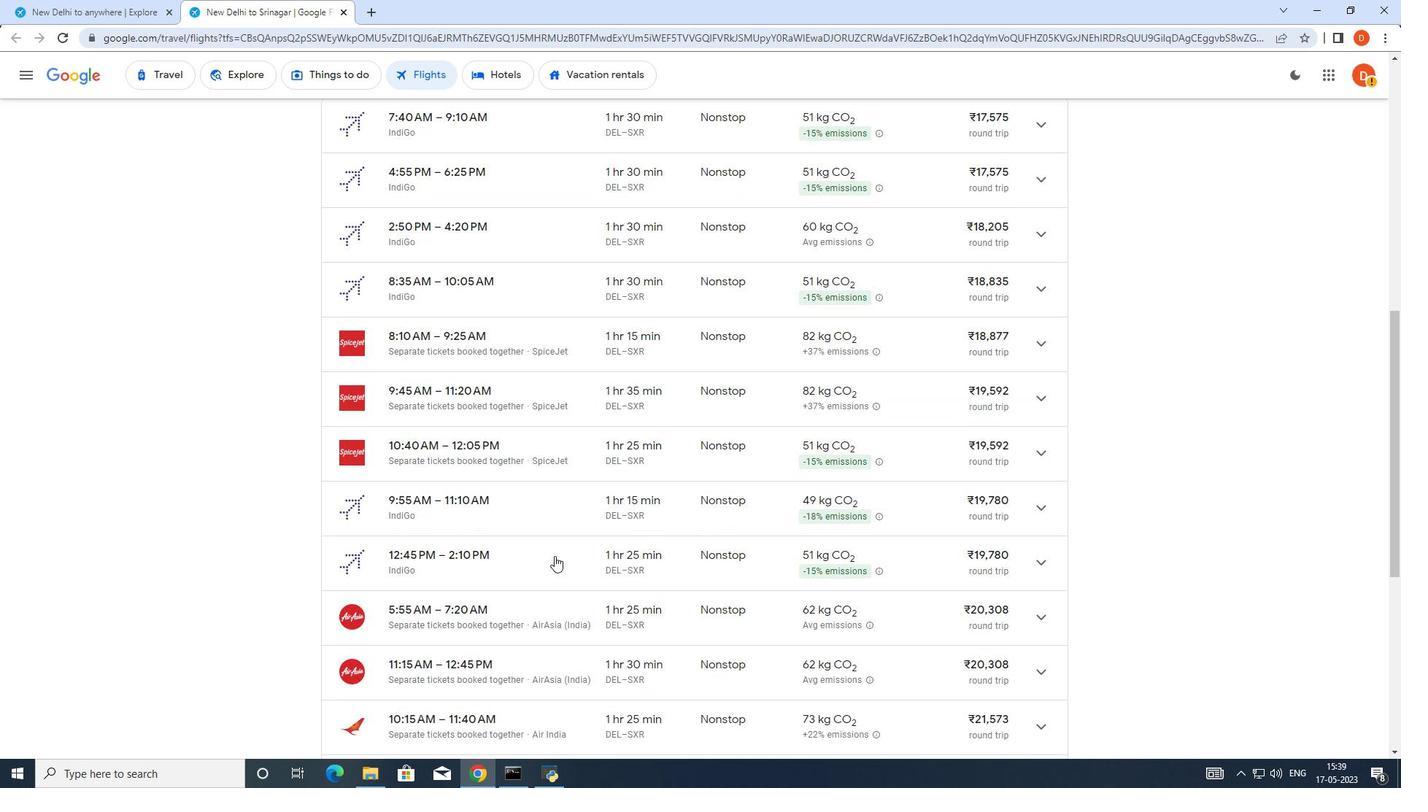 
Action: Mouse scrolled (554, 556) with delta (0, 0)
Screenshot: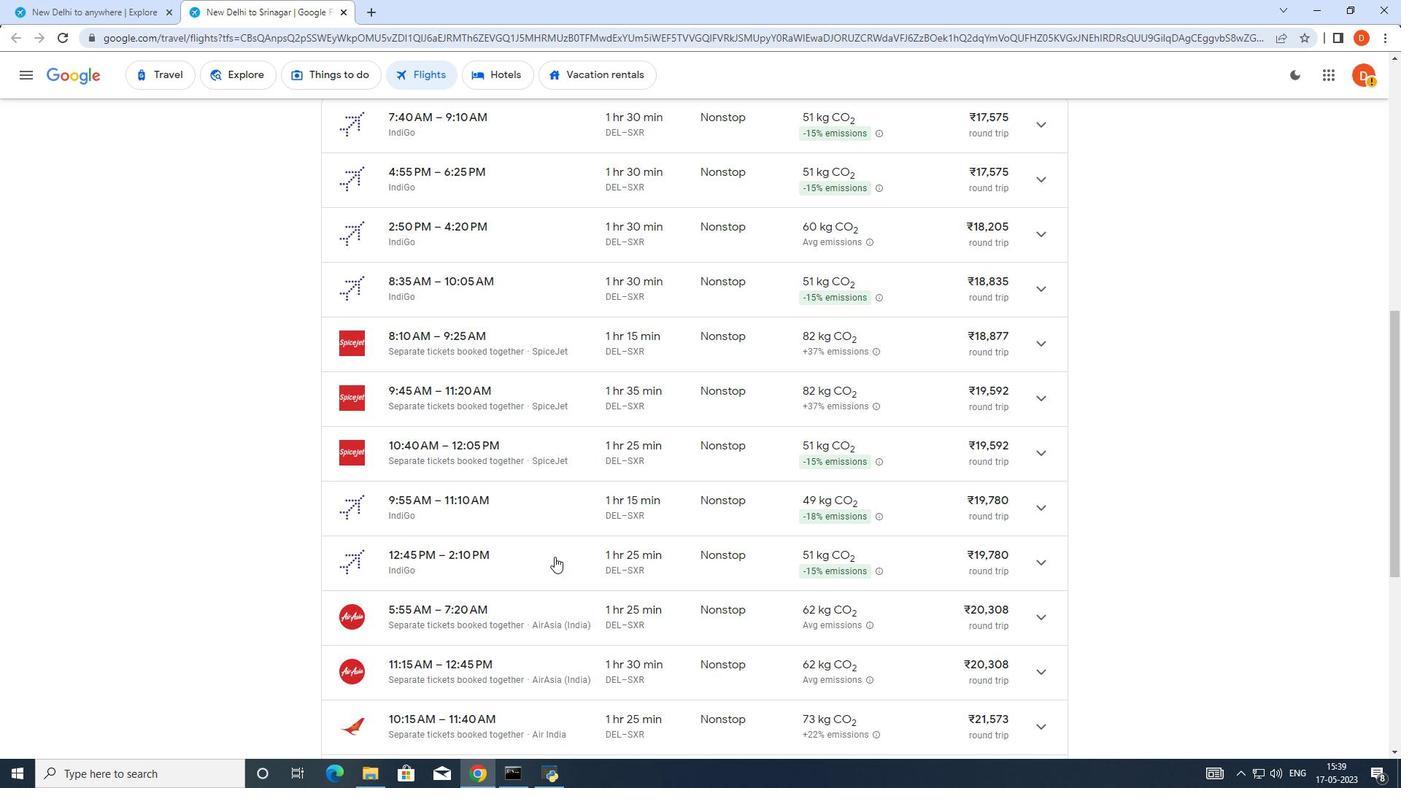 
Action: Mouse moved to (553, 558)
Screenshot: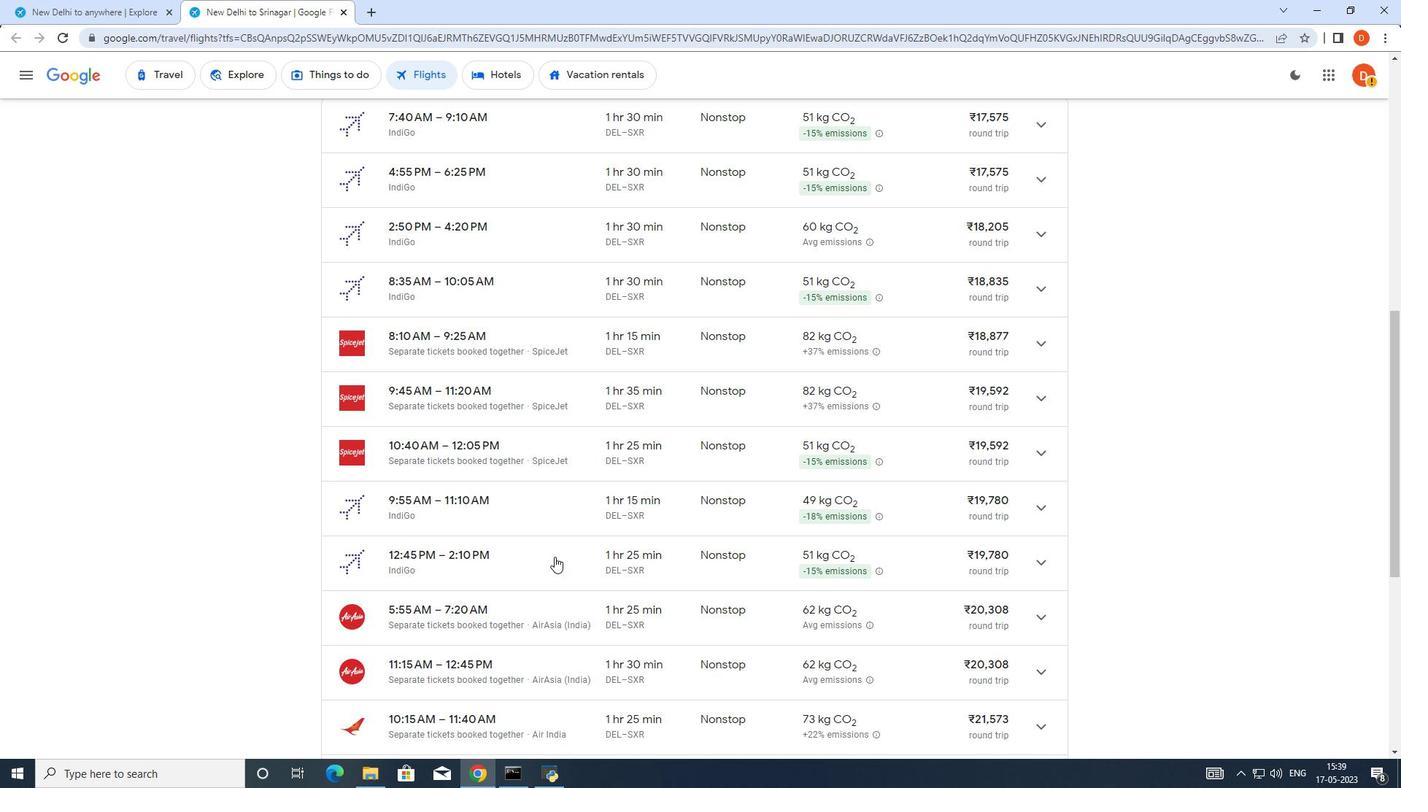 
Action: Mouse scrolled (553, 557) with delta (0, 0)
Screenshot: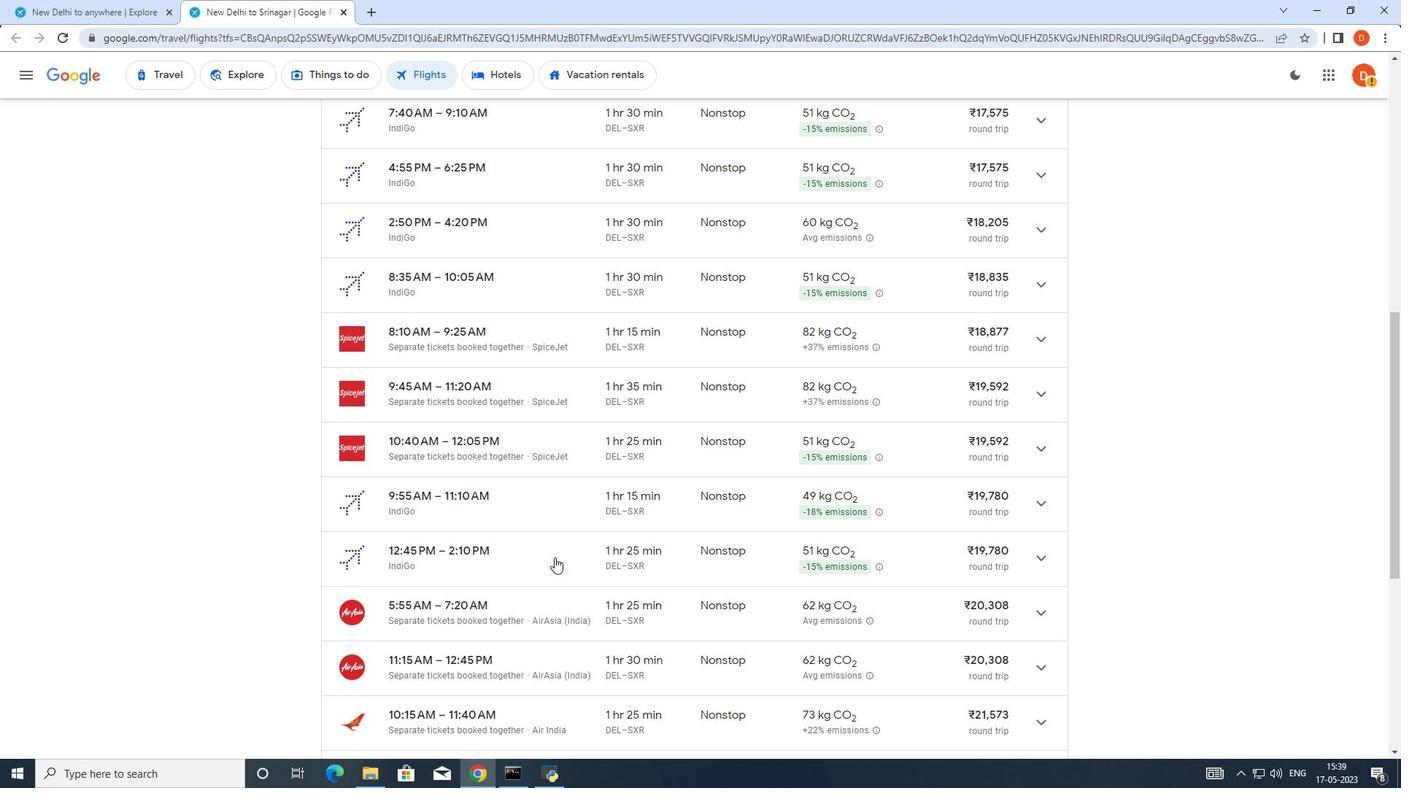 
Action: Mouse moved to (606, 591)
Screenshot: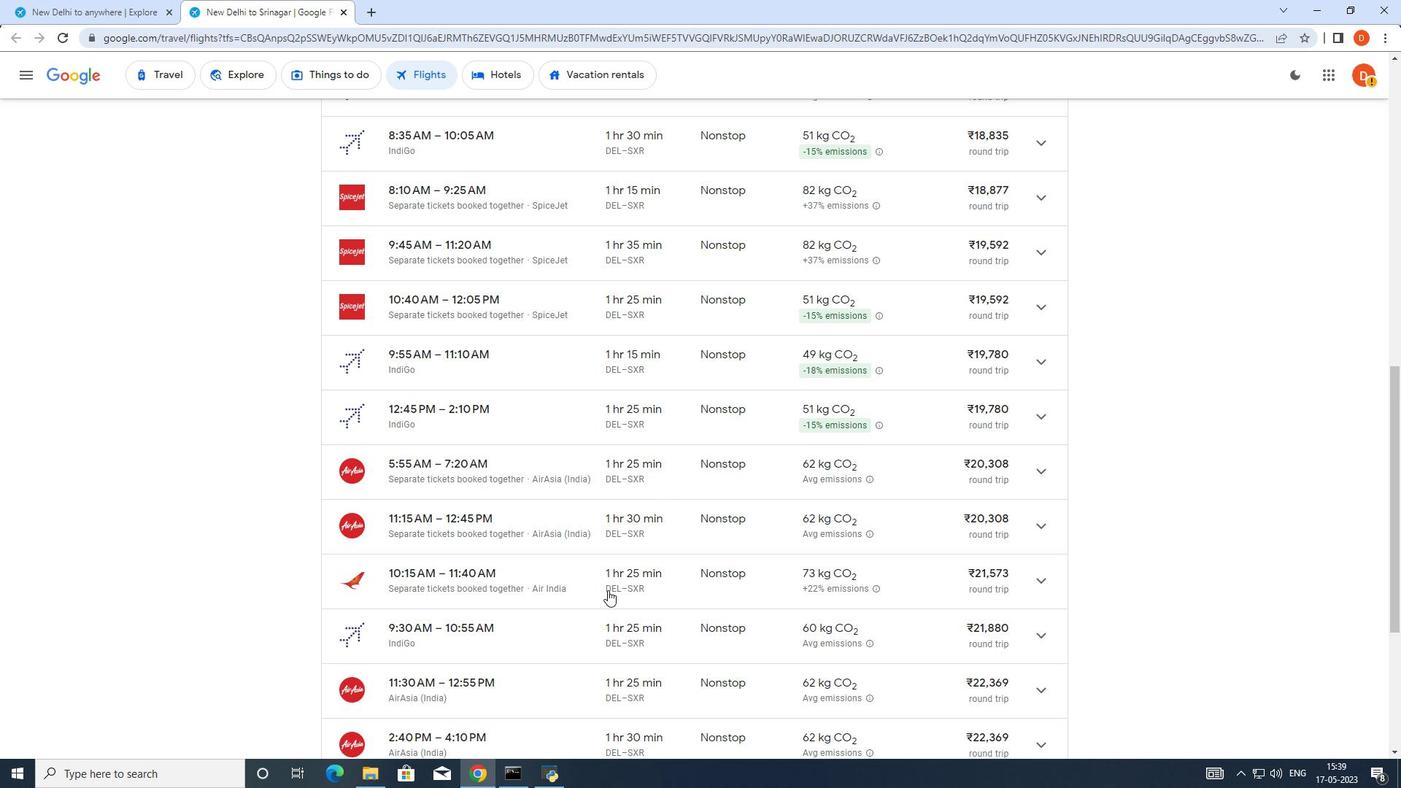 
Action: Mouse scrolled (606, 590) with delta (0, 0)
Screenshot: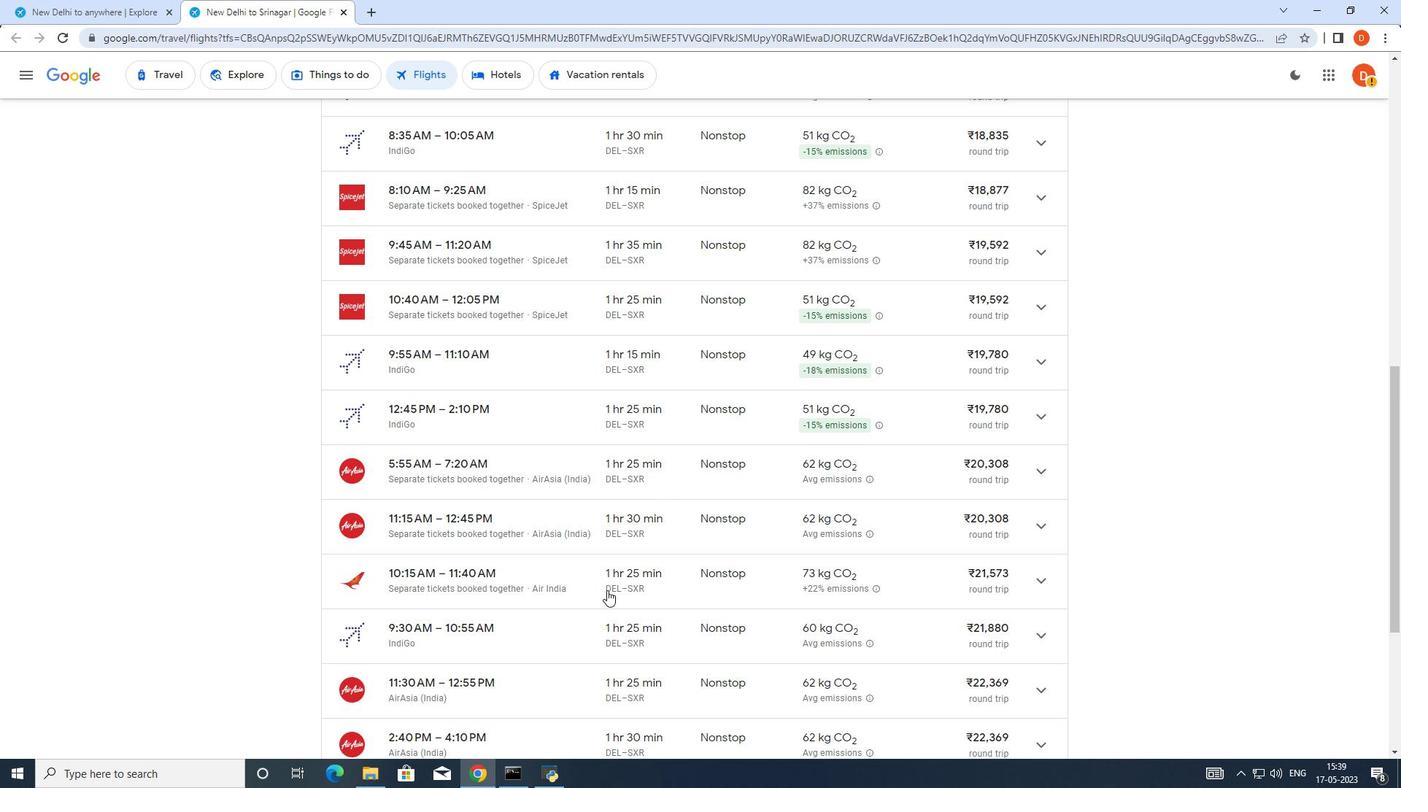 
Action: Mouse scrolled (606, 590) with delta (0, 0)
Screenshot: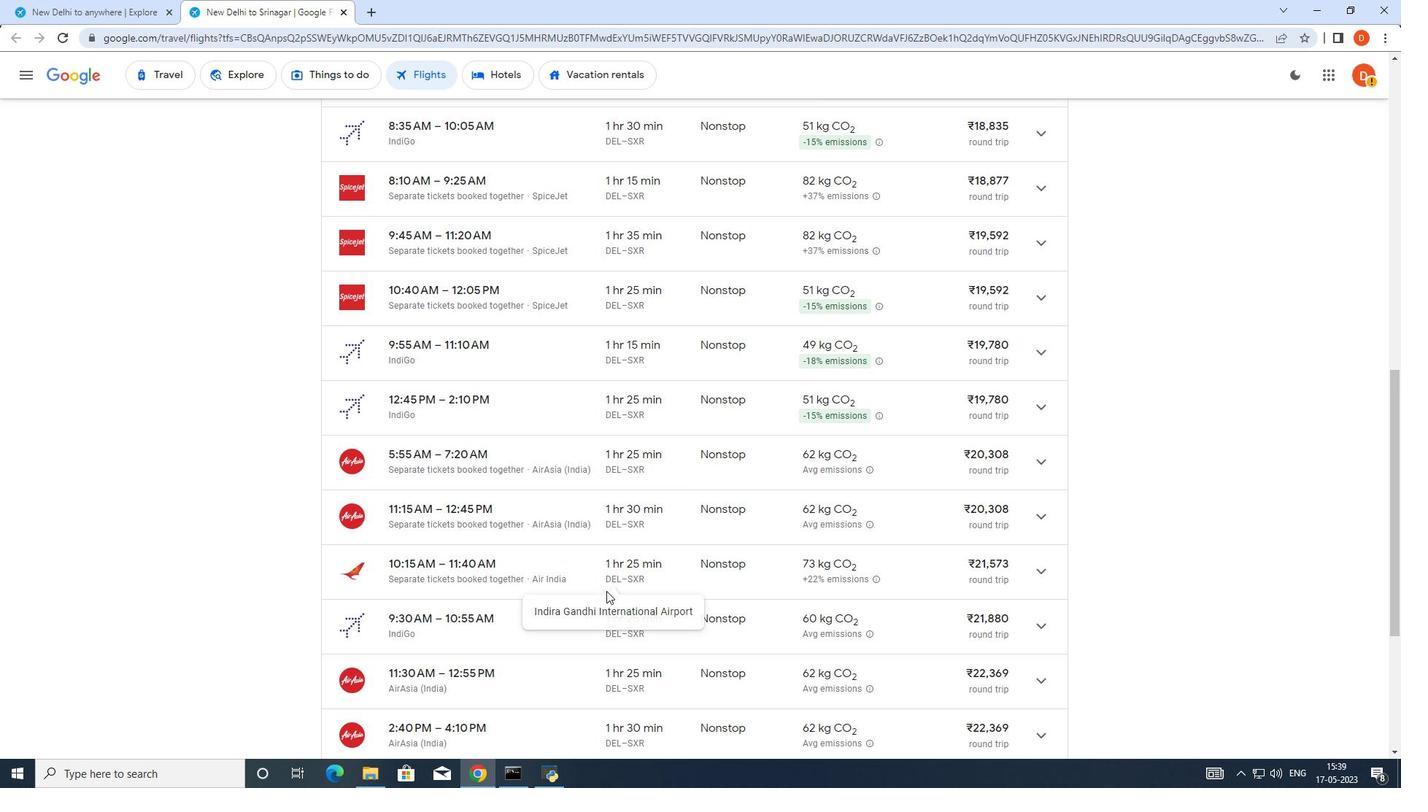 
Action: Mouse moved to (600, 594)
Screenshot: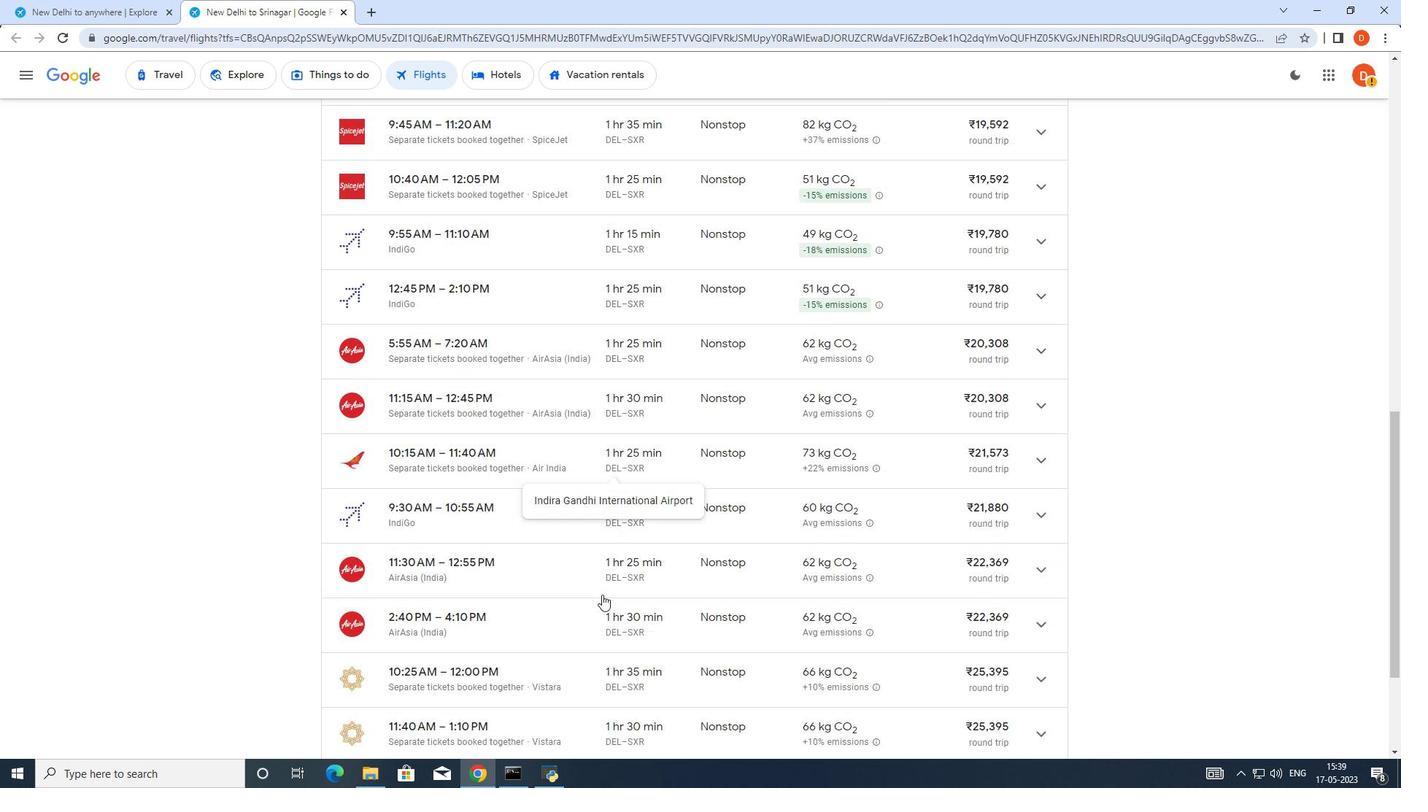 
Action: Mouse scrolled (600, 594) with delta (0, 0)
Screenshot: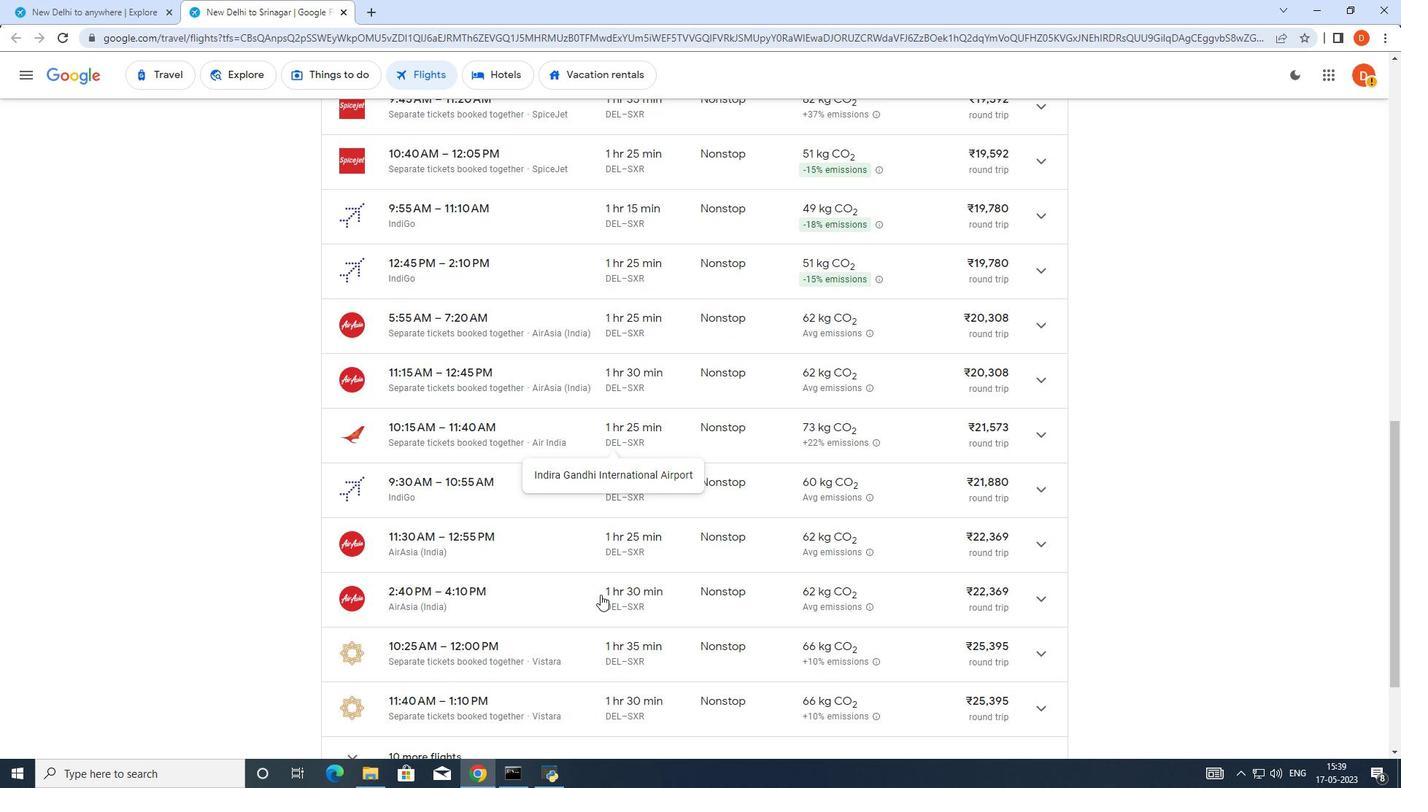 
Action: Mouse scrolled (600, 594) with delta (0, 0)
Screenshot: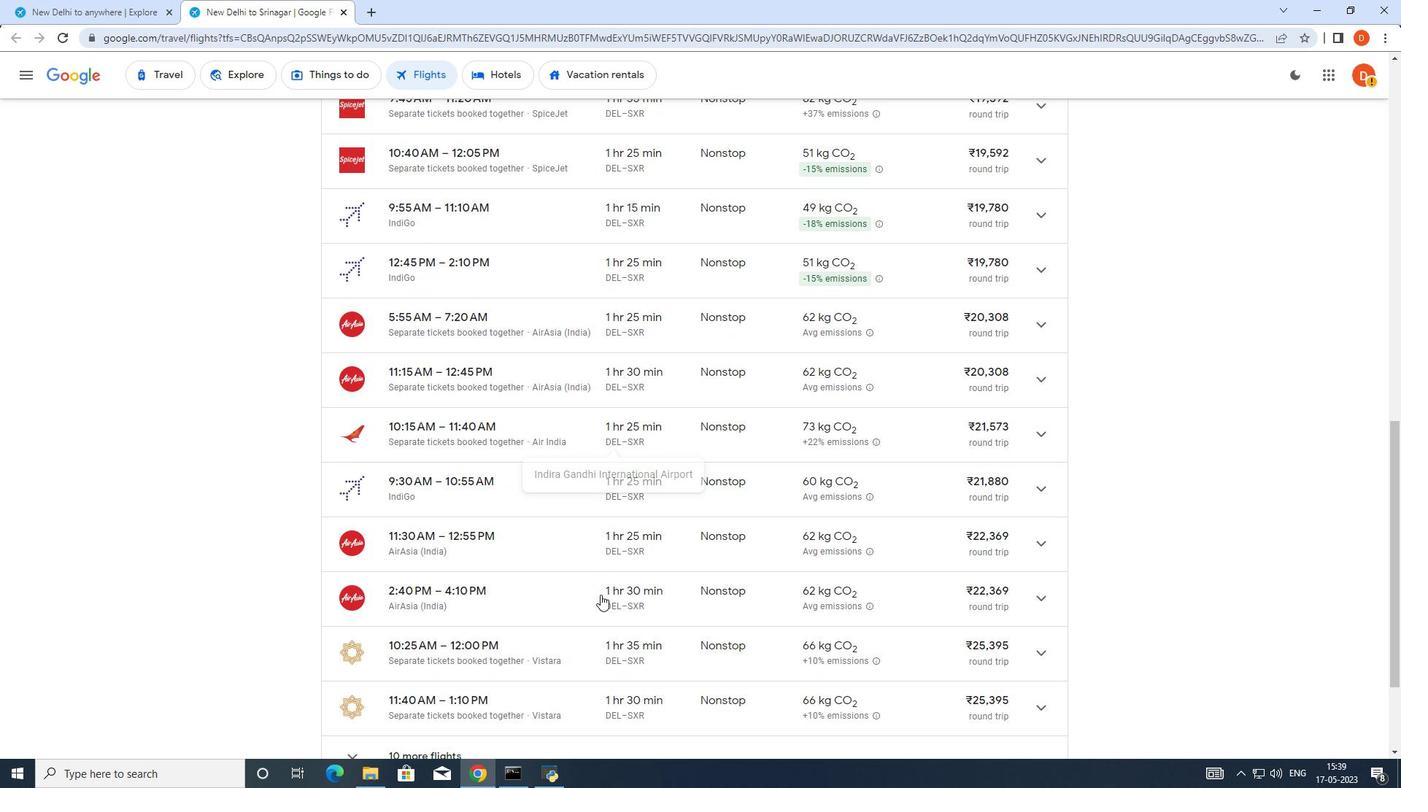 
Action: Mouse moved to (430, 607)
Screenshot: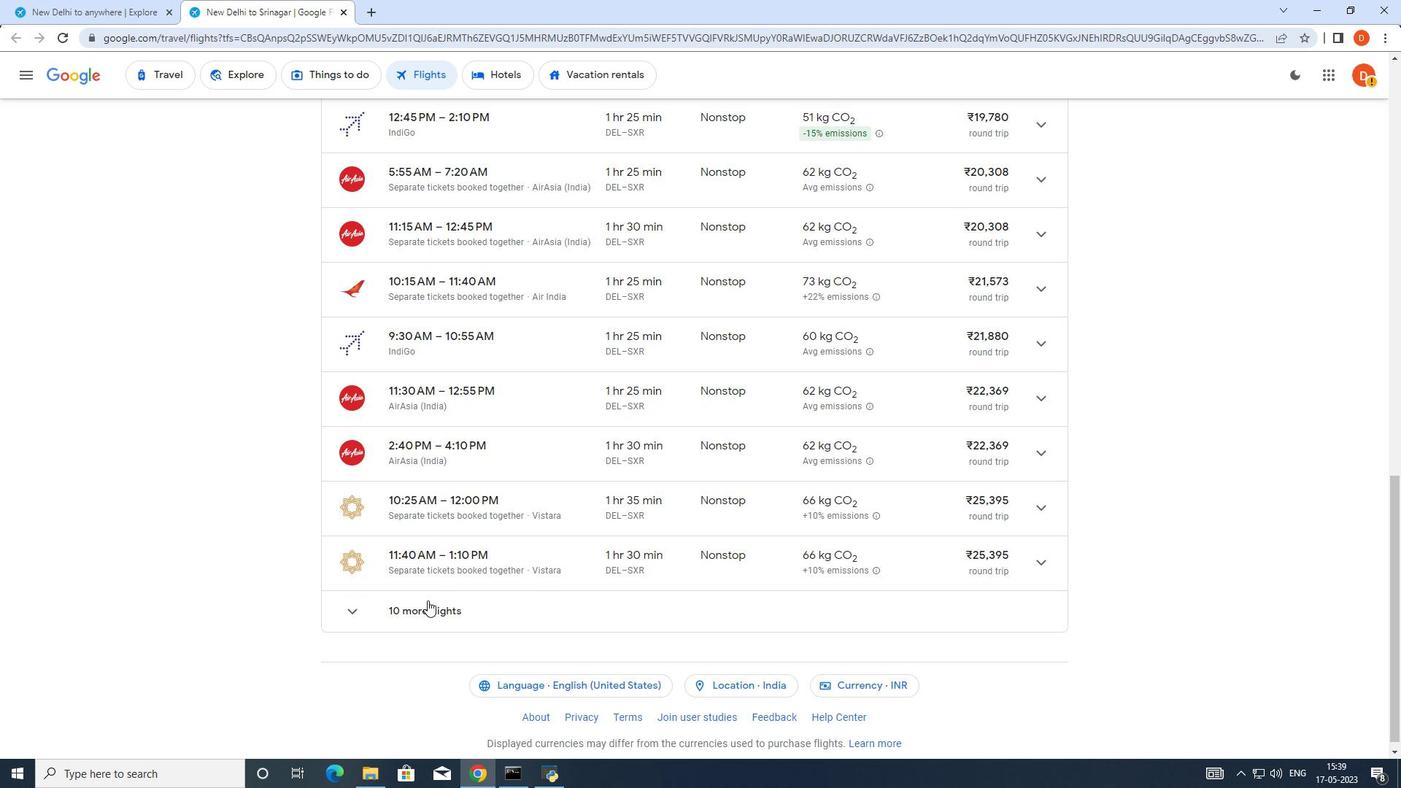 
Action: Mouse pressed left at (430, 607)
Screenshot: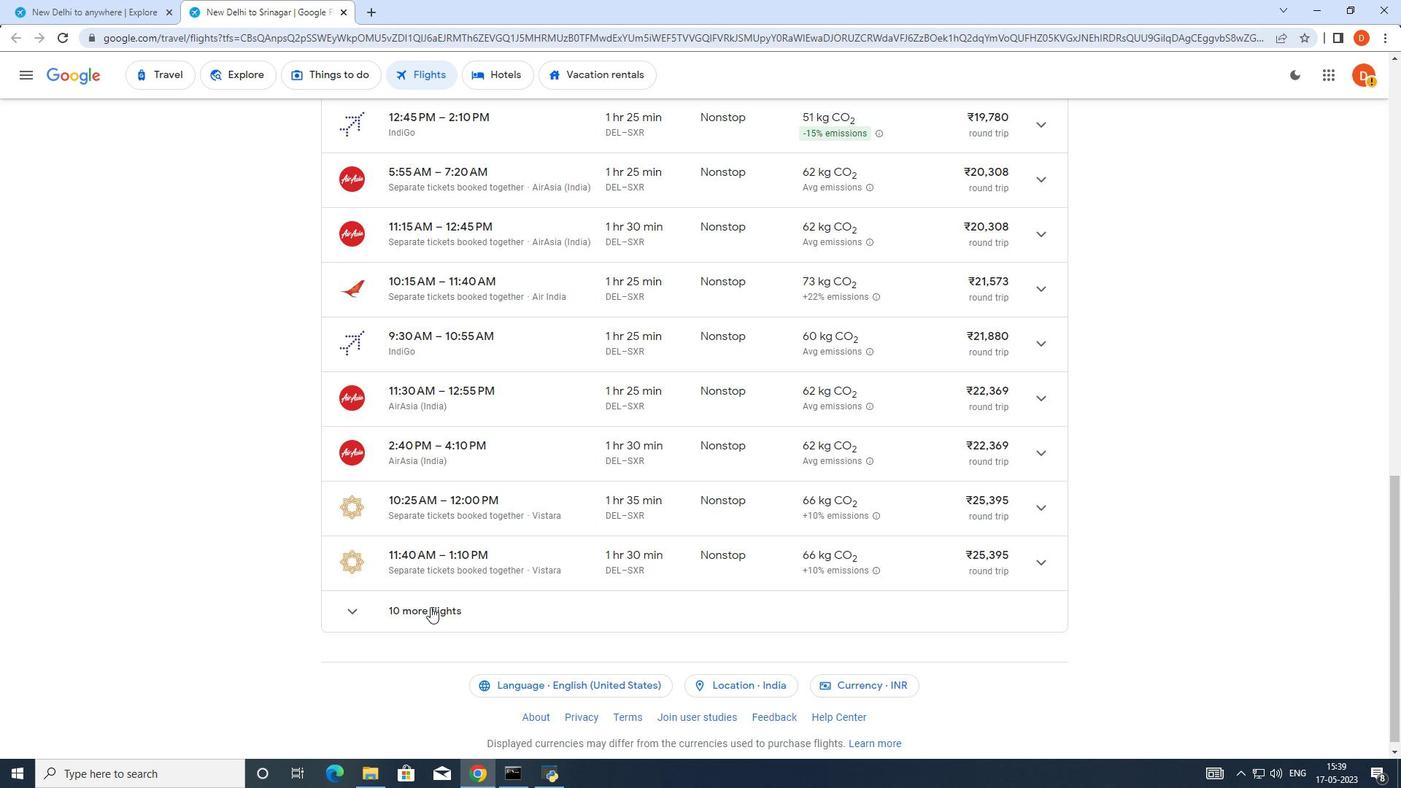 
Action: Mouse moved to (438, 622)
Screenshot: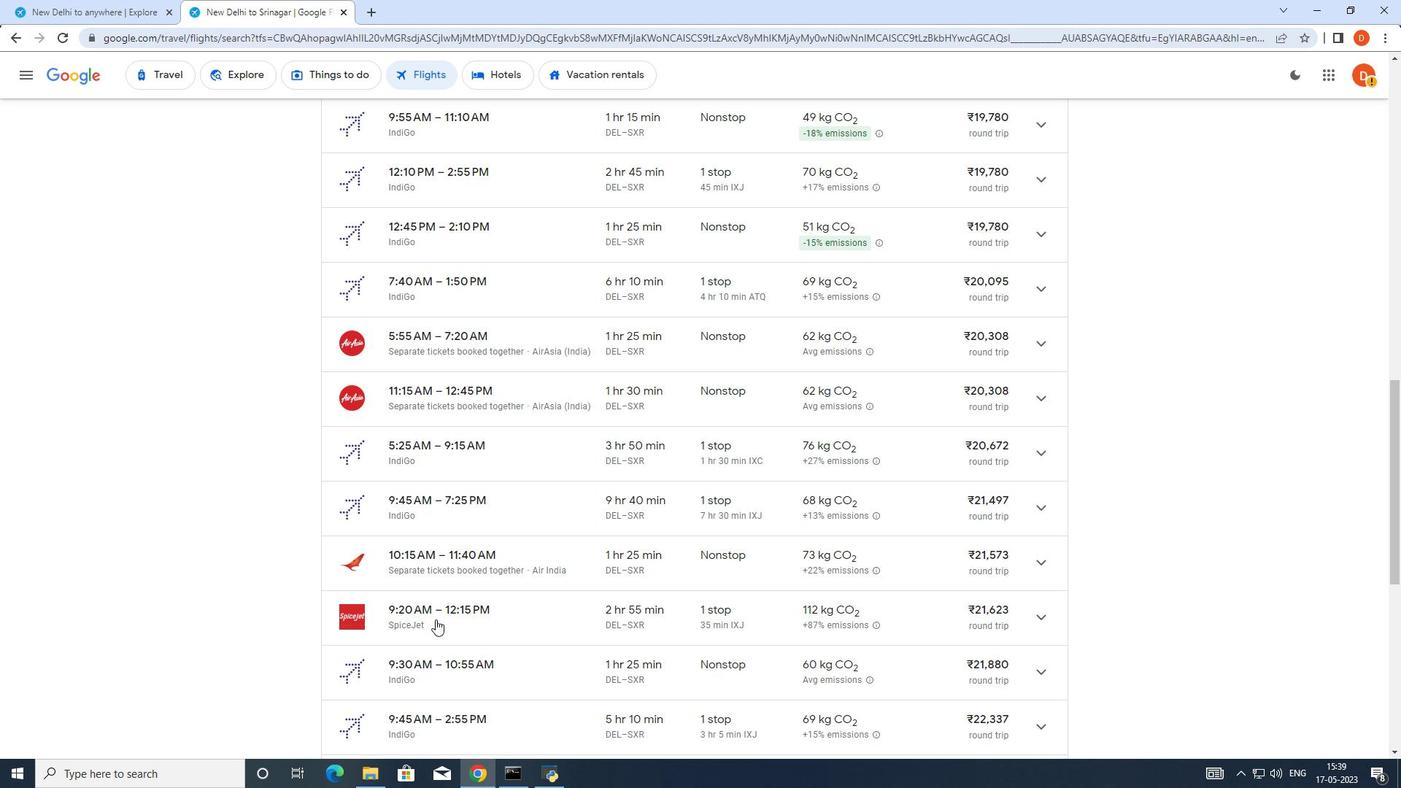 
Action: Mouse scrolled (438, 621) with delta (0, 0)
Screenshot: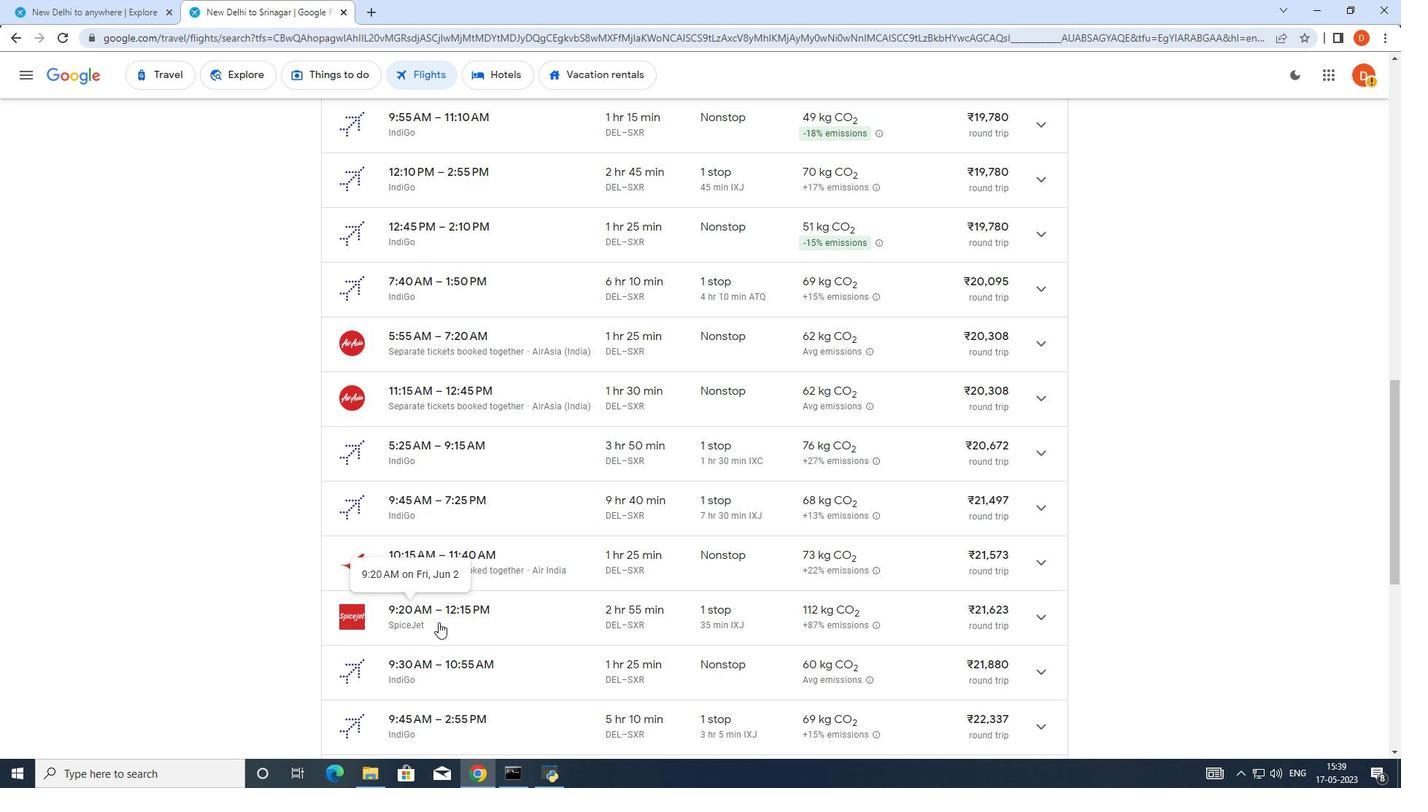 
Action: Mouse scrolled (438, 621) with delta (0, 0)
Screenshot: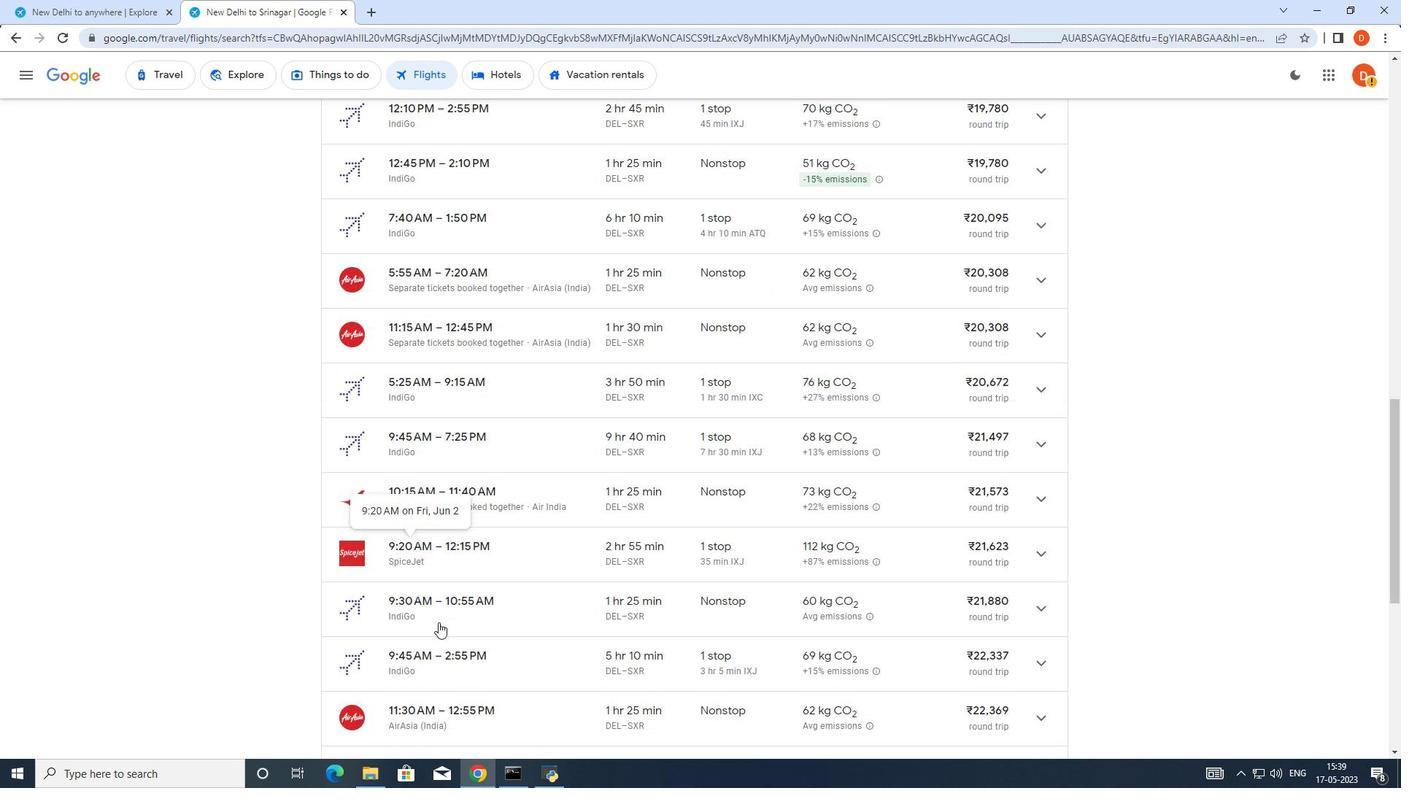 
Action: Mouse scrolled (438, 621) with delta (0, 0)
Screenshot: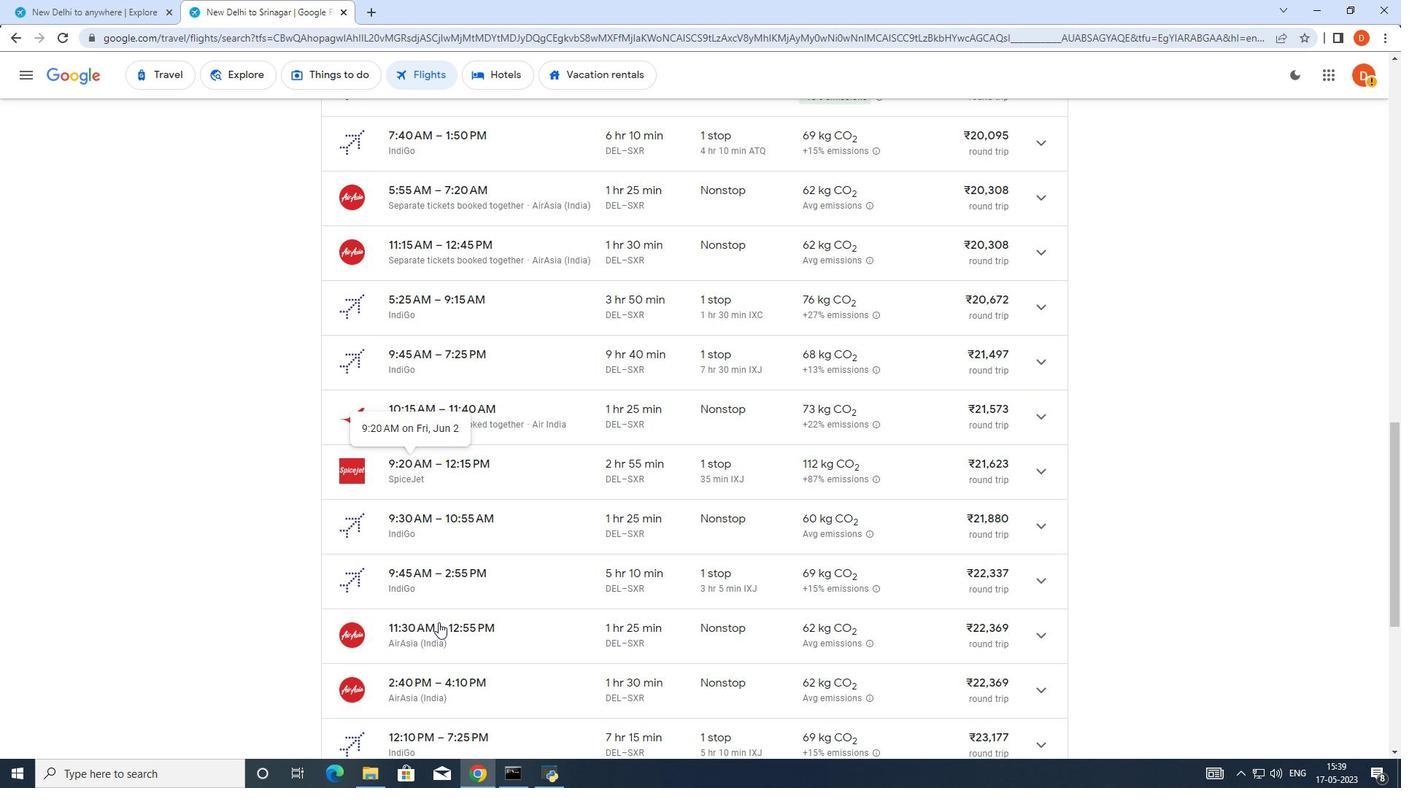 
Action: Mouse scrolled (438, 621) with delta (0, 0)
Screenshot: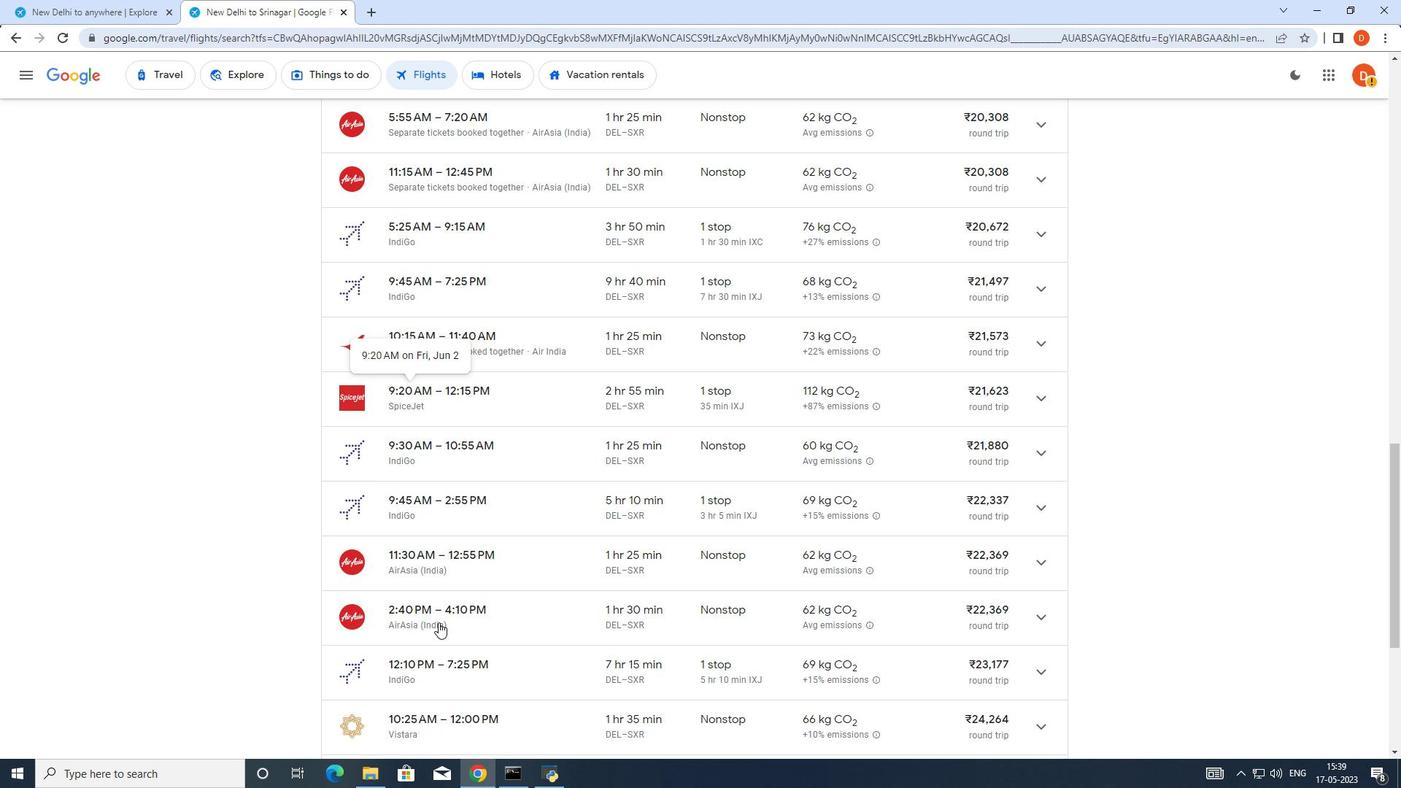 
Action: Mouse scrolled (438, 621) with delta (0, 0)
Screenshot: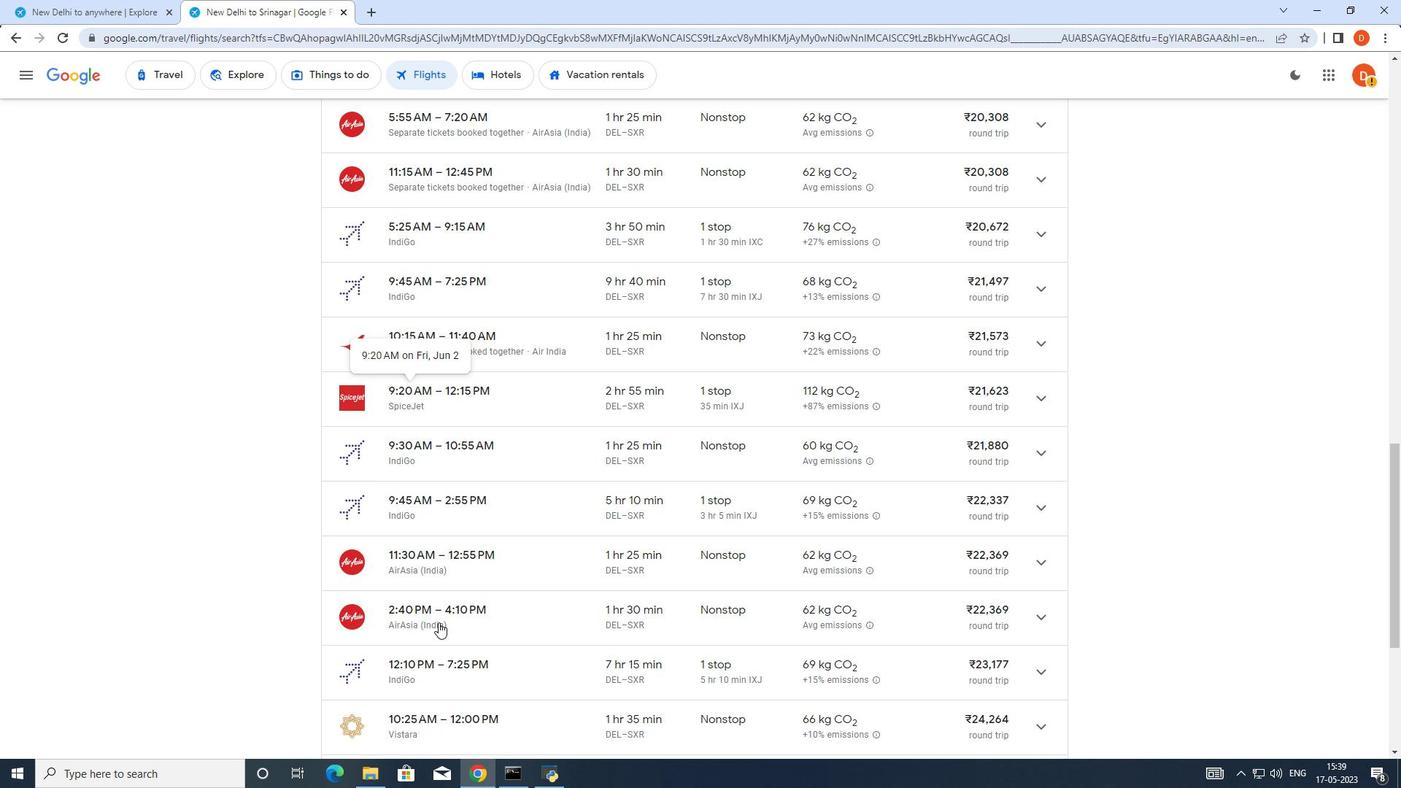 
Action: Mouse scrolled (438, 621) with delta (0, 0)
Screenshot: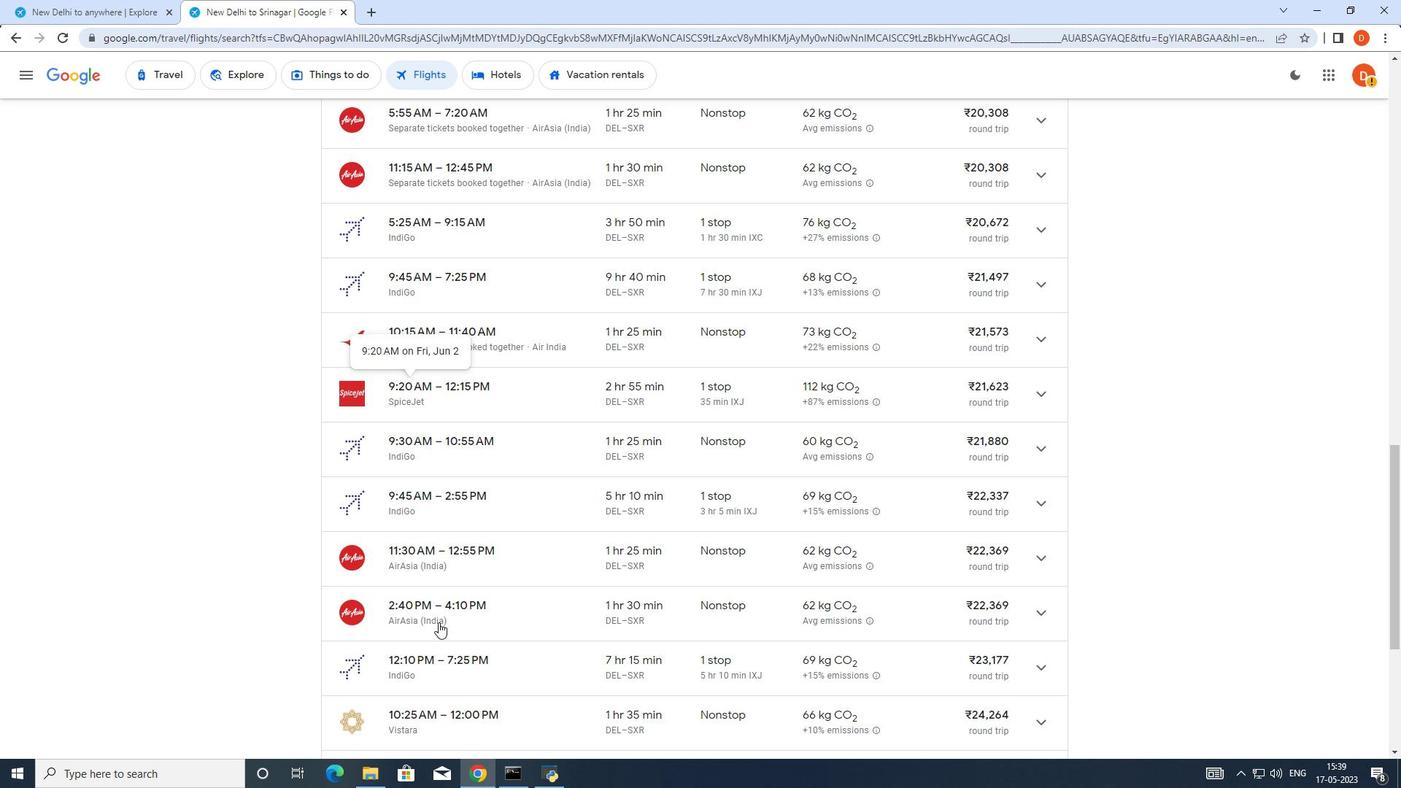 
Action: Mouse scrolled (438, 621) with delta (0, 0)
Screenshot: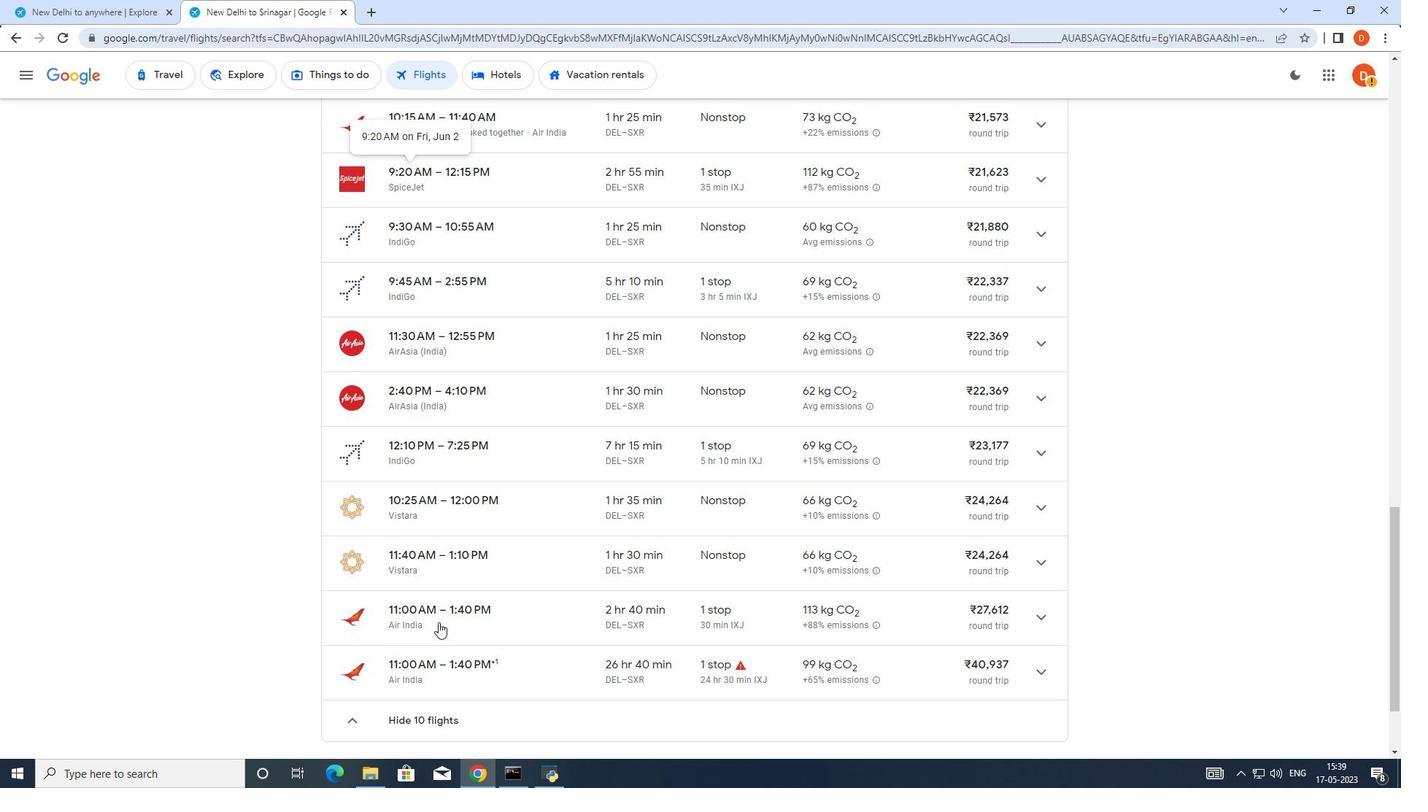 
Action: Mouse scrolled (438, 621) with delta (0, 0)
Screenshot: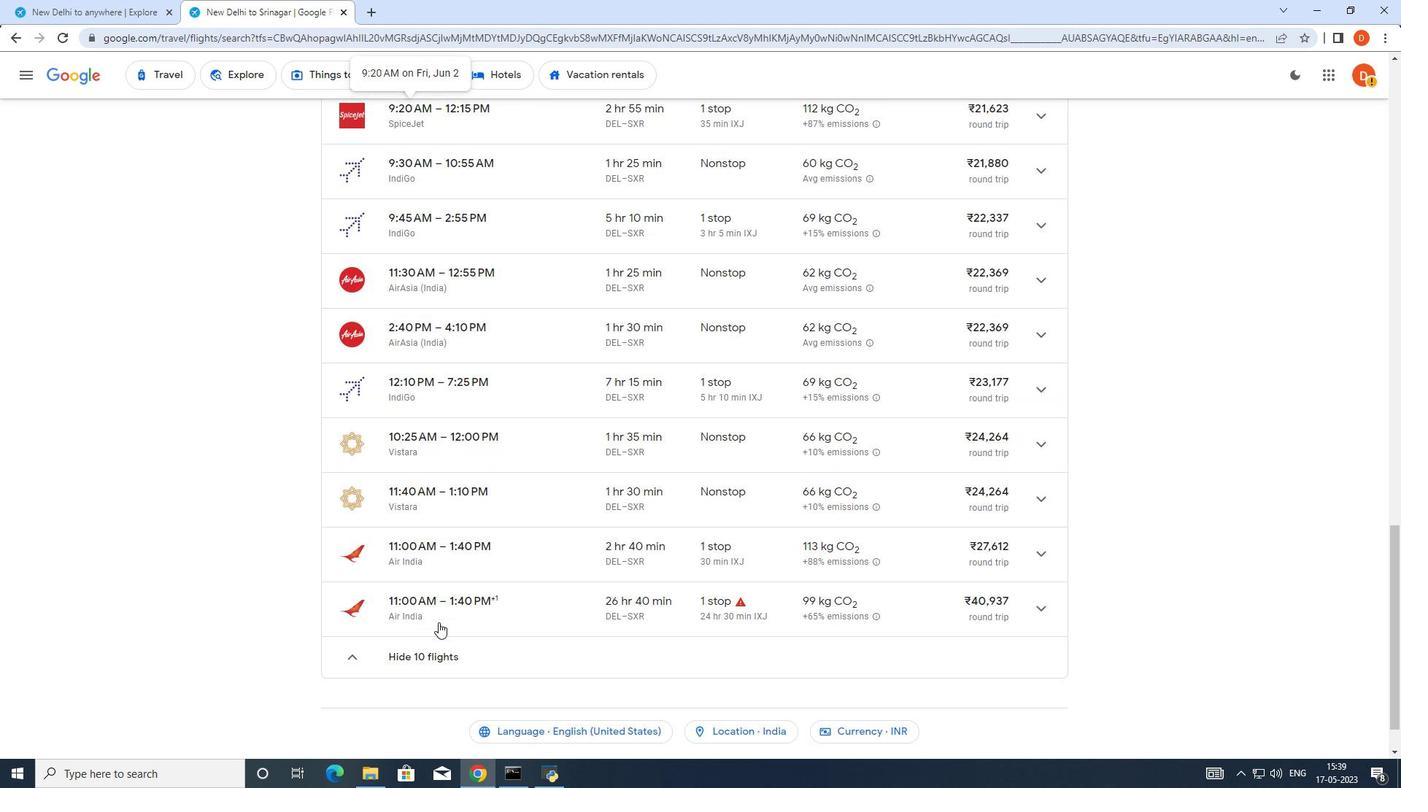 
Action: Mouse moved to (437, 620)
Screenshot: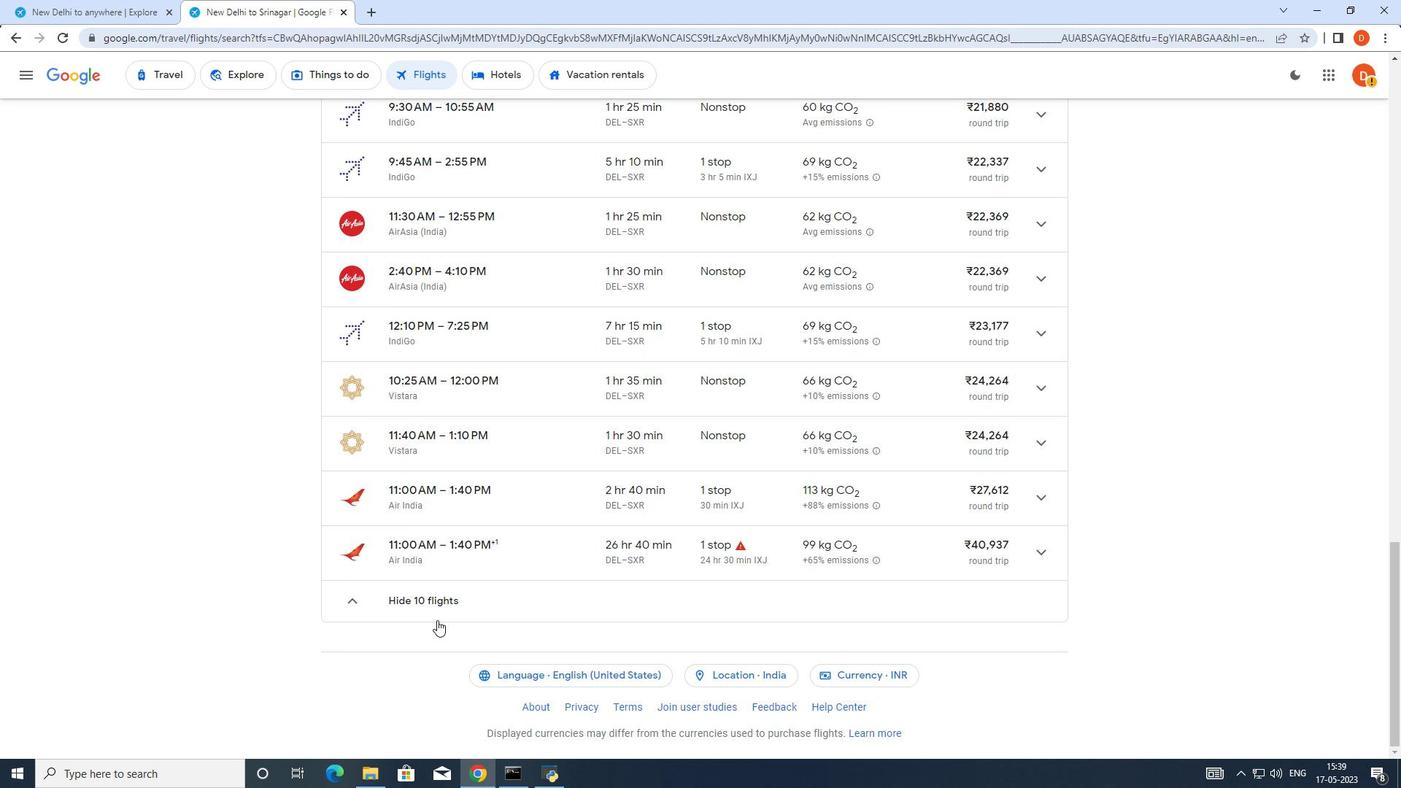 
Action: Mouse scrolled (437, 621) with delta (0, 0)
Screenshot: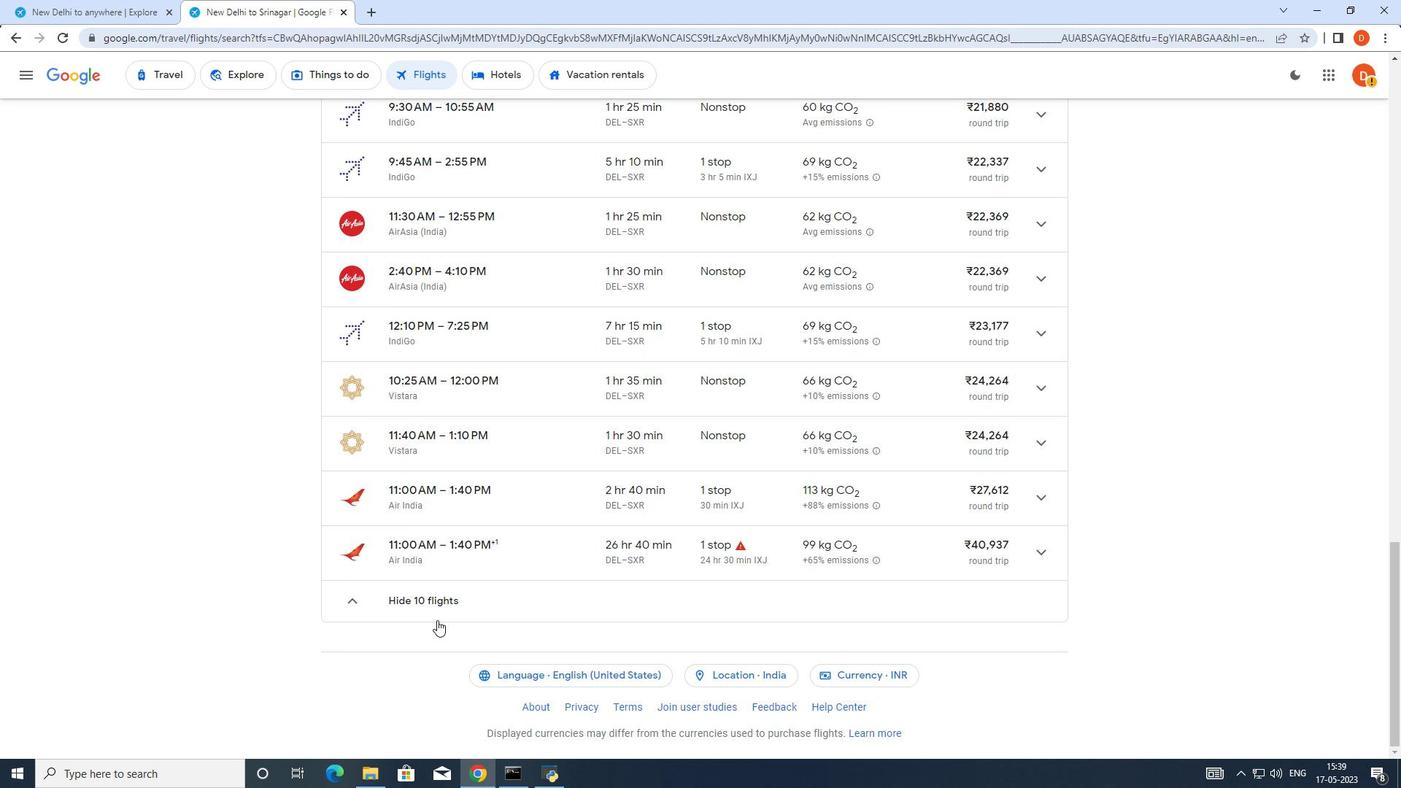 
Action: Mouse moved to (437, 620)
Screenshot: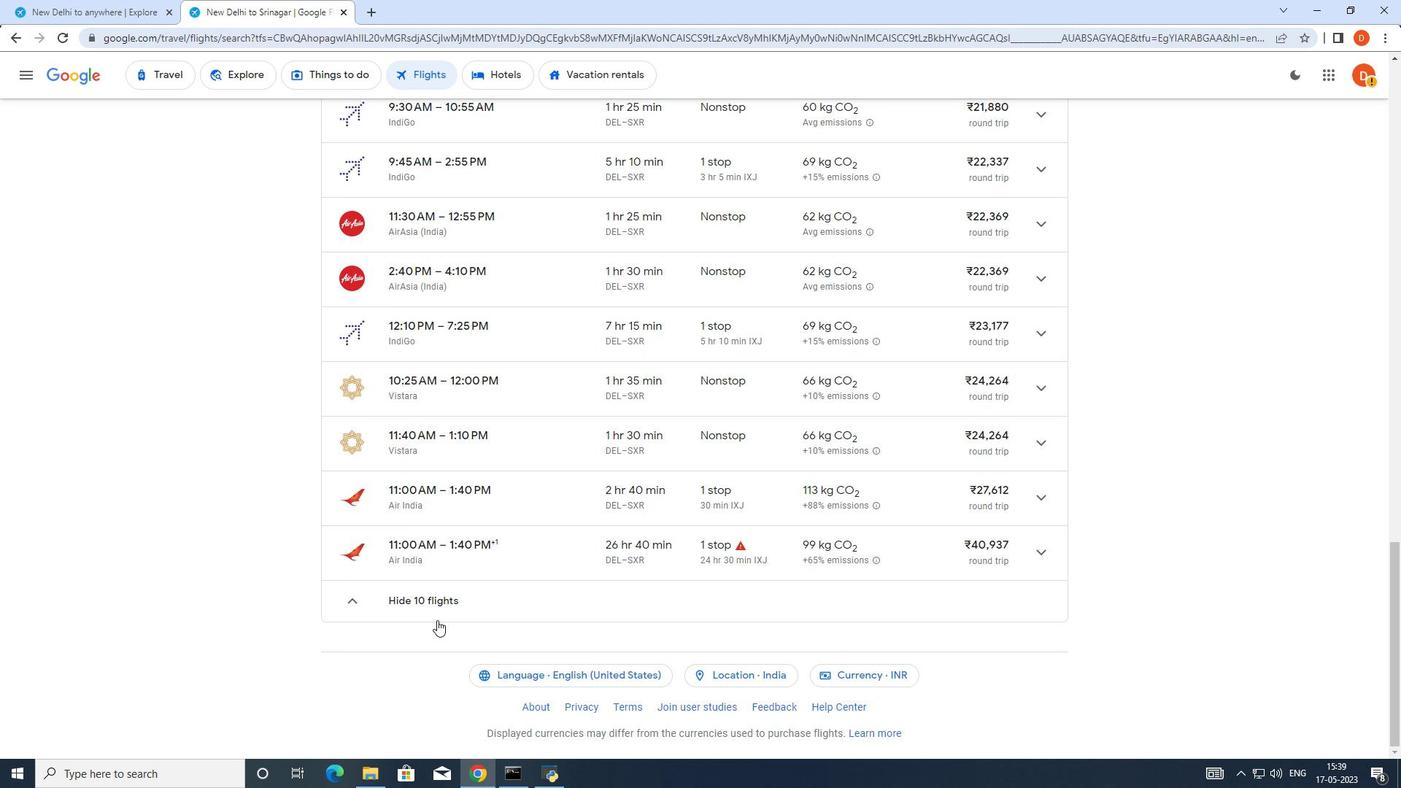 
Action: Mouse scrolled (437, 621) with delta (0, 0)
Screenshot: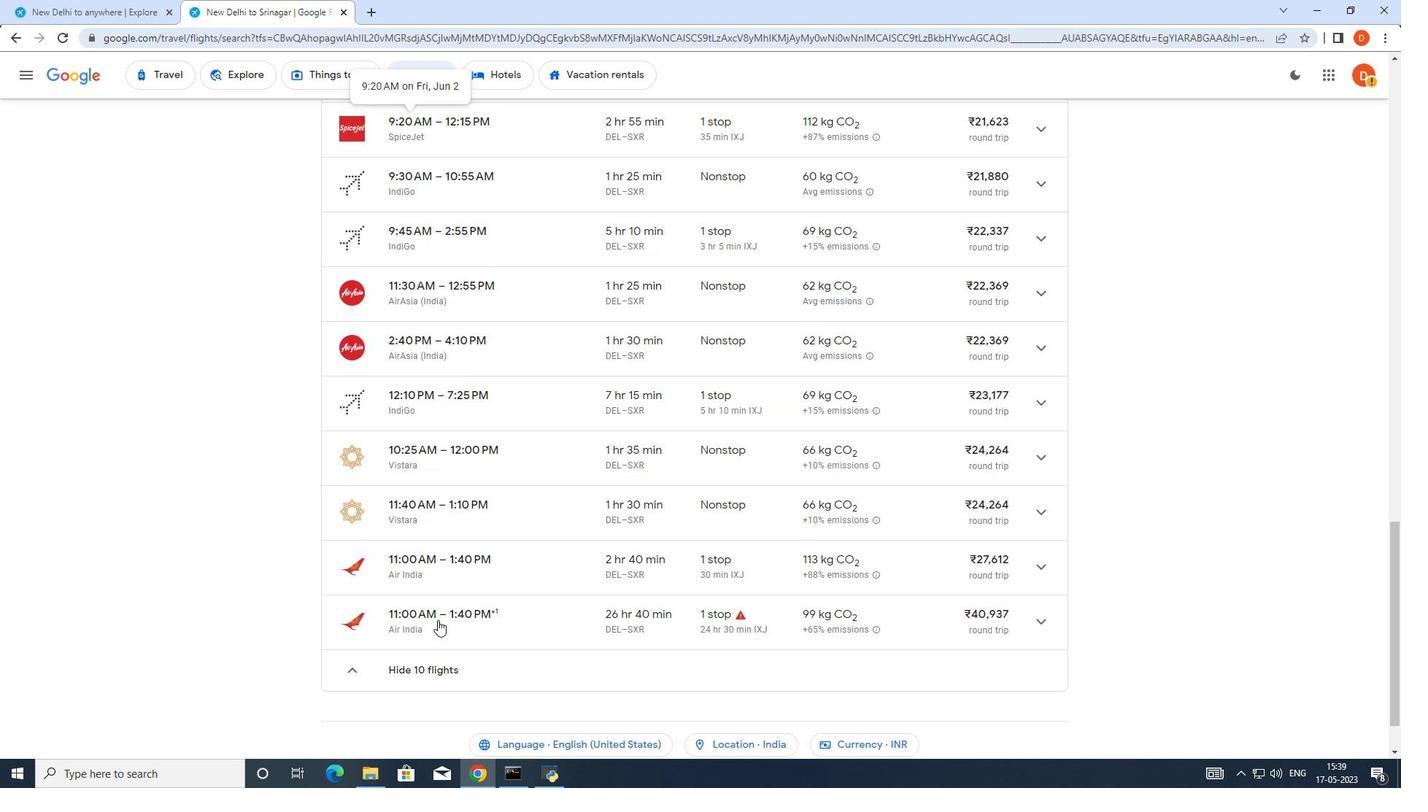 
Action: Mouse scrolled (437, 621) with delta (0, 0)
Screenshot: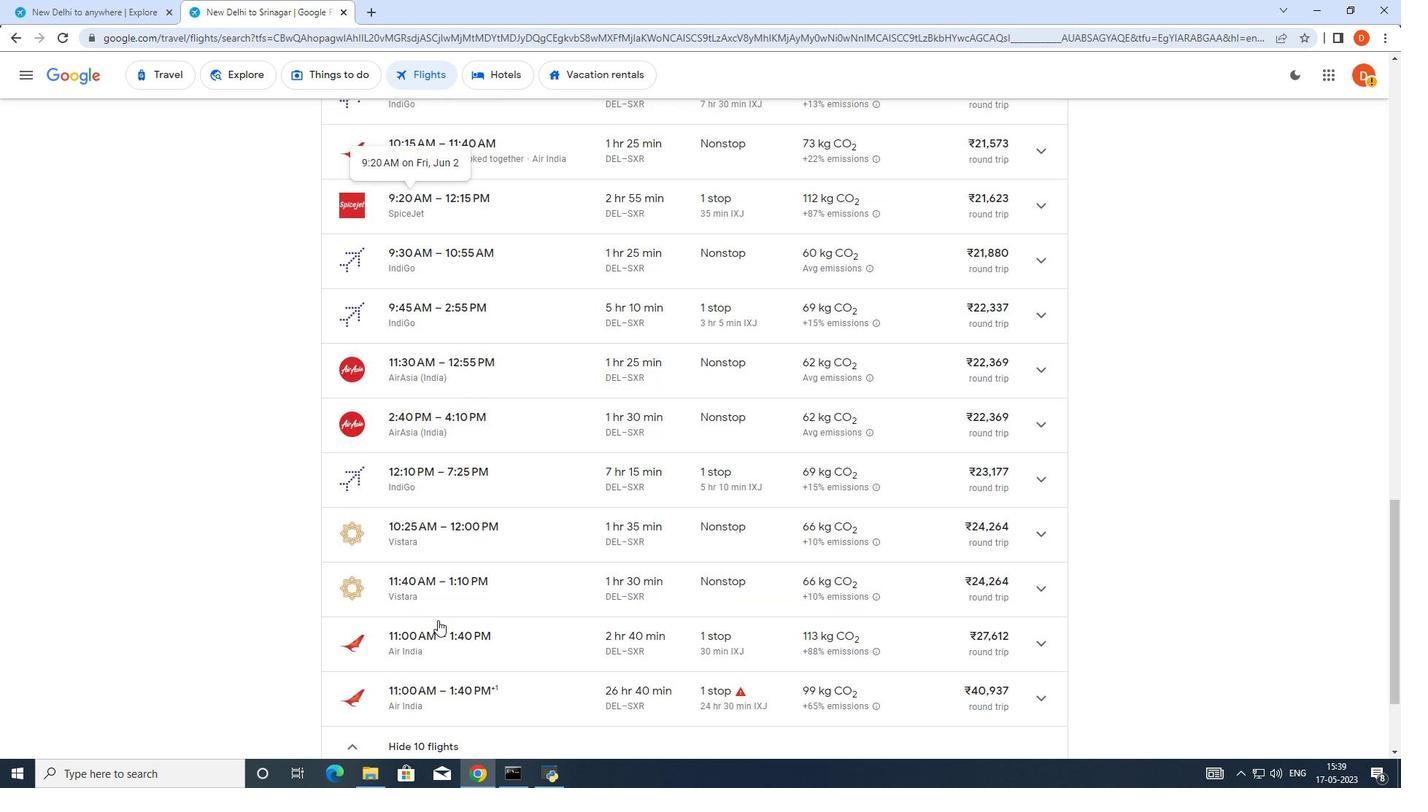 
Action: Mouse moved to (438, 619)
Screenshot: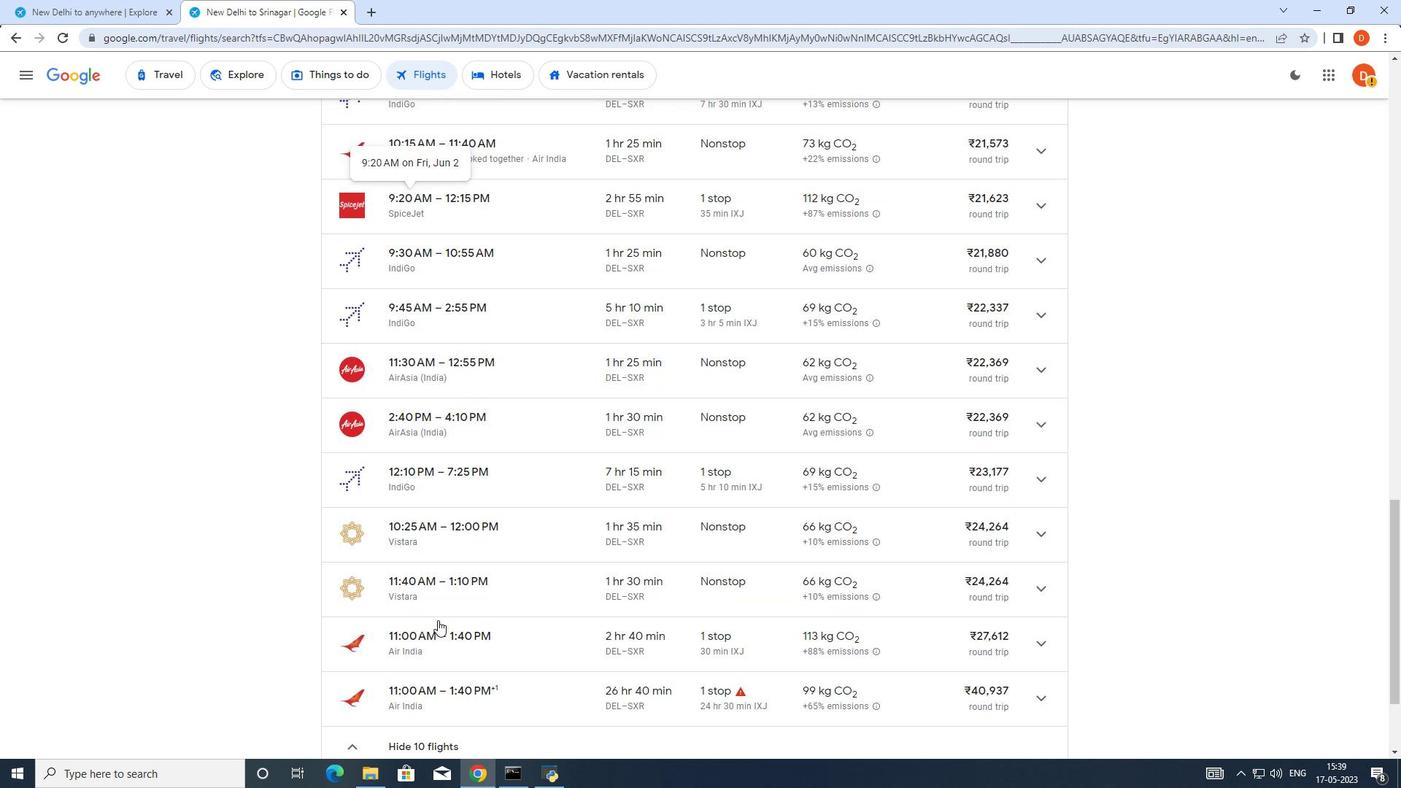 
Action: Mouse scrolled (438, 620) with delta (0, 0)
Screenshot: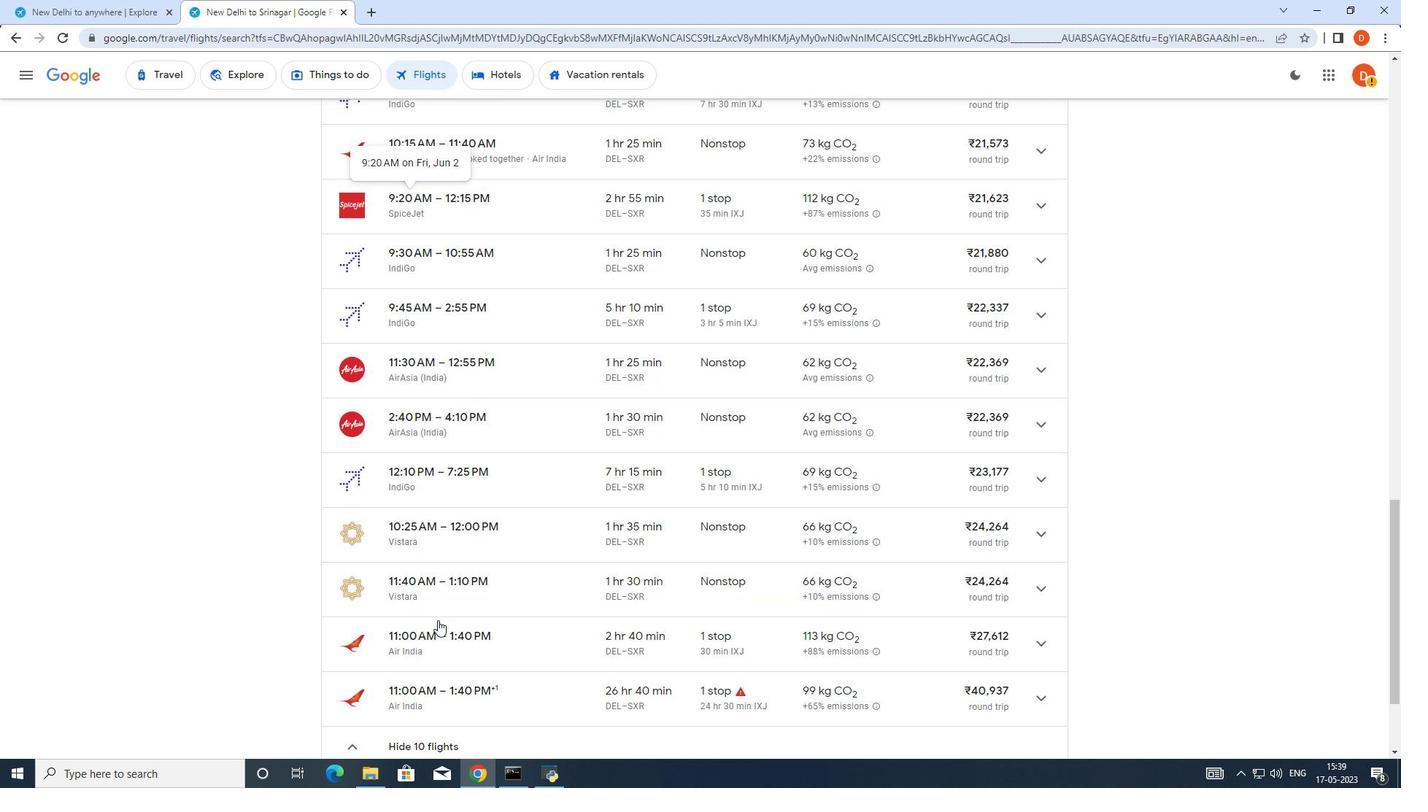 
Action: Mouse moved to (438, 619)
Screenshot: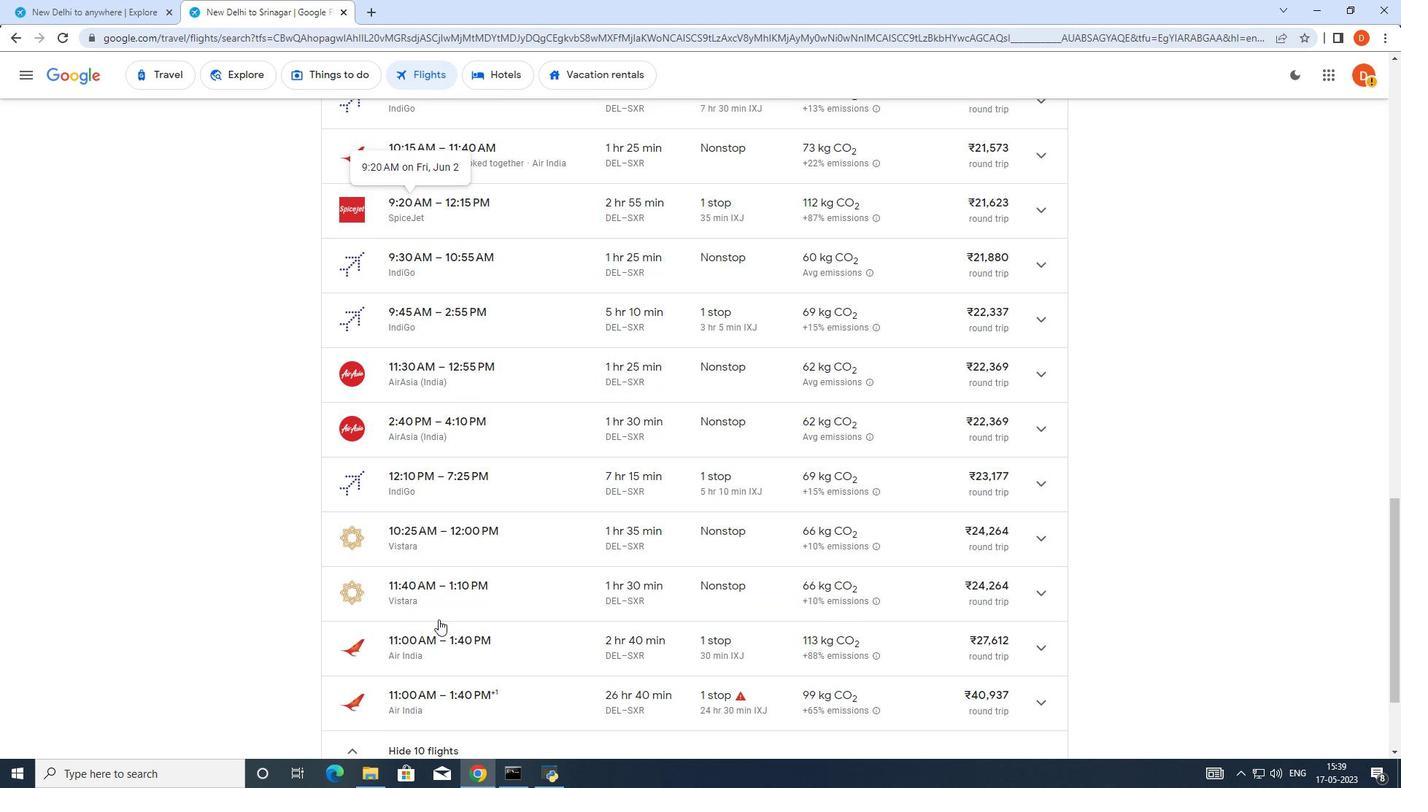 
Action: Mouse scrolled (438, 620) with delta (0, 0)
Screenshot: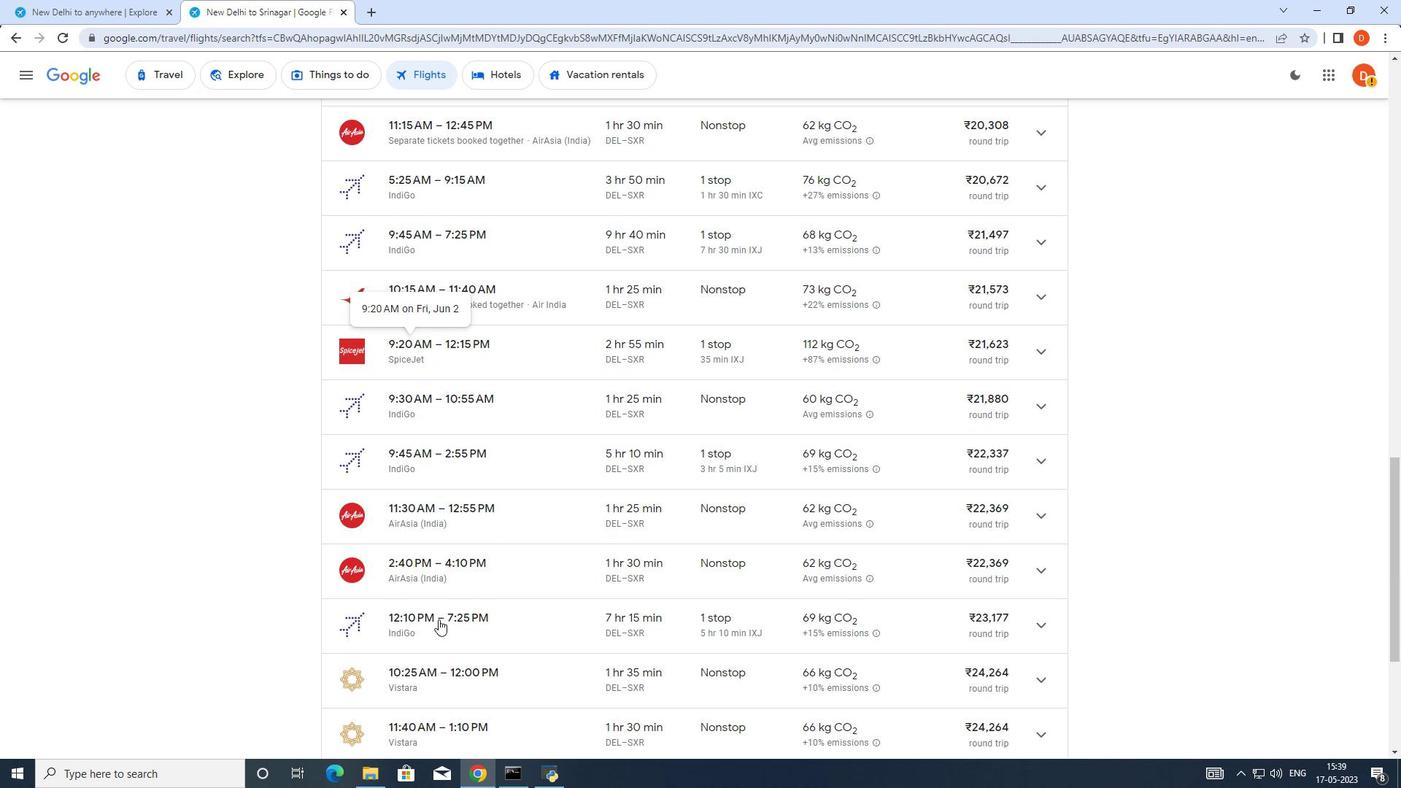 
Action: Mouse moved to (438, 618)
Screenshot: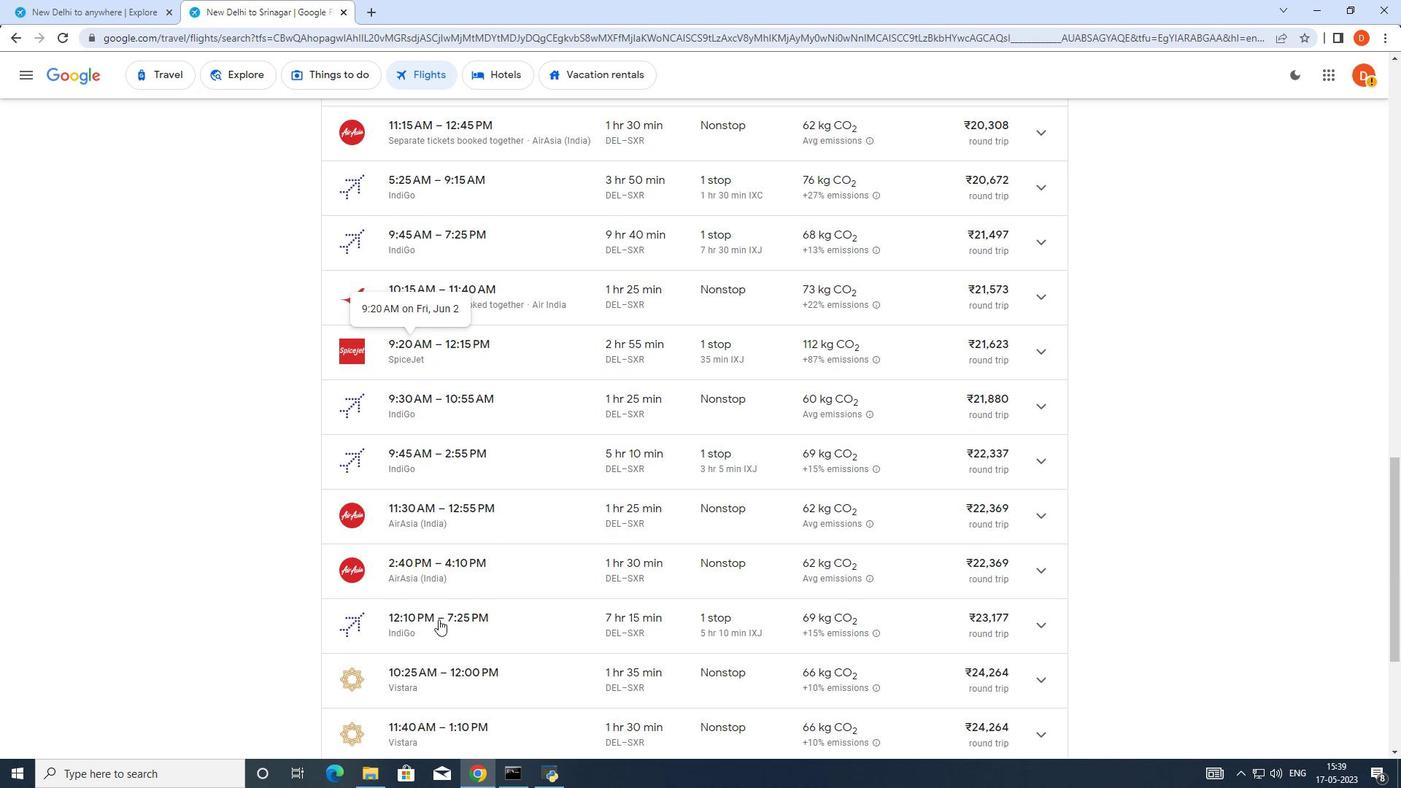 
Action: Mouse scrolled (438, 619) with delta (0, 0)
Screenshot: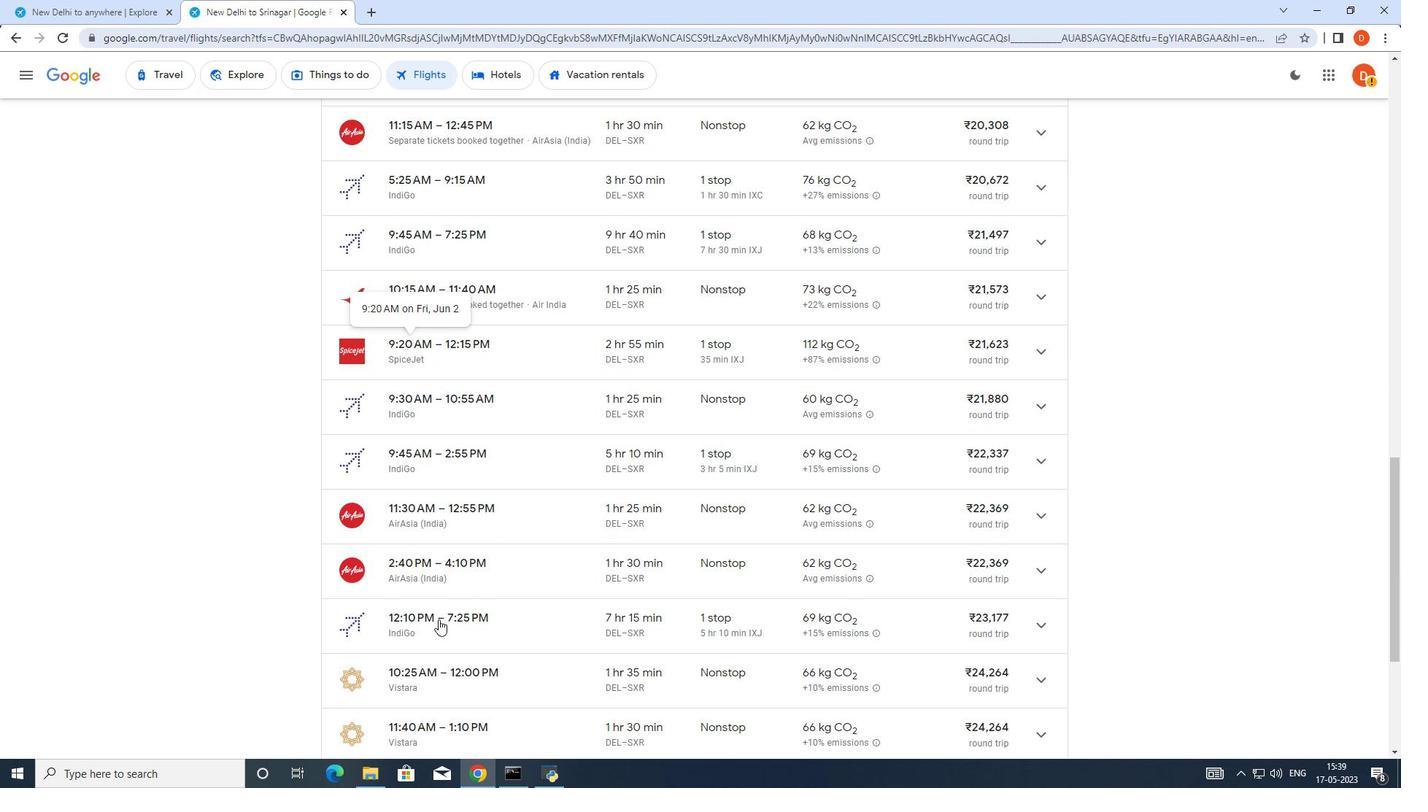 
Action: Mouse scrolled (438, 619) with delta (0, 0)
Screenshot: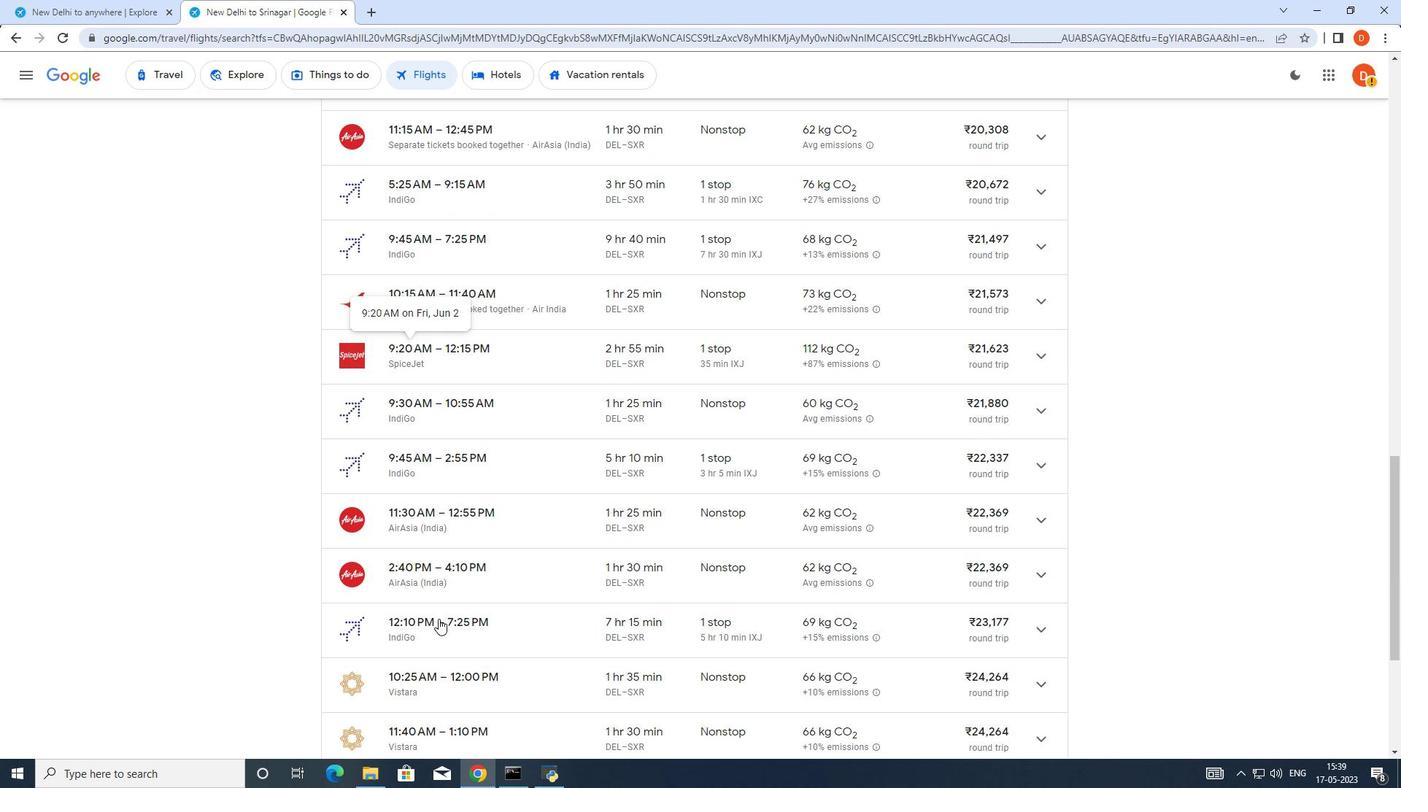 
Action: Mouse scrolled (438, 619) with delta (0, 0)
Screenshot: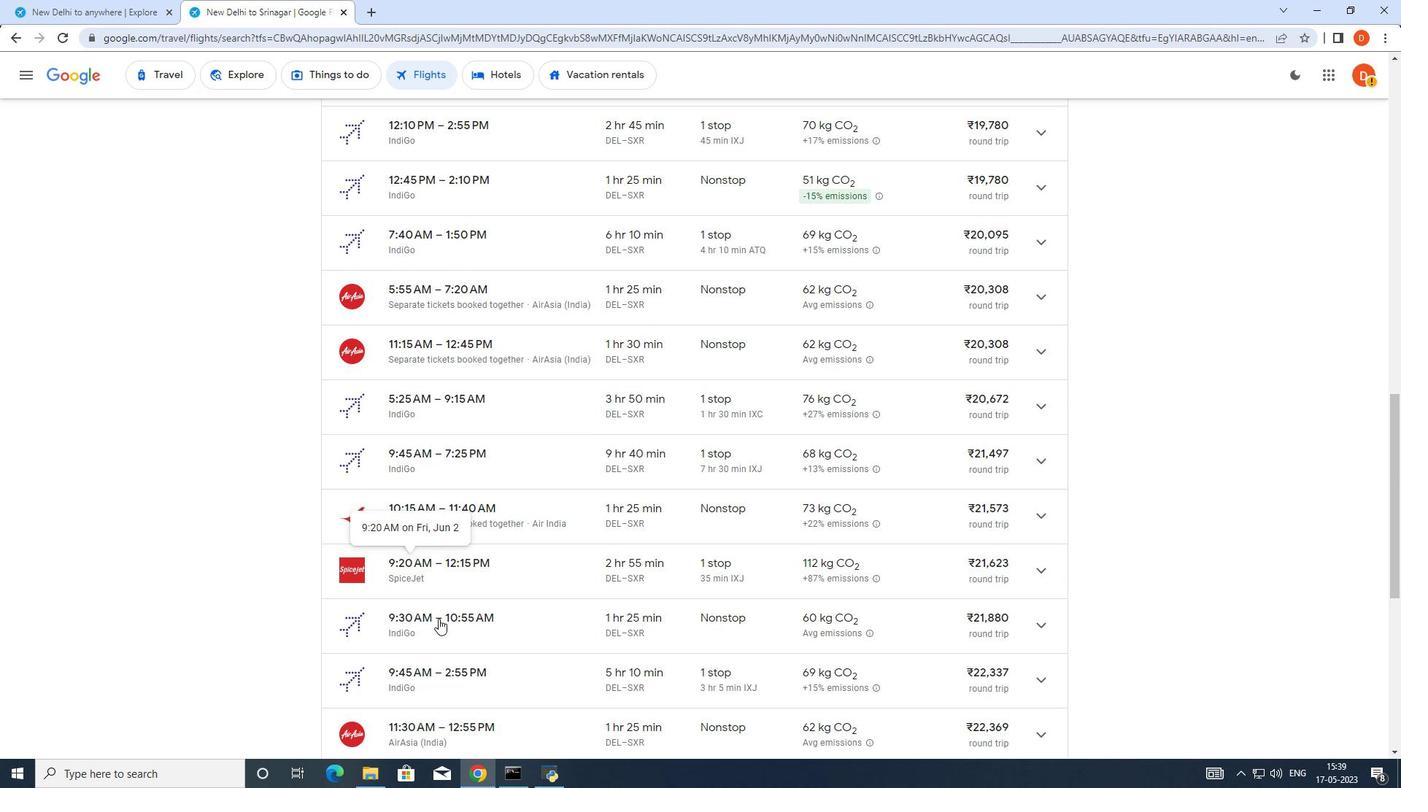 
Action: Mouse scrolled (438, 619) with delta (0, 0)
Screenshot: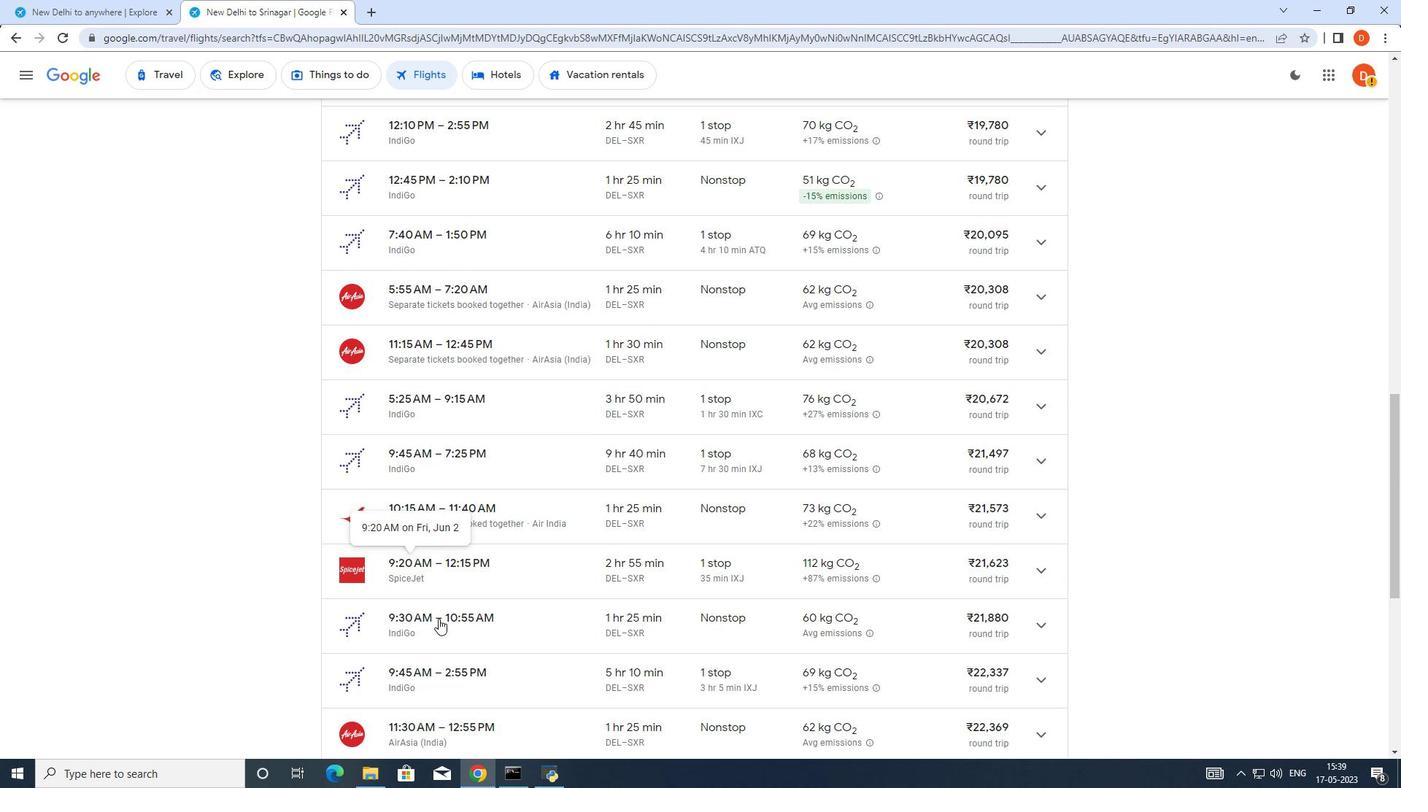 
Action: Mouse scrolled (438, 619) with delta (0, 0)
Screenshot: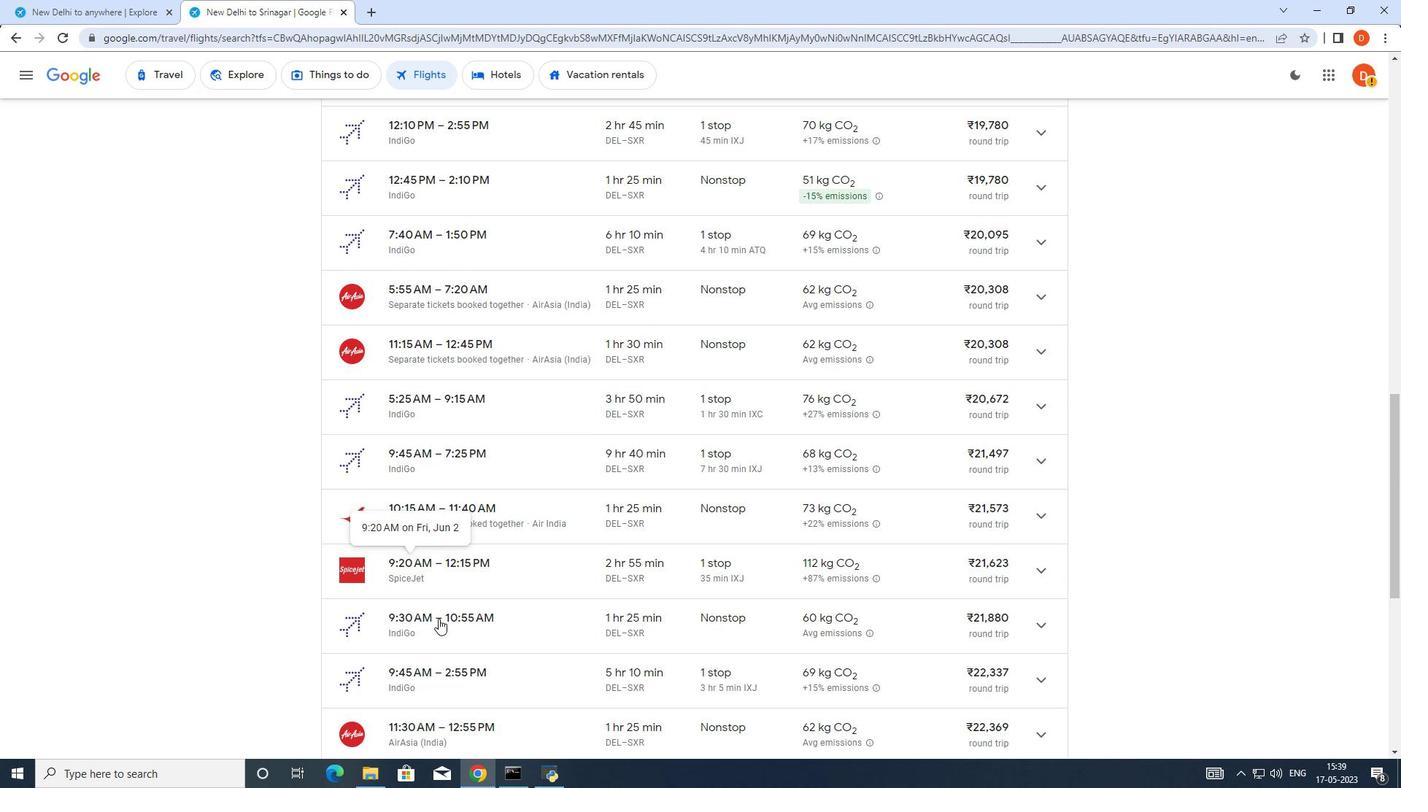
Action: Mouse scrolled (438, 619) with delta (0, 0)
Screenshot: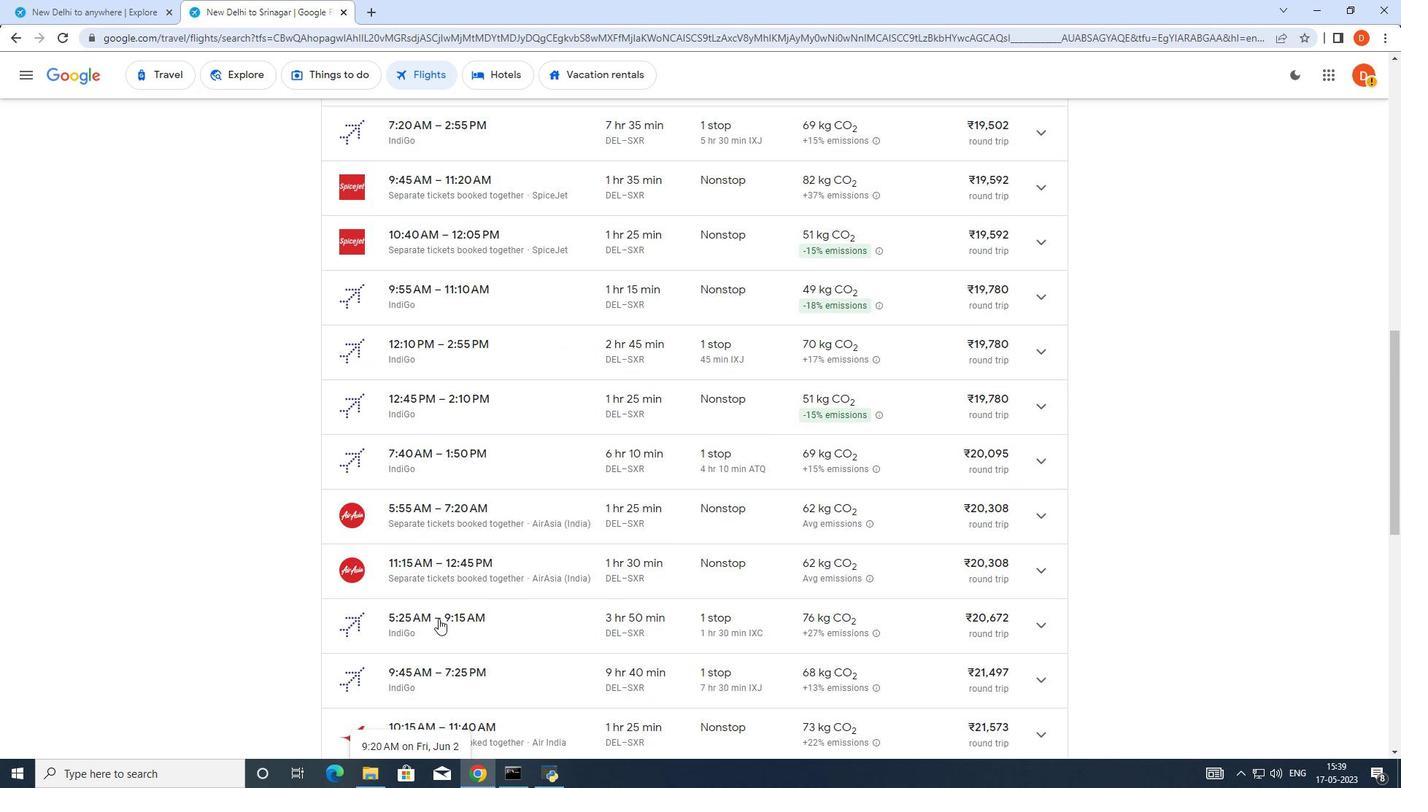 
Action: Mouse scrolled (438, 619) with delta (0, 0)
Screenshot: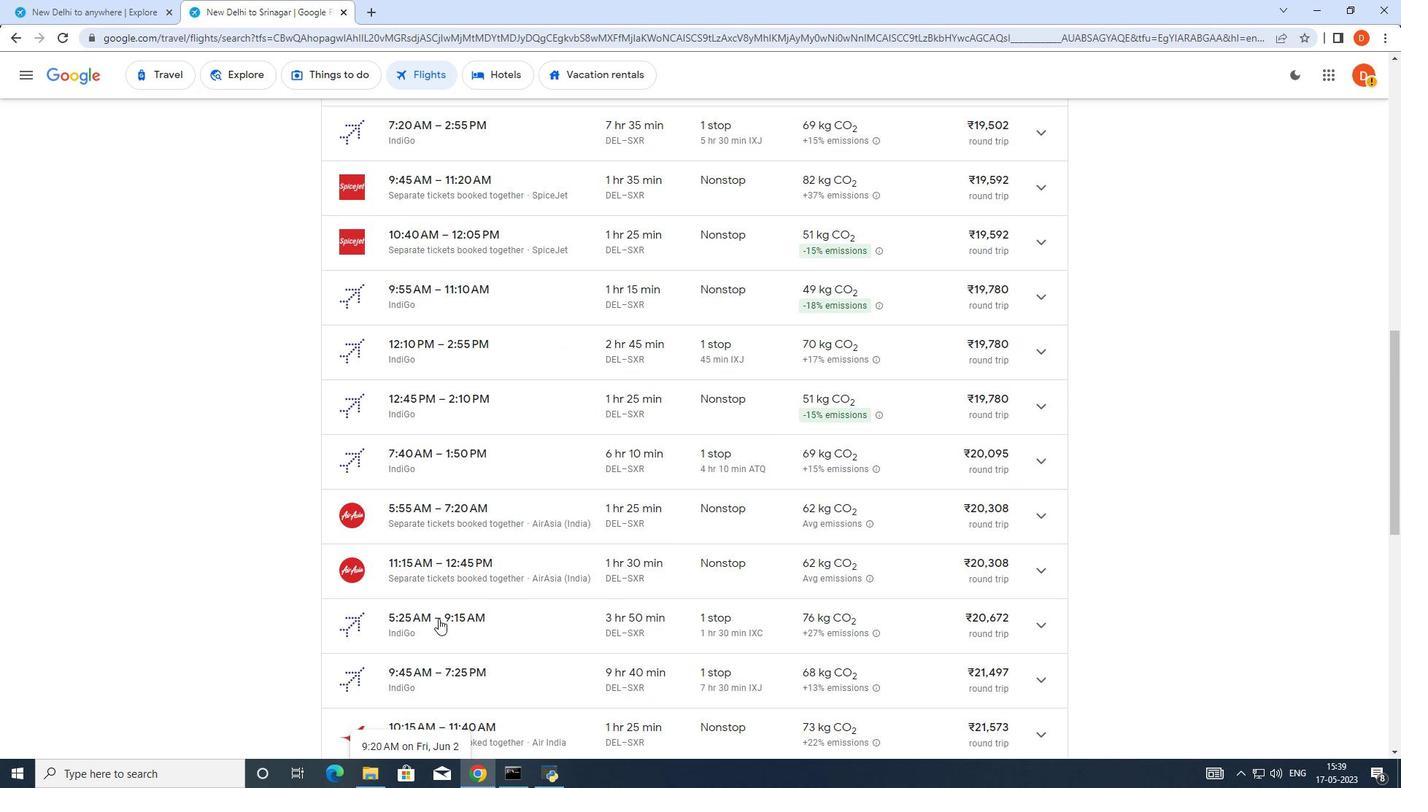 
Action: Mouse scrolled (438, 619) with delta (0, 0)
Screenshot: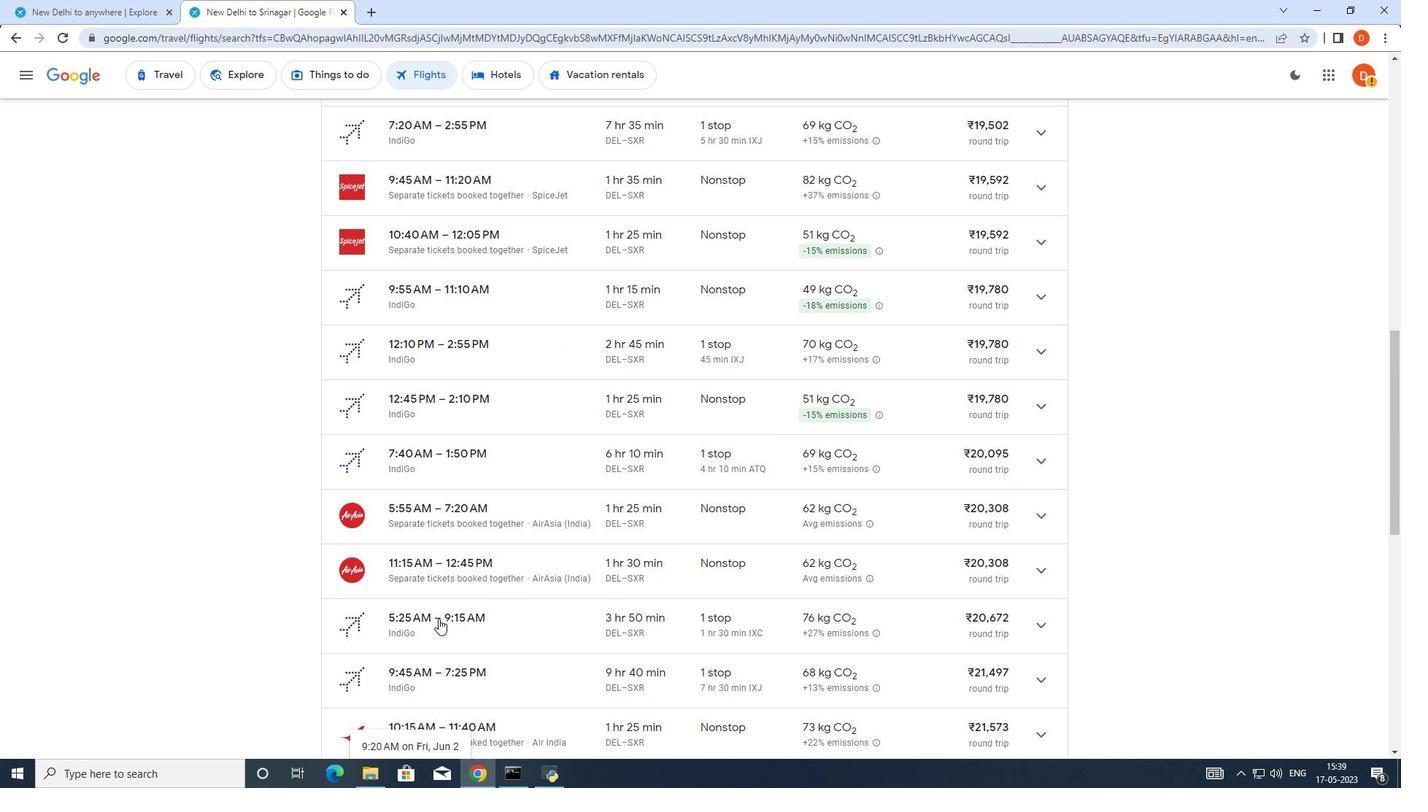 
Action: Mouse moved to (438, 618)
Screenshot: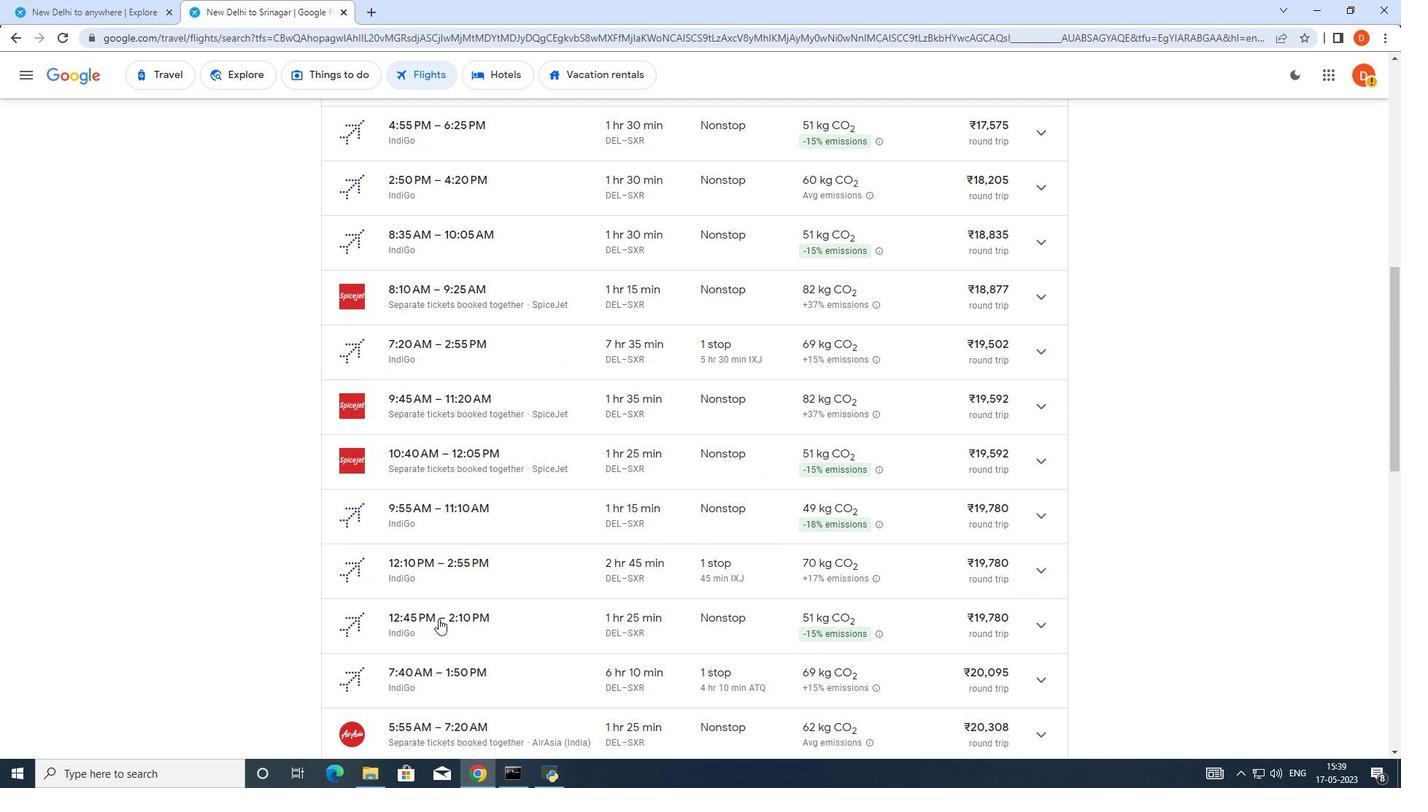 
Action: Mouse scrolled (438, 618) with delta (0, 0)
Screenshot: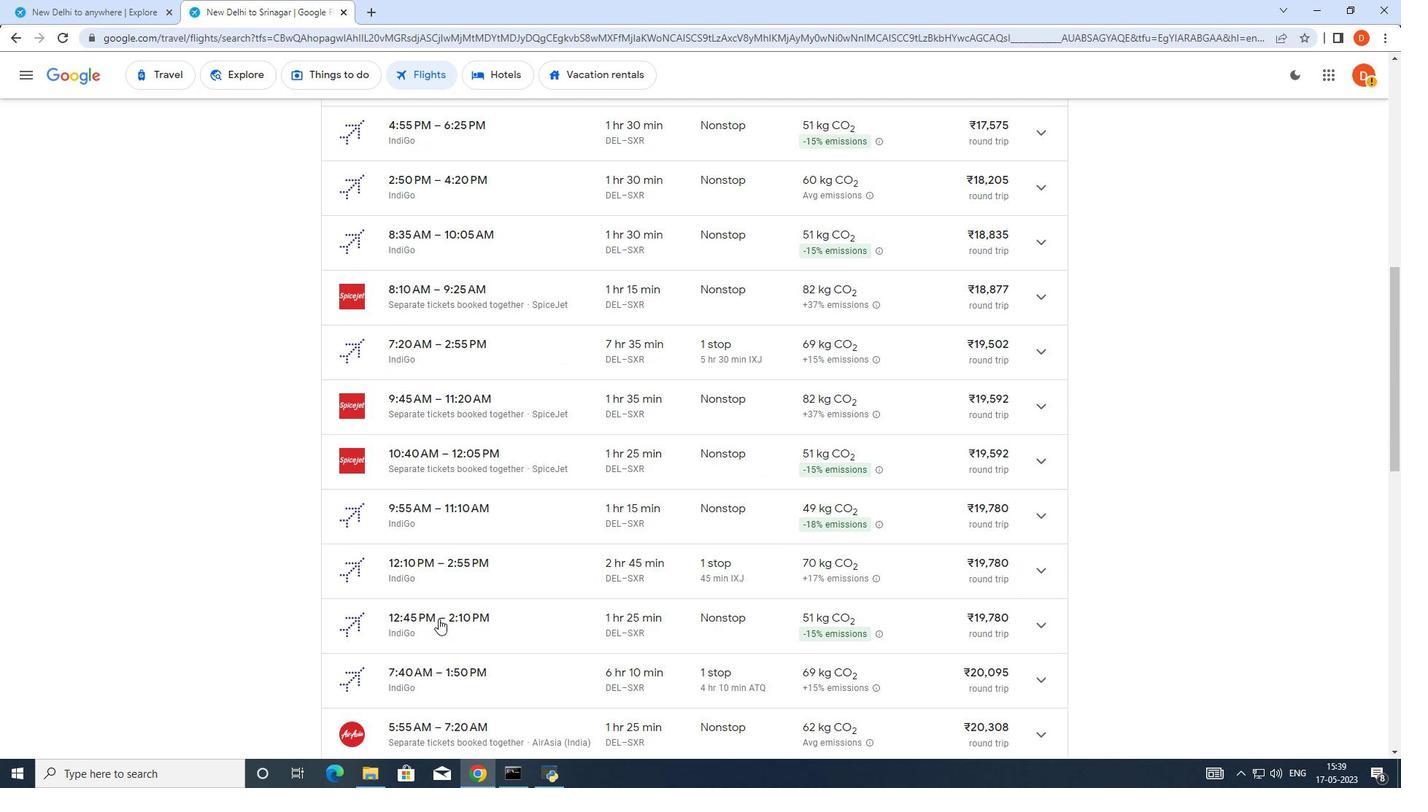 
Action: Mouse scrolled (438, 618) with delta (0, 0)
Screenshot: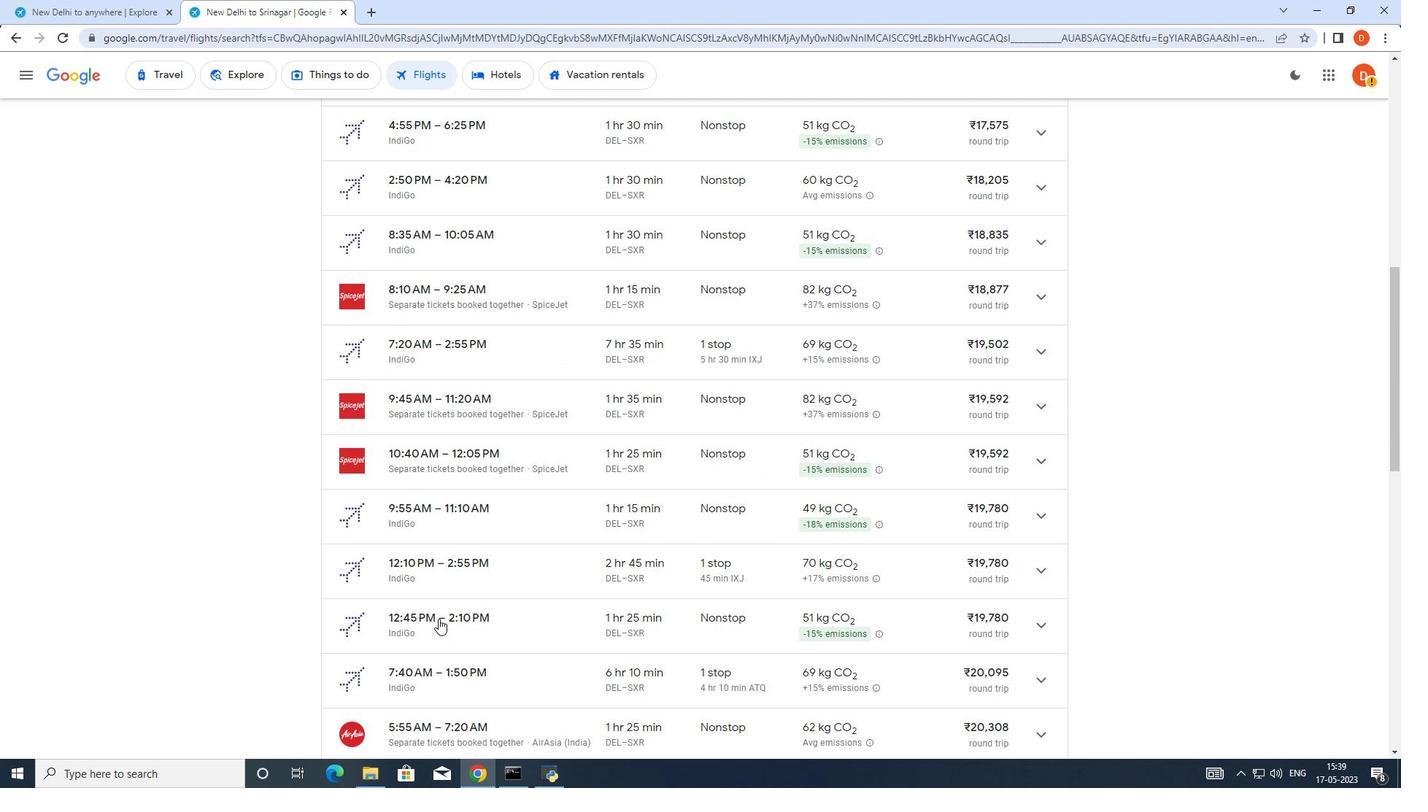 
Action: Mouse scrolled (438, 618) with delta (0, 0)
Screenshot: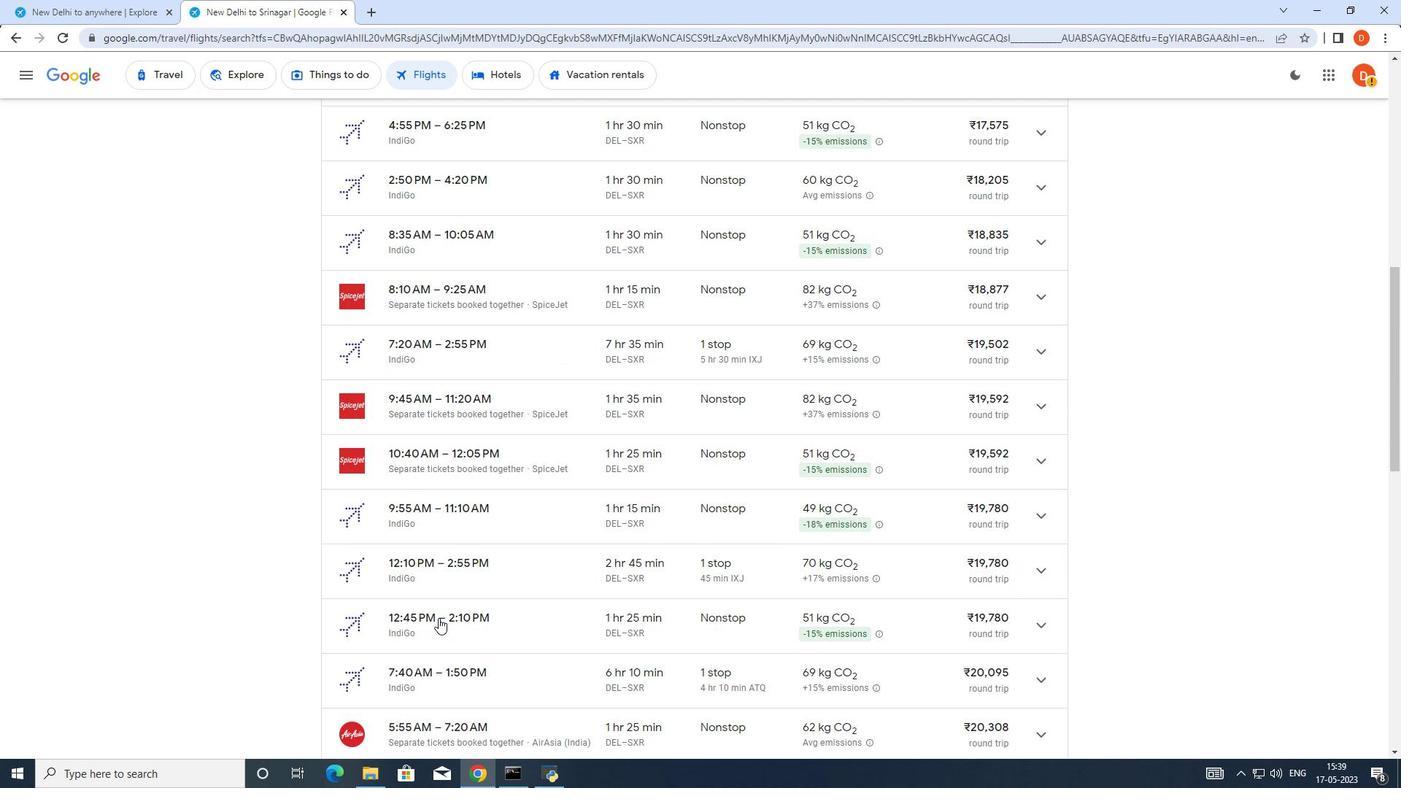 
Action: Mouse scrolled (438, 618) with delta (0, 0)
Screenshot: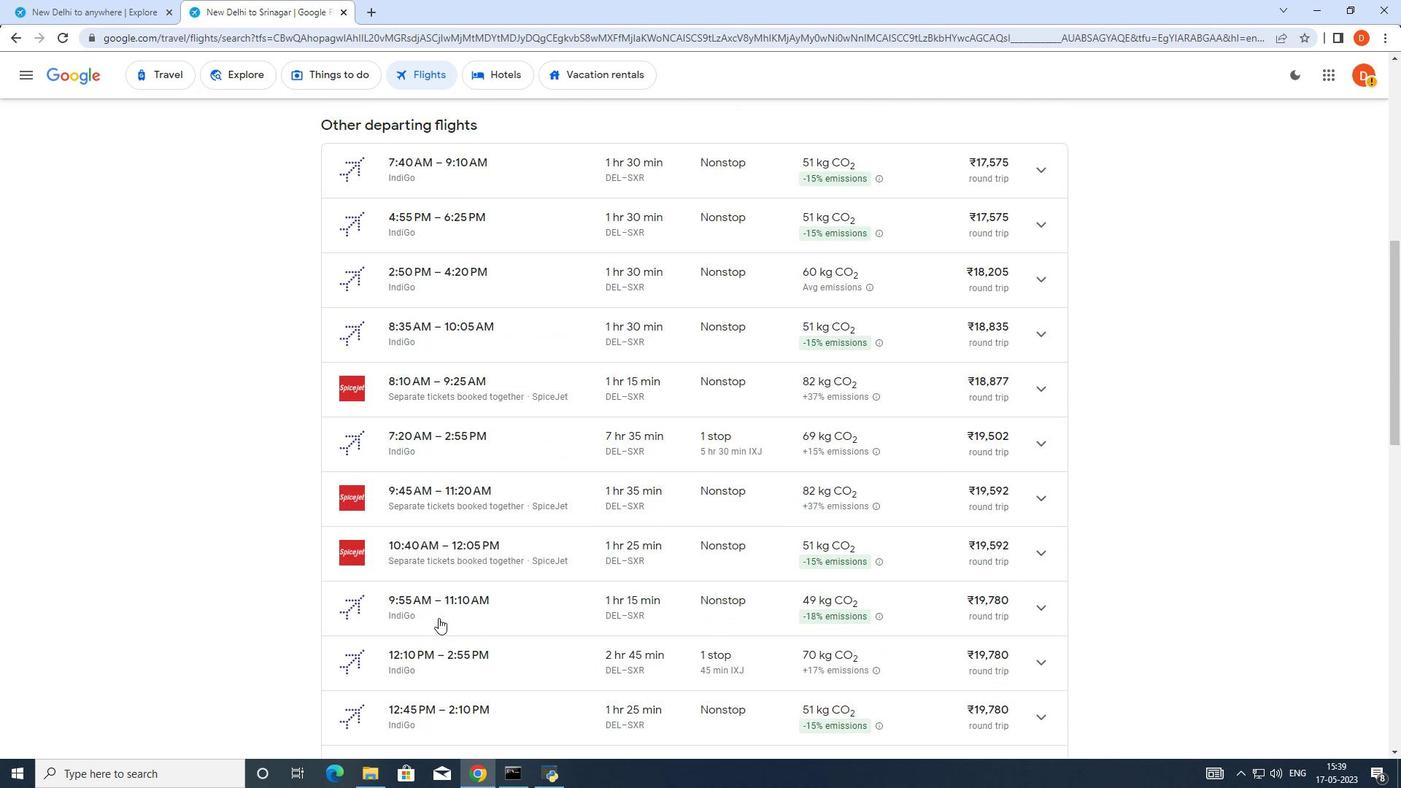 
Action: Mouse scrolled (438, 618) with delta (0, 0)
Screenshot: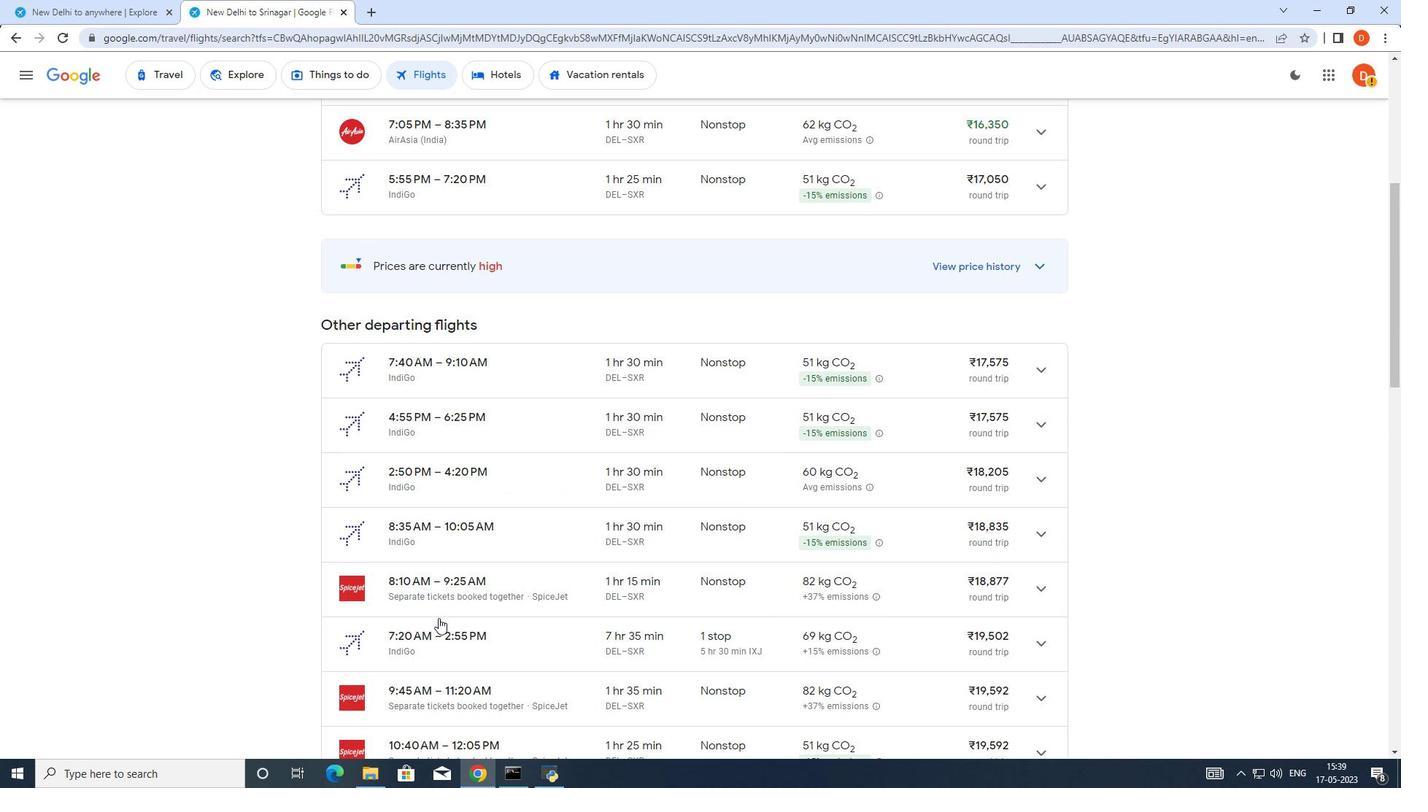 
Action: Mouse scrolled (438, 618) with delta (0, 0)
Screenshot: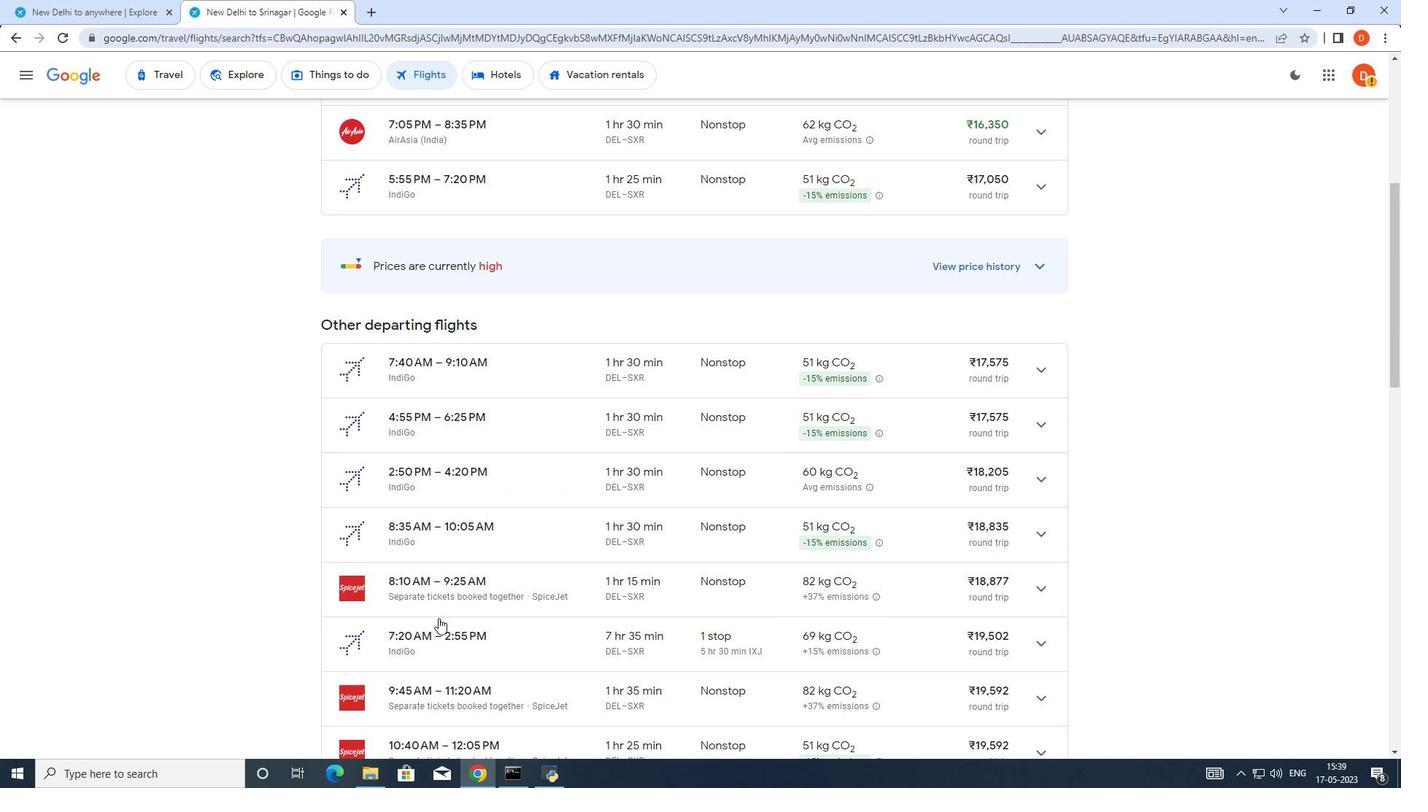 
Action: Mouse scrolled (438, 618) with delta (0, 0)
Screenshot: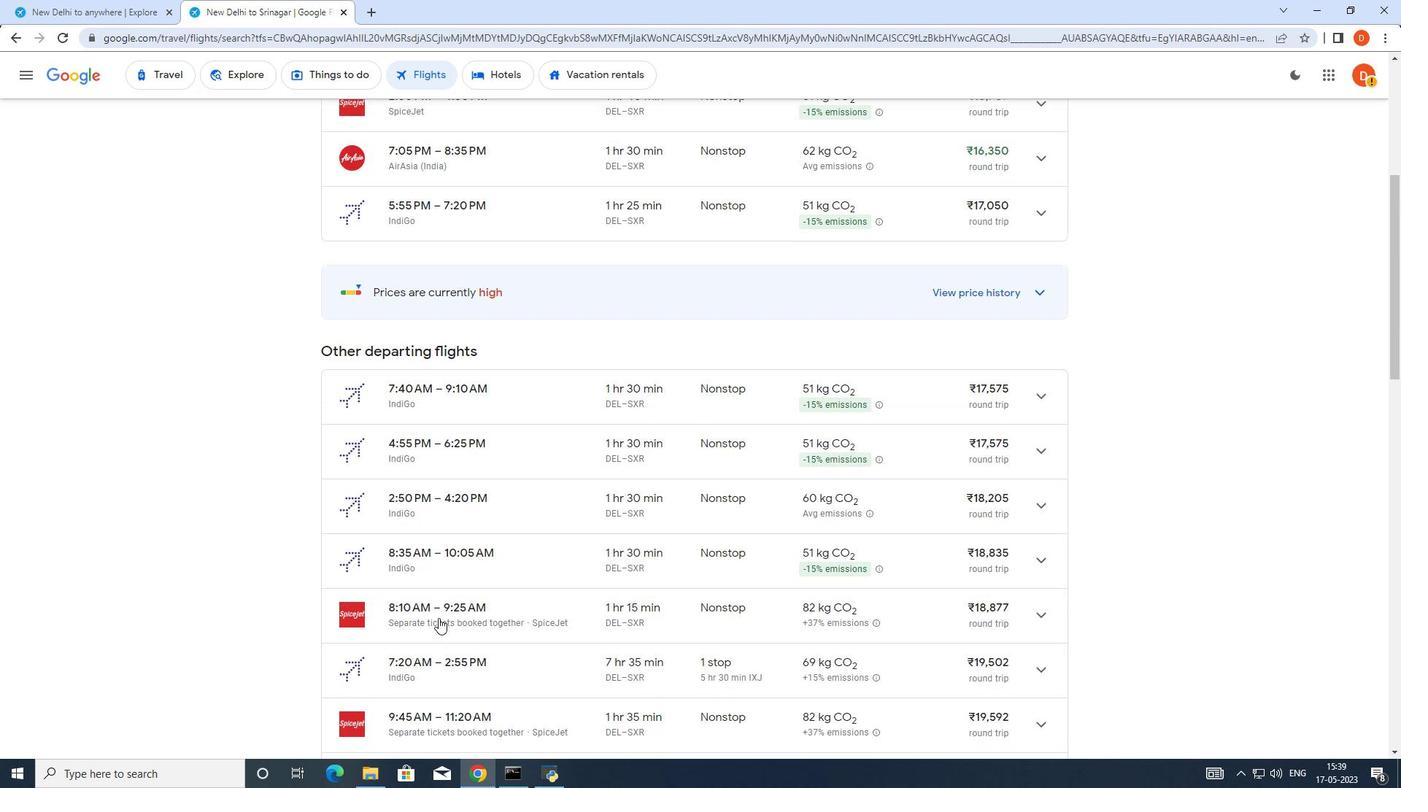 
Action: Mouse moved to (438, 616)
Screenshot: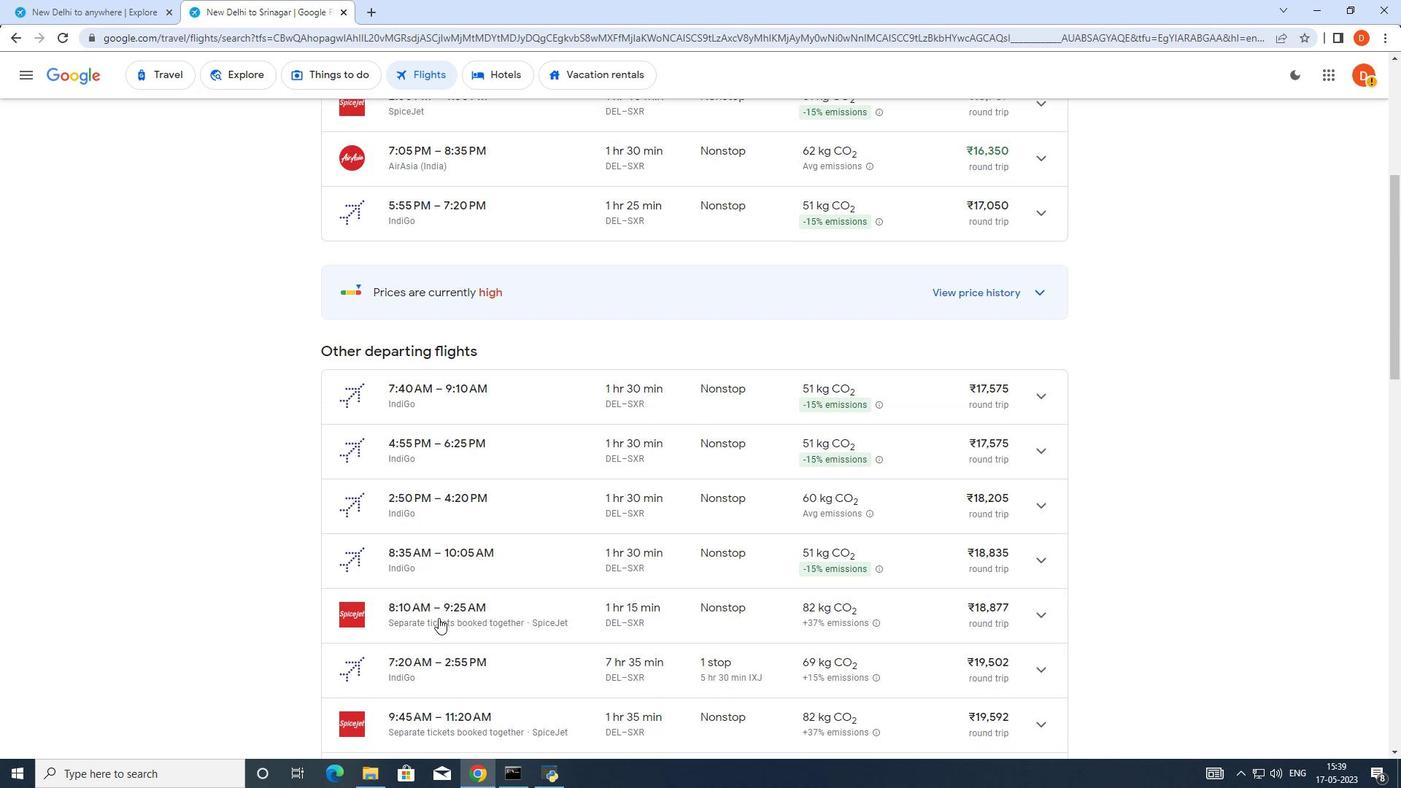
Action: Mouse scrolled (438, 617) with delta (0, 0)
Screenshot: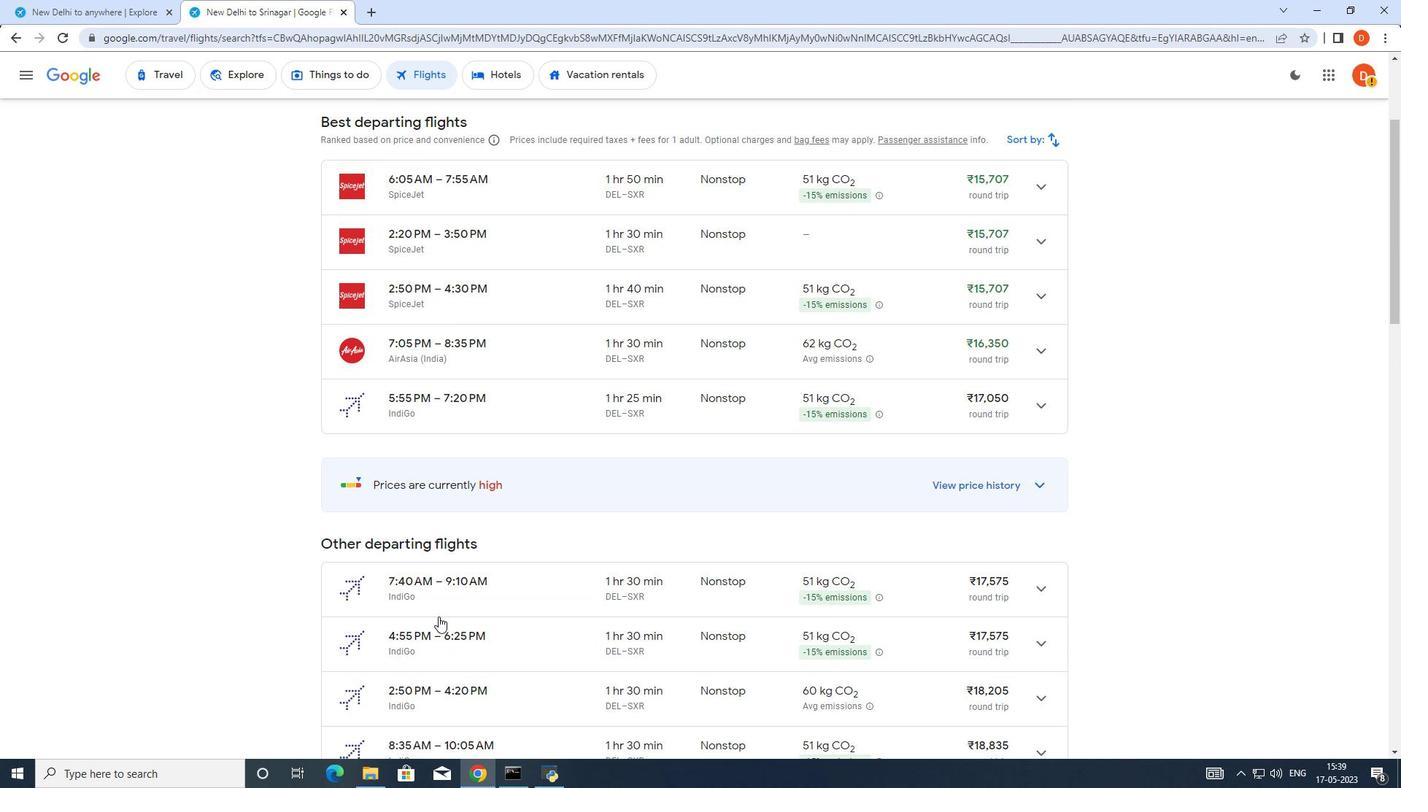 
Action: Mouse scrolled (438, 617) with delta (0, 0)
Screenshot: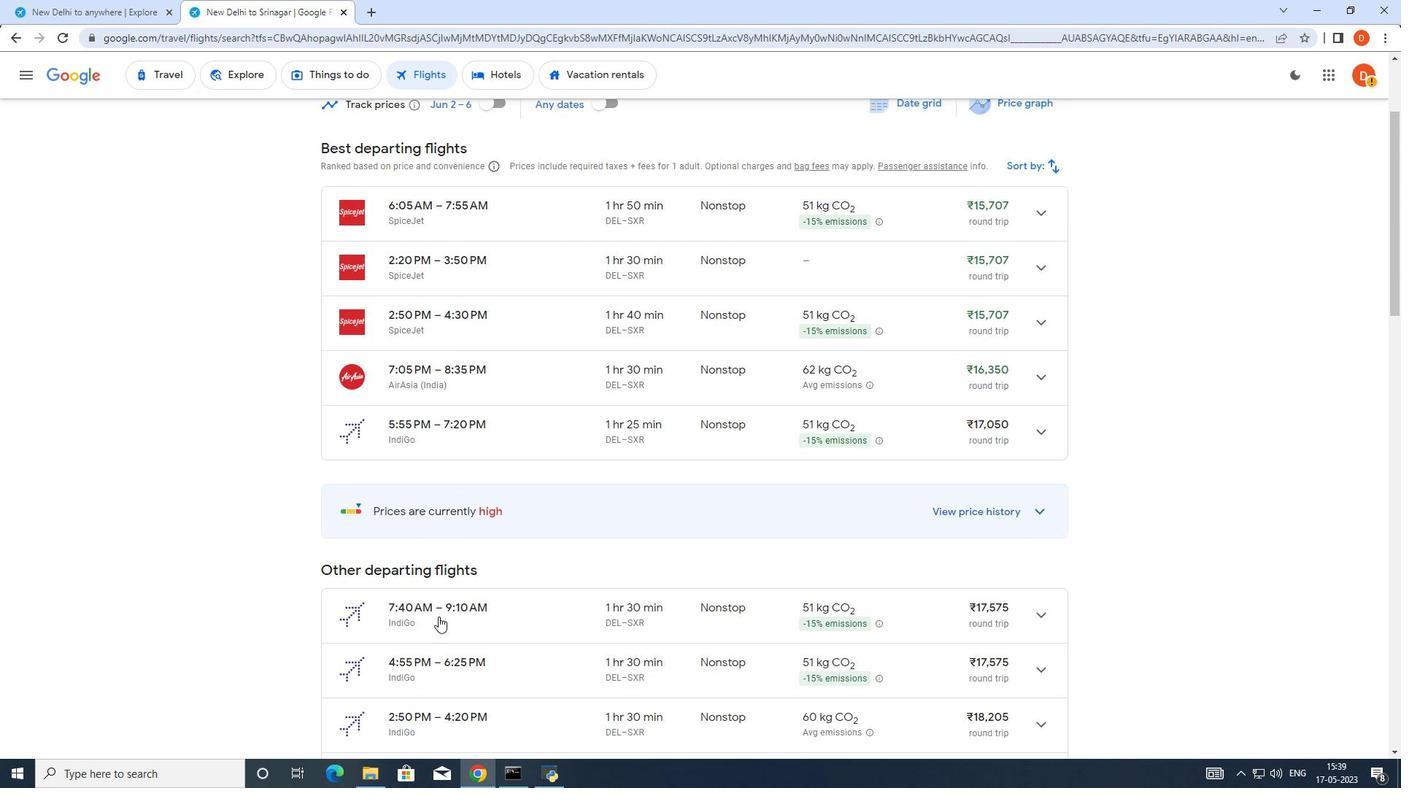 
Action: Mouse moved to (578, 431)
Screenshot: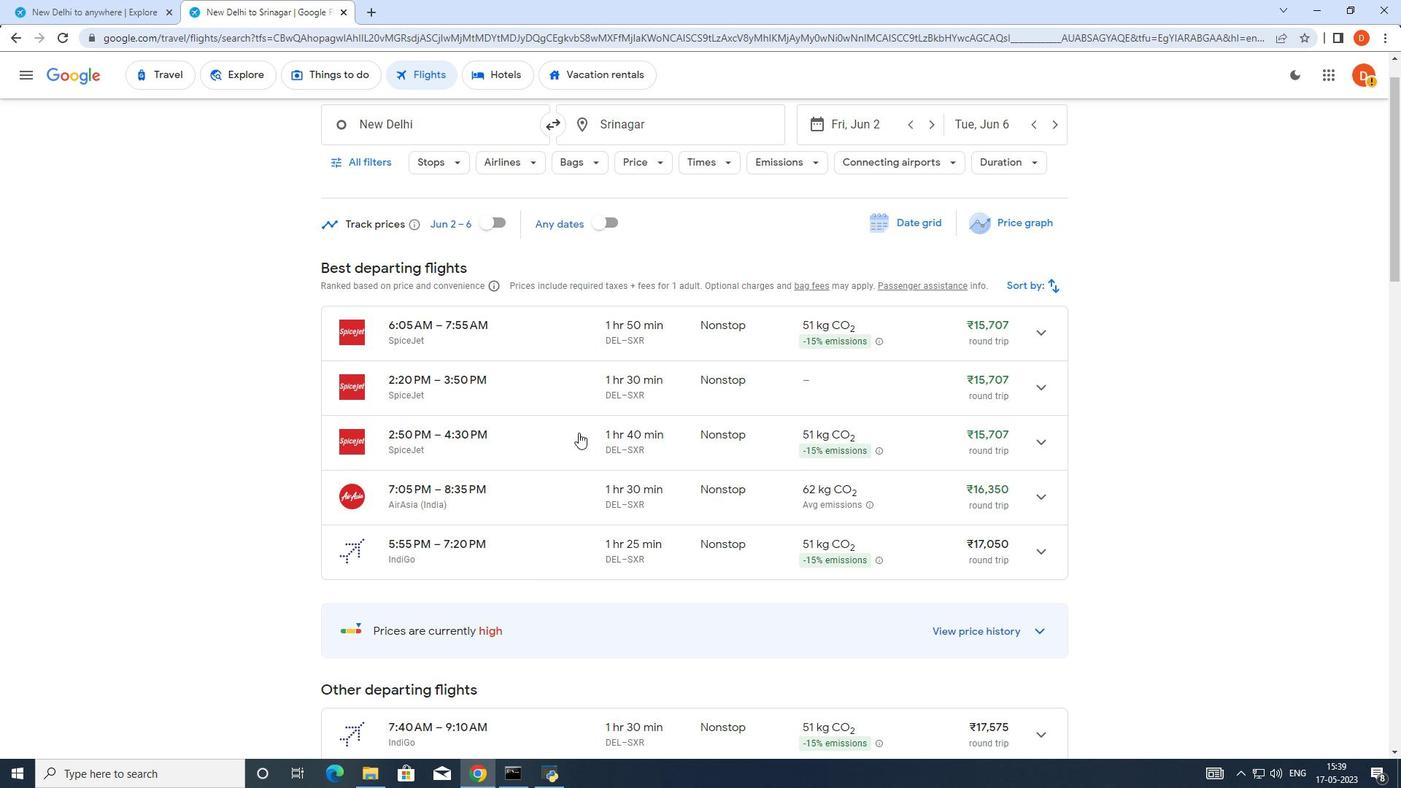 
